 Task: Find connections with filter location Dholka with filter topic #likewith filter profile language Spanish with filter current company MAN Energy Solutions with filter school Mahendra Institutions with filter industry Agriculture, Construction, Mining Machinery Manufacturing with filter service category FIle Management with filter keywords title Accountant
Action: Mouse moved to (167, 235)
Screenshot: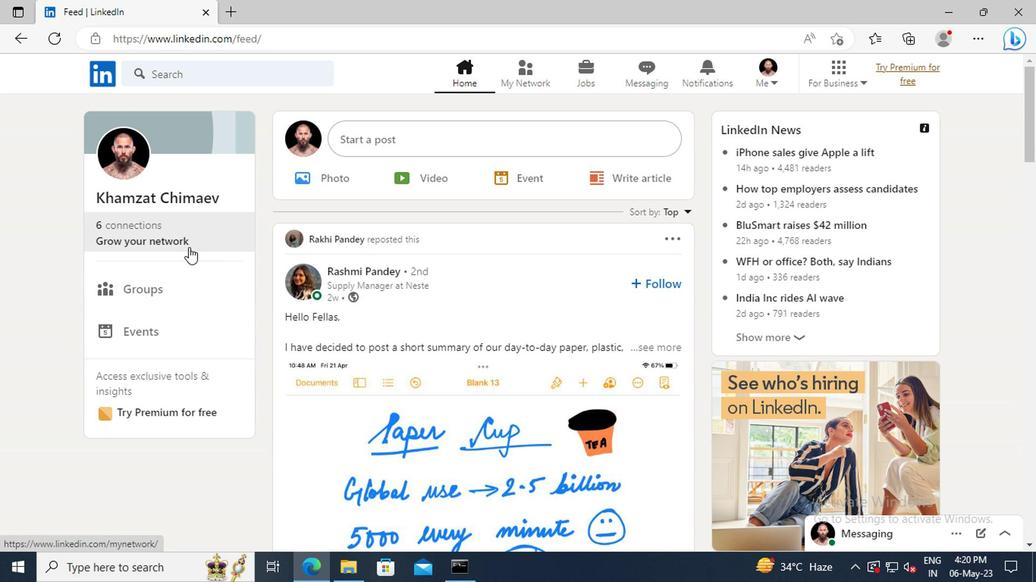 
Action: Mouse pressed left at (167, 235)
Screenshot: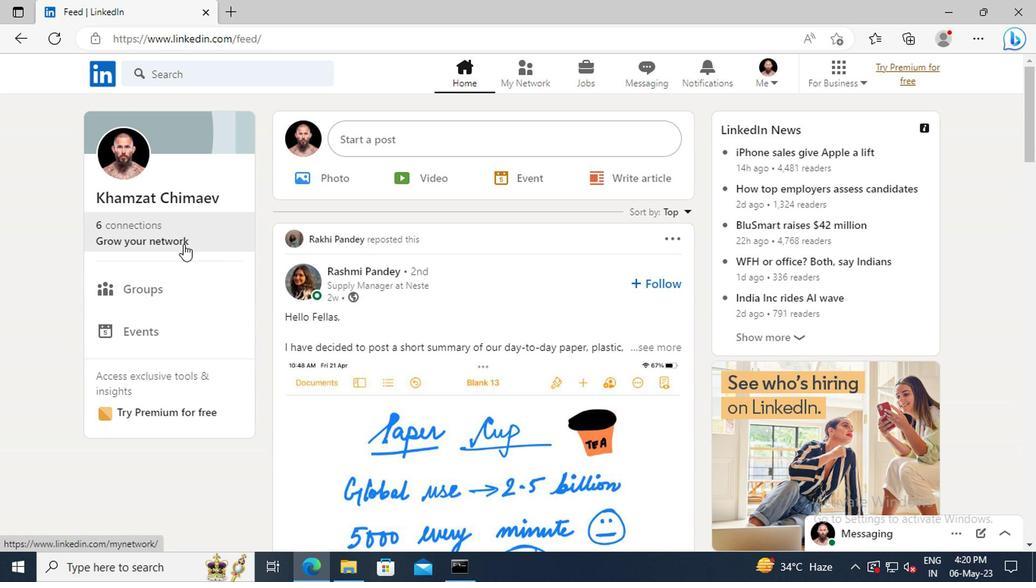 
Action: Mouse moved to (171, 162)
Screenshot: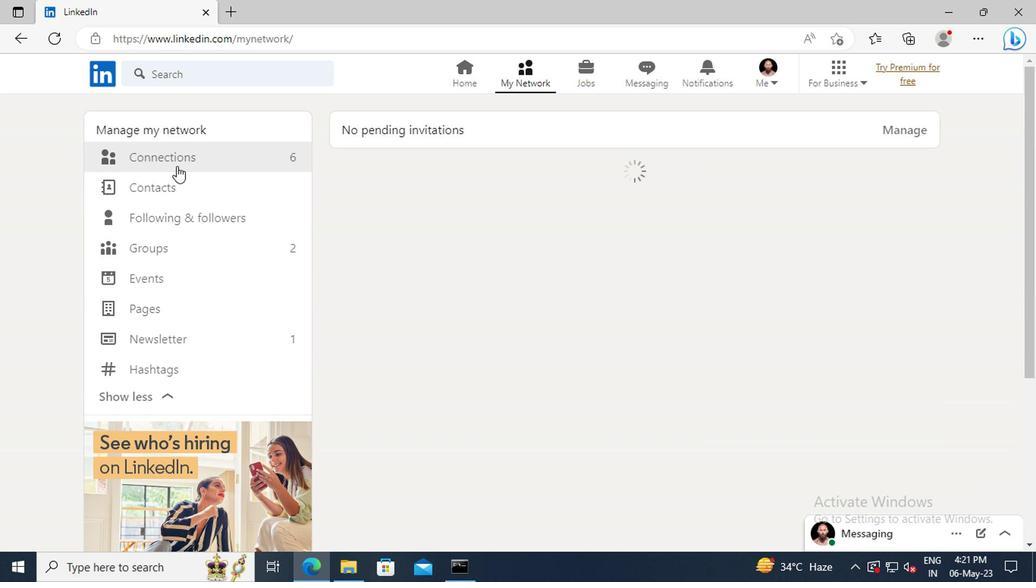 
Action: Mouse pressed left at (171, 162)
Screenshot: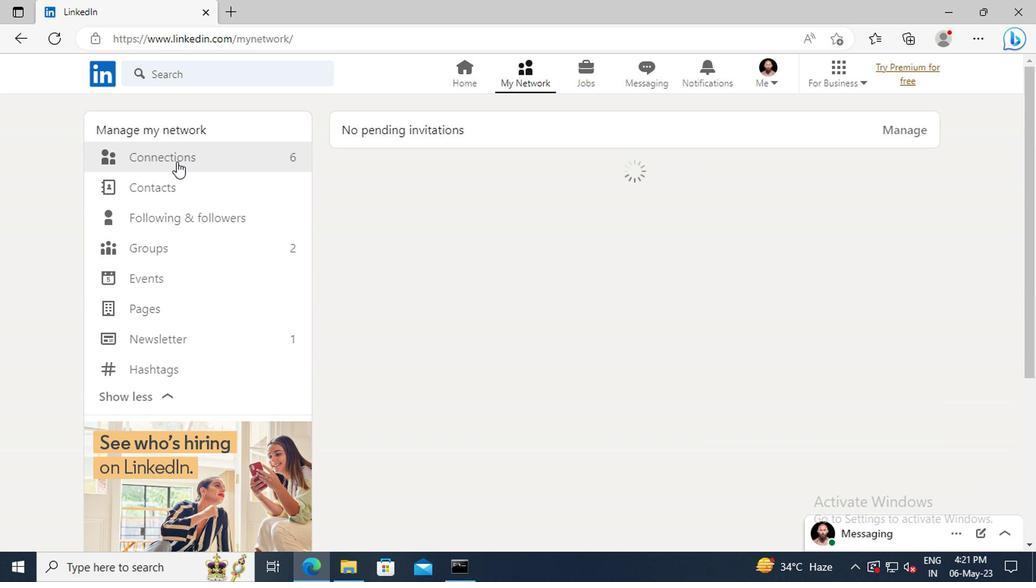 
Action: Mouse moved to (623, 160)
Screenshot: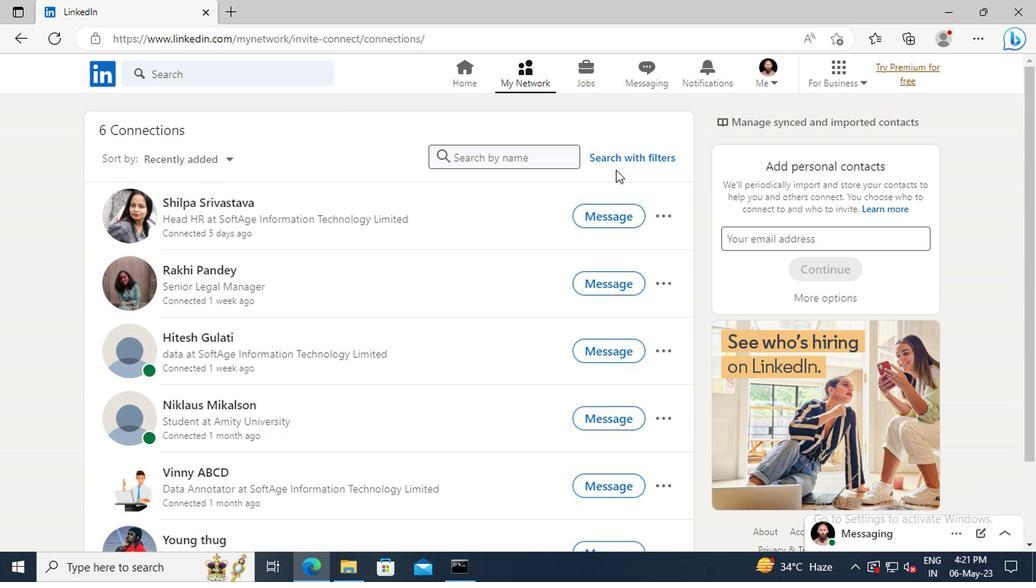 
Action: Mouse pressed left at (623, 160)
Screenshot: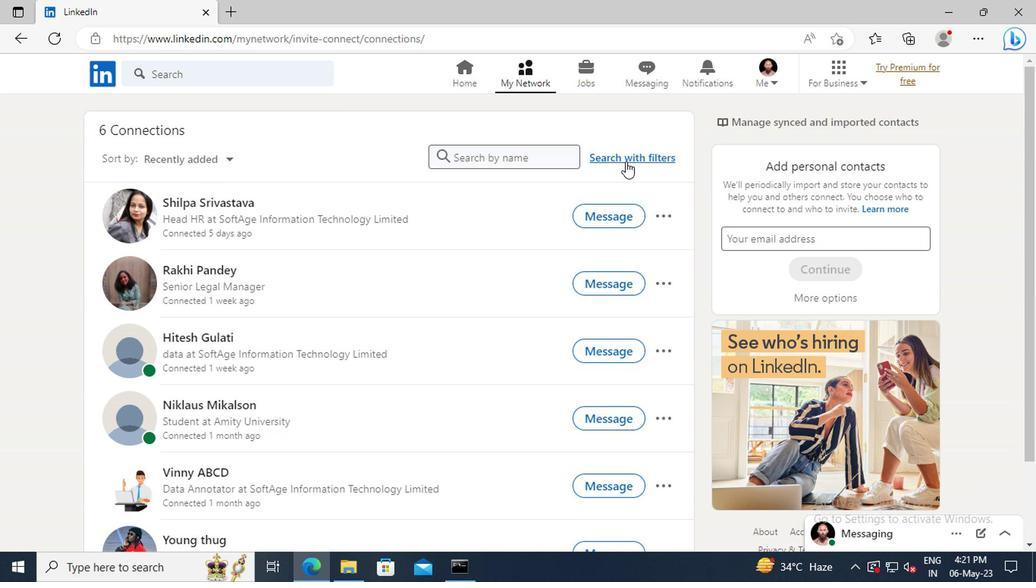 
Action: Mouse moved to (573, 114)
Screenshot: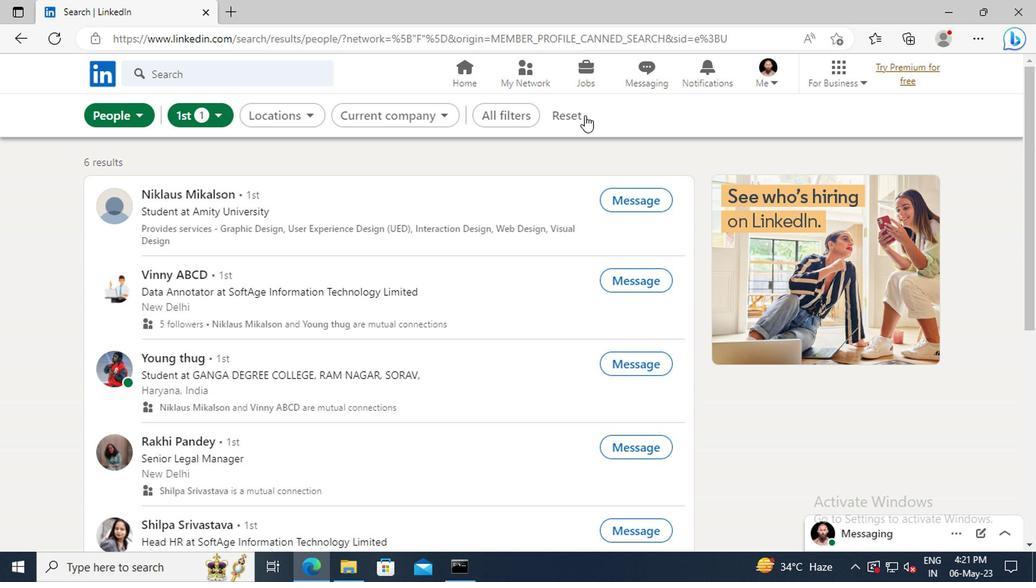 
Action: Mouse pressed left at (573, 114)
Screenshot: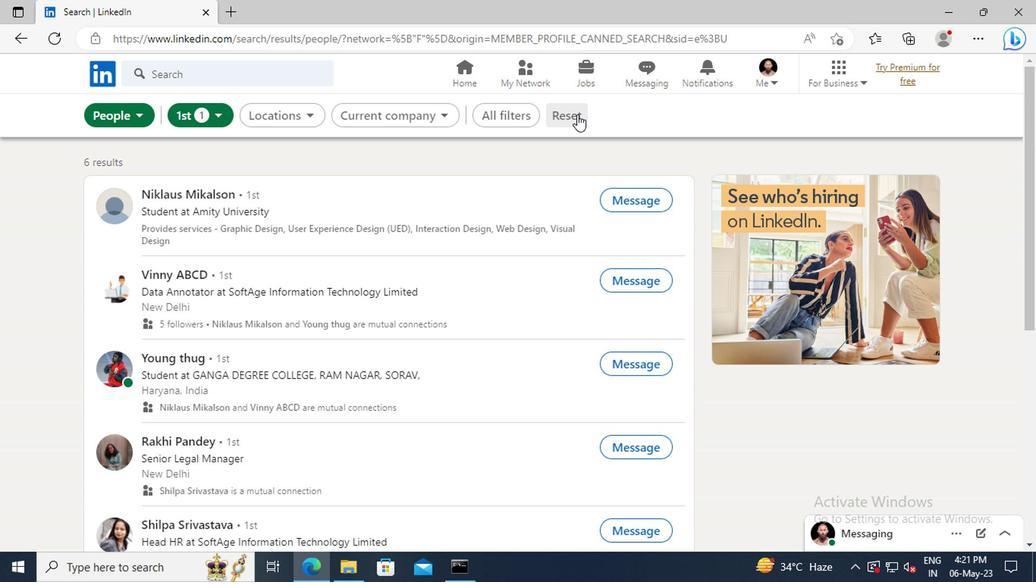 
Action: Mouse moved to (550, 116)
Screenshot: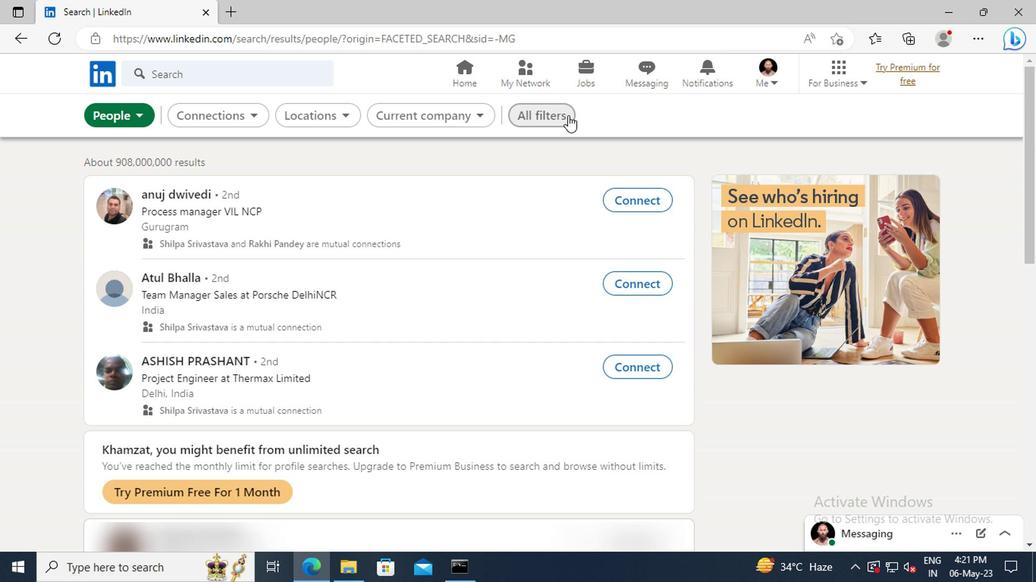 
Action: Mouse pressed left at (550, 116)
Screenshot: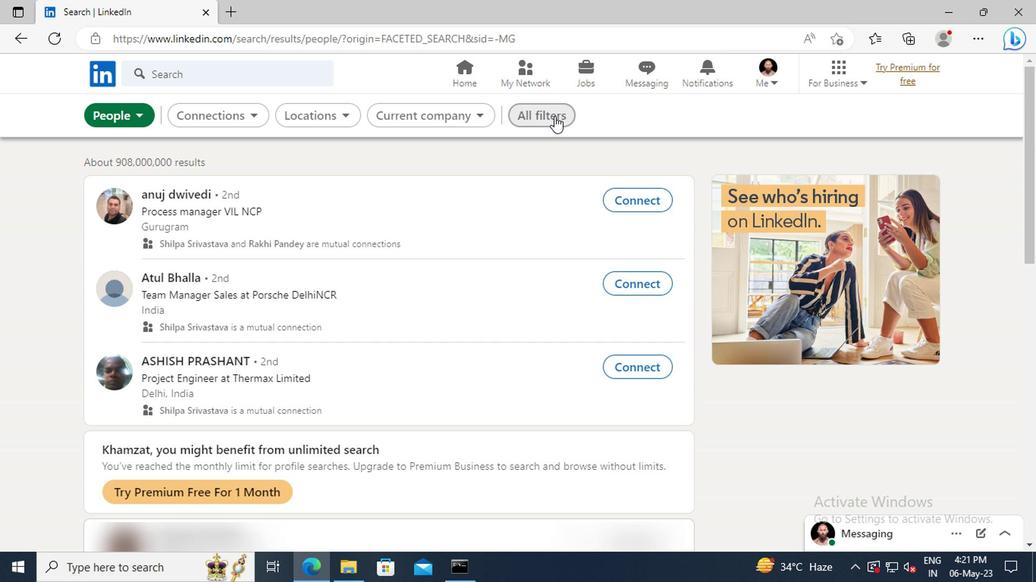 
Action: Mouse moved to (842, 312)
Screenshot: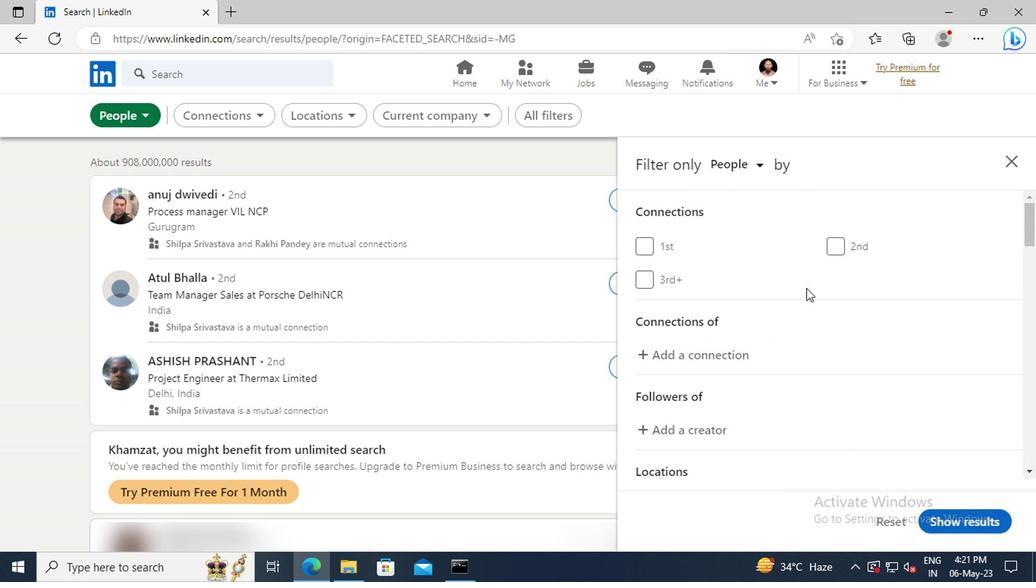 
Action: Mouse scrolled (842, 311) with delta (0, 0)
Screenshot: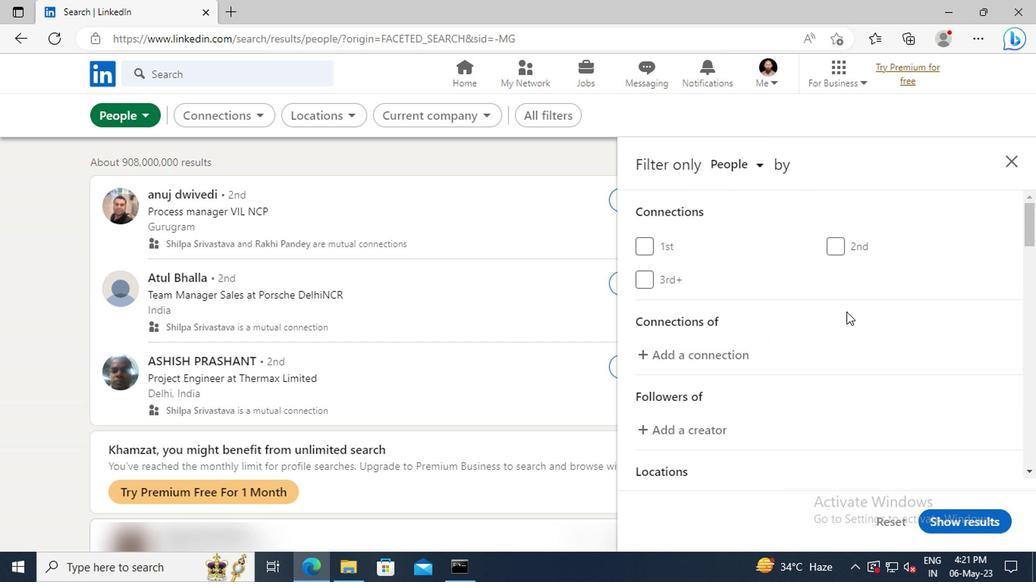 
Action: Mouse scrolled (842, 311) with delta (0, 0)
Screenshot: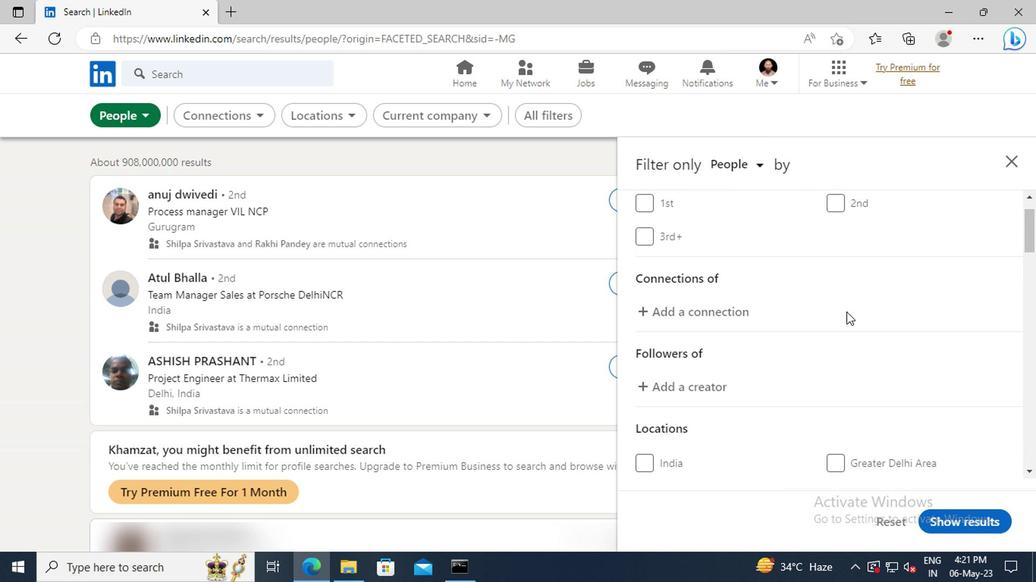 
Action: Mouse scrolled (842, 311) with delta (0, 0)
Screenshot: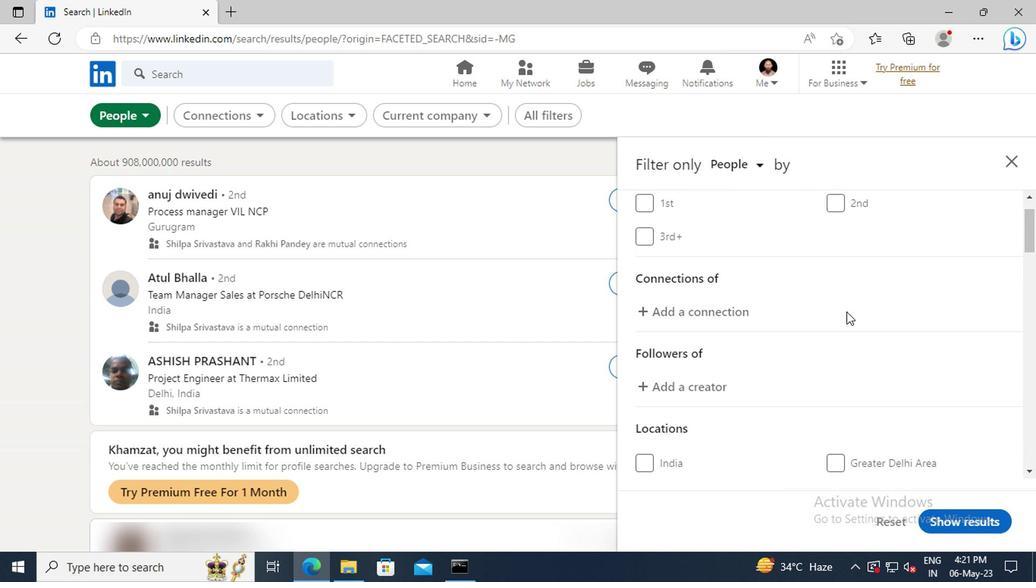 
Action: Mouse scrolled (842, 311) with delta (0, 0)
Screenshot: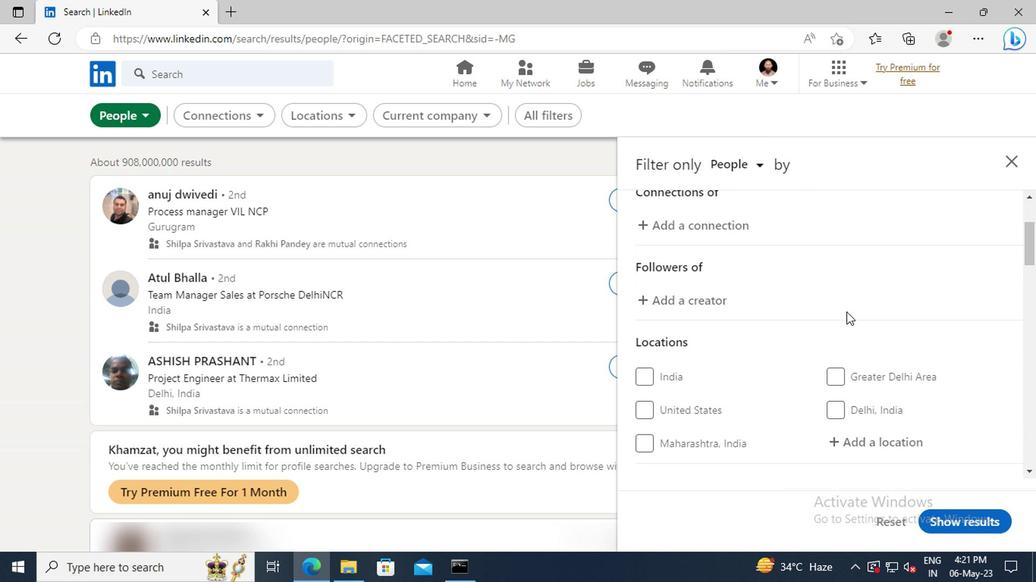 
Action: Mouse scrolled (842, 311) with delta (0, 0)
Screenshot: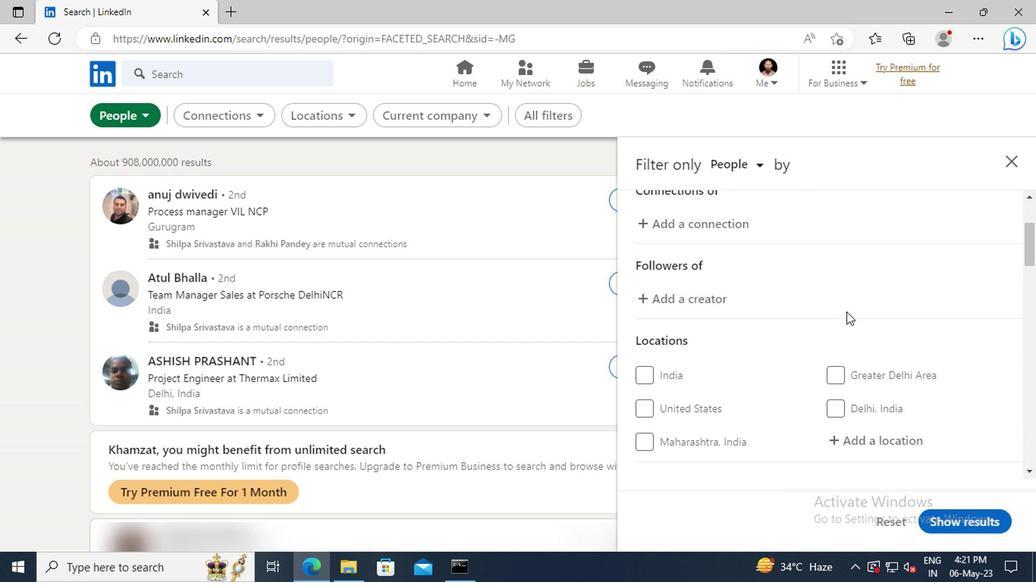 
Action: Mouse moved to (842, 357)
Screenshot: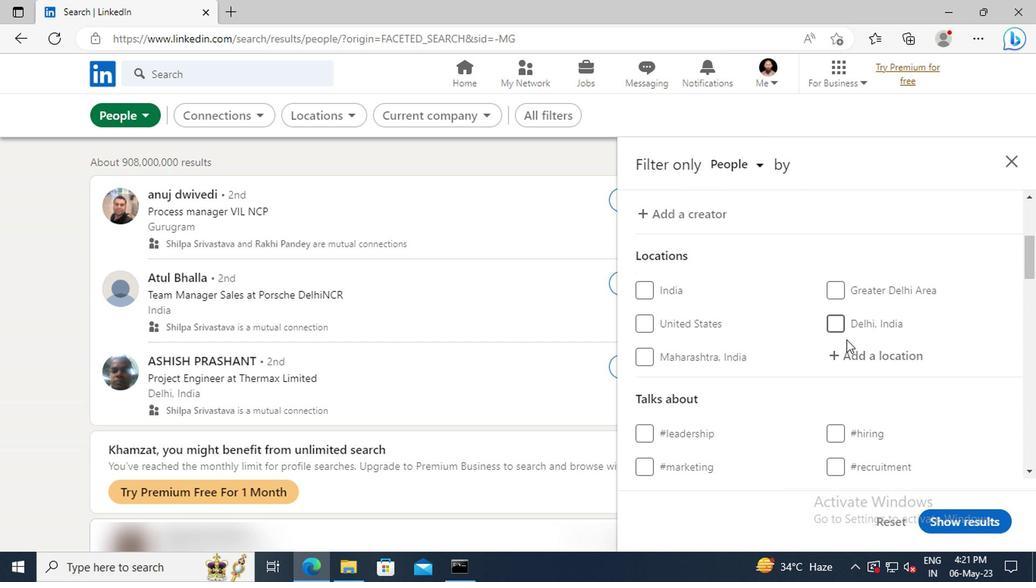 
Action: Mouse pressed left at (842, 357)
Screenshot: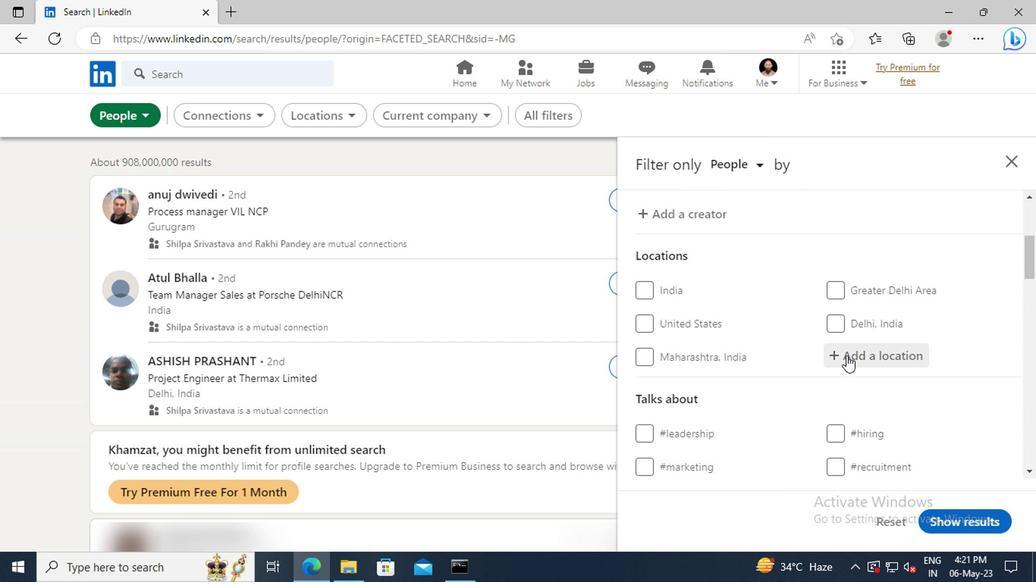 
Action: Key pressed <Key.shift>DHOLKA
Screenshot: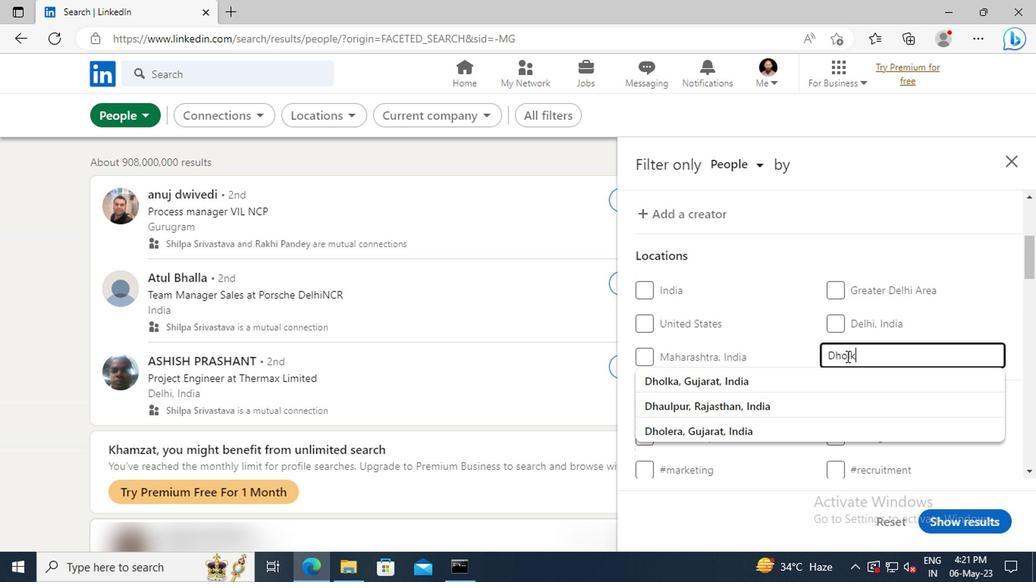 
Action: Mouse moved to (842, 377)
Screenshot: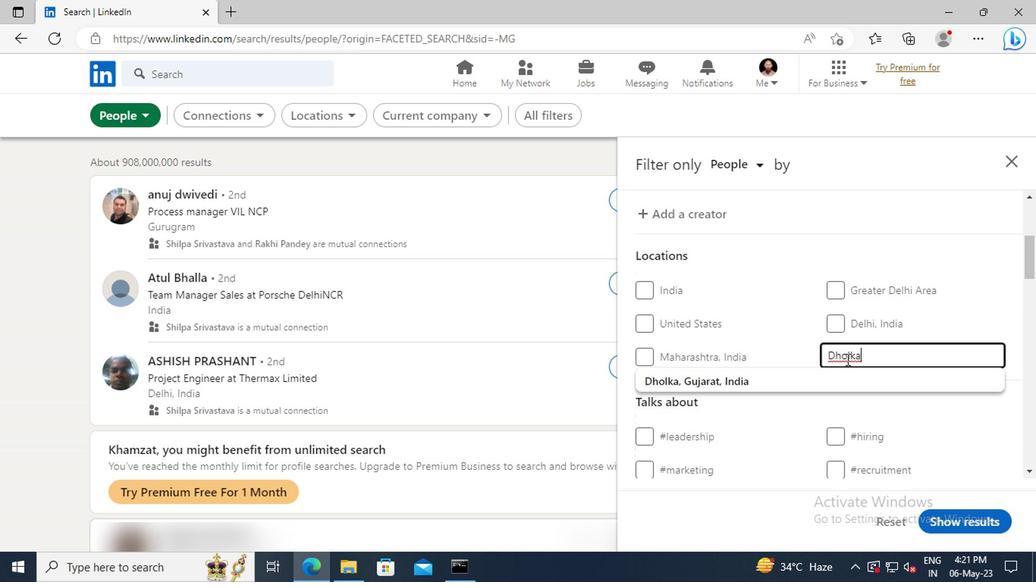 
Action: Mouse pressed left at (842, 377)
Screenshot: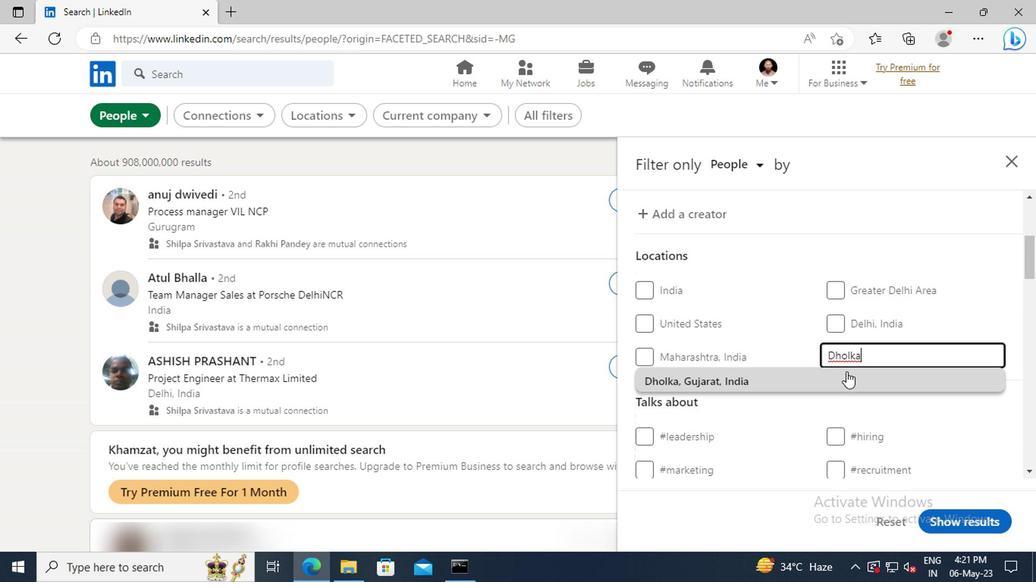 
Action: Mouse scrolled (842, 376) with delta (0, -1)
Screenshot: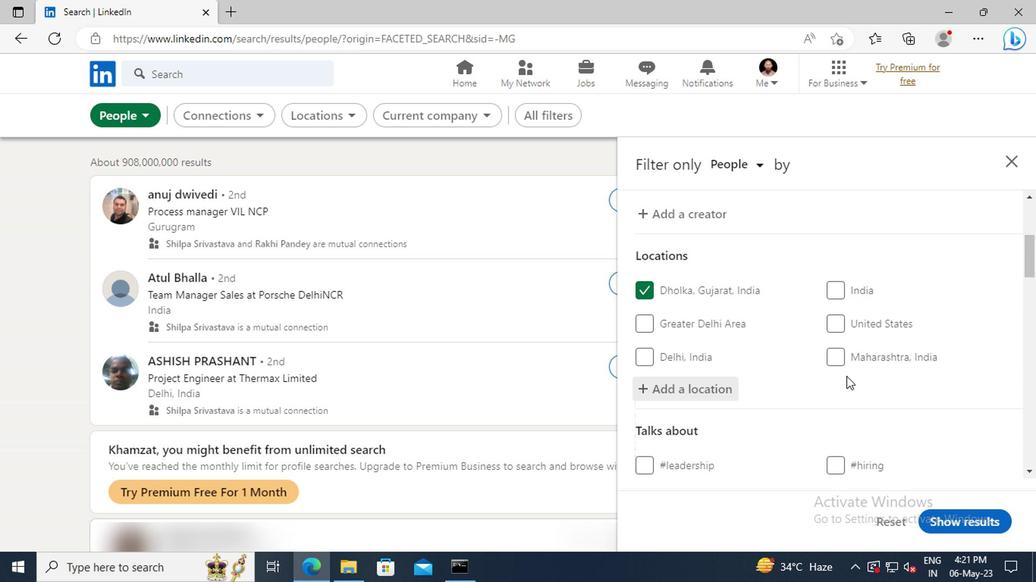 
Action: Mouse scrolled (842, 376) with delta (0, -1)
Screenshot: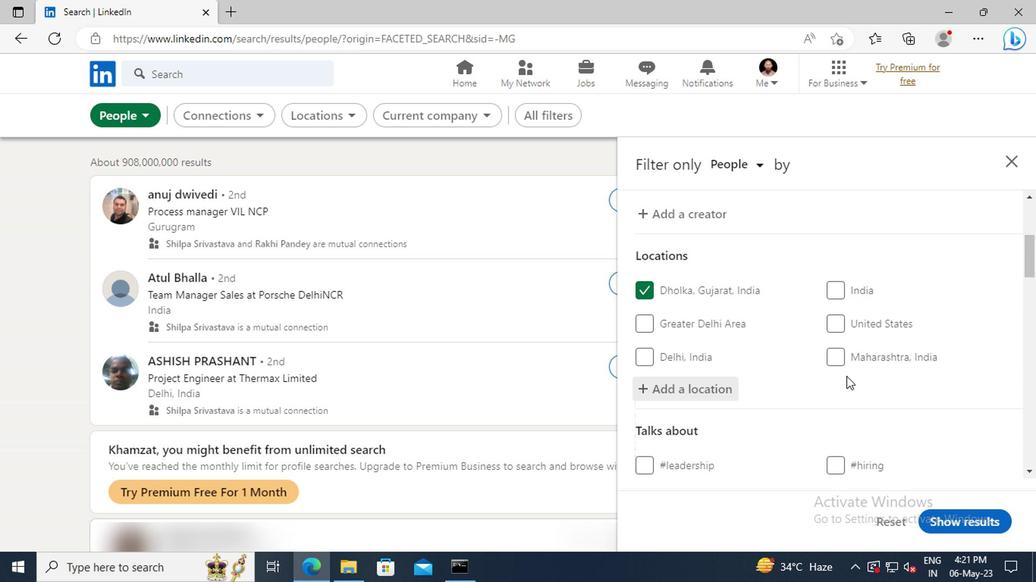 
Action: Mouse scrolled (842, 376) with delta (0, -1)
Screenshot: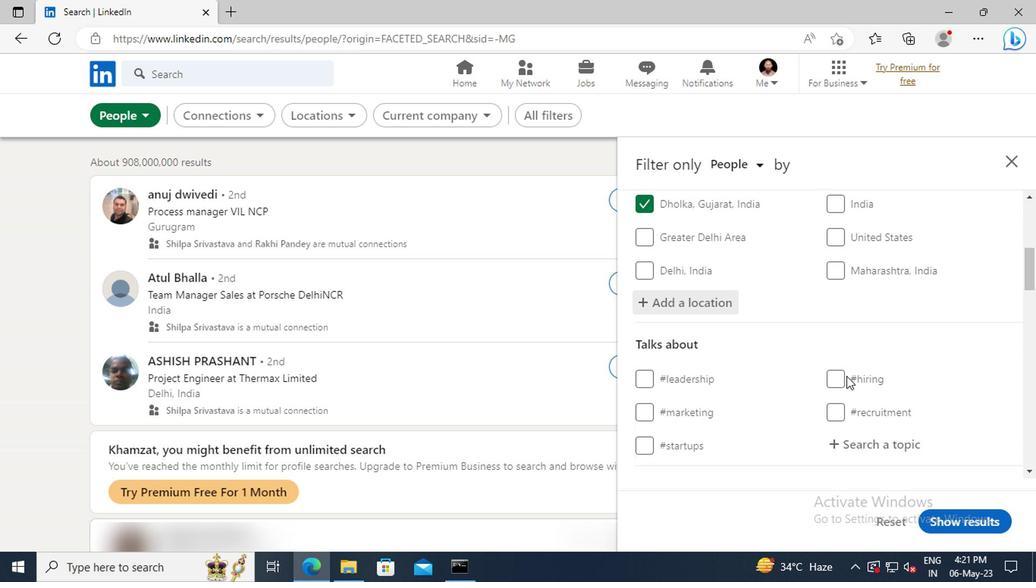 
Action: Mouse moved to (845, 400)
Screenshot: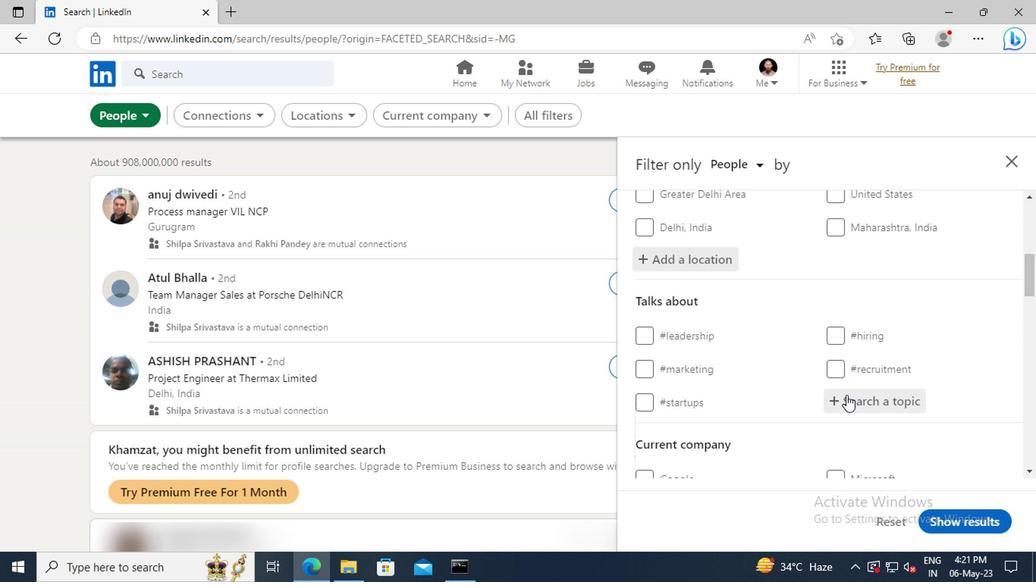 
Action: Mouse pressed left at (845, 400)
Screenshot: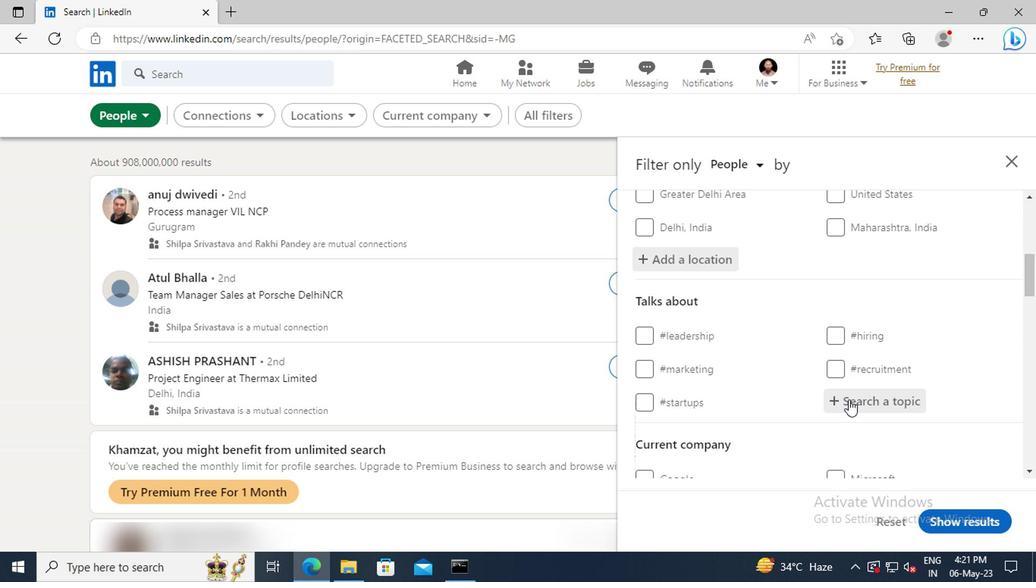 
Action: Key pressed LIKE
Screenshot: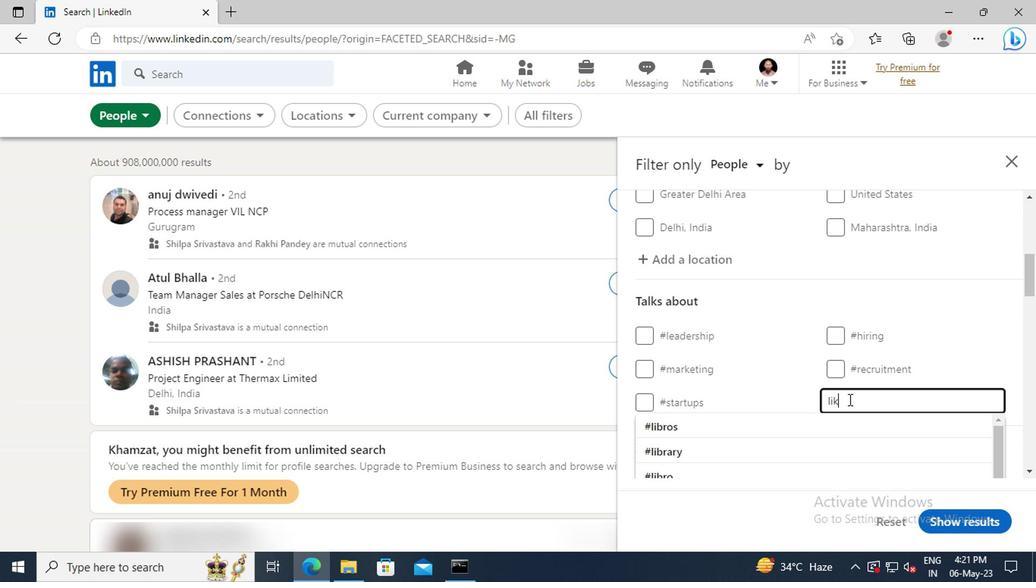 
Action: Mouse moved to (844, 419)
Screenshot: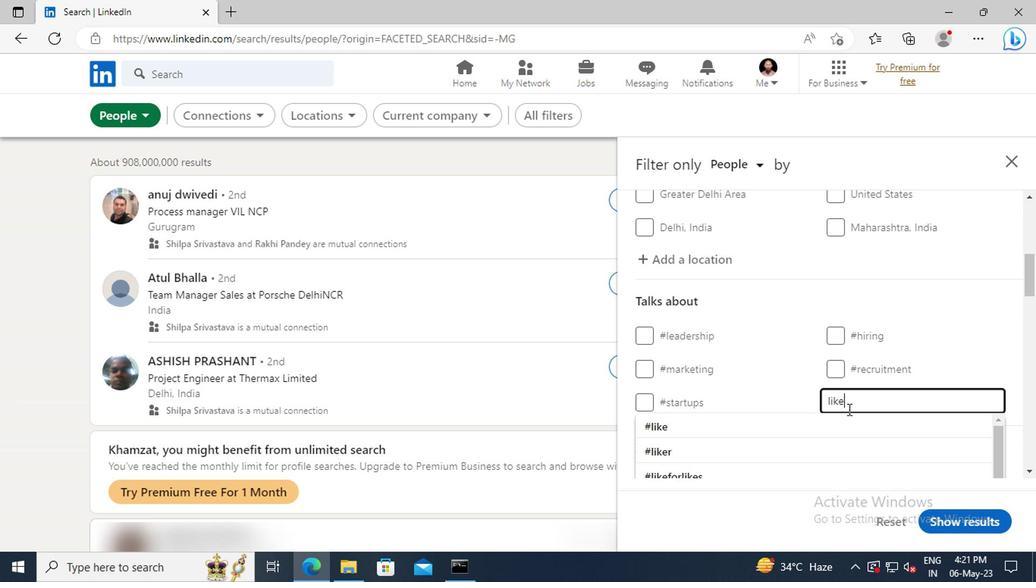 
Action: Mouse pressed left at (844, 419)
Screenshot: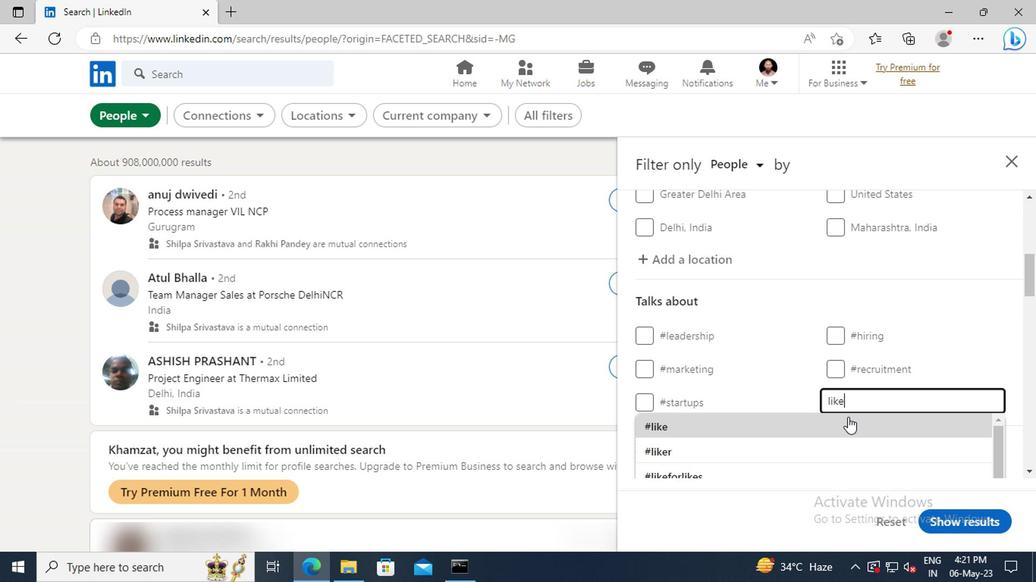 
Action: Mouse scrolled (844, 418) with delta (0, 0)
Screenshot: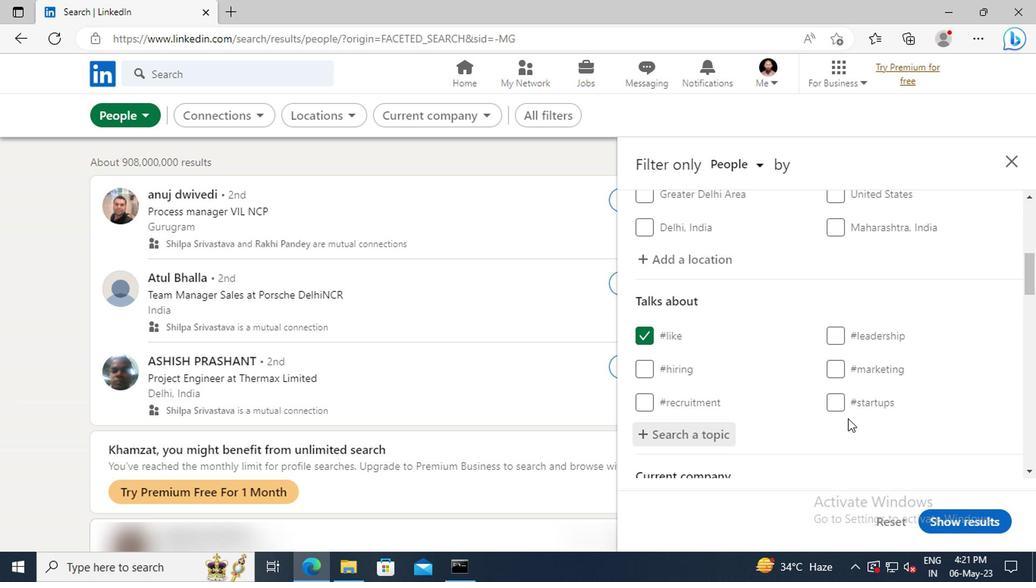 
Action: Mouse scrolled (844, 418) with delta (0, 0)
Screenshot: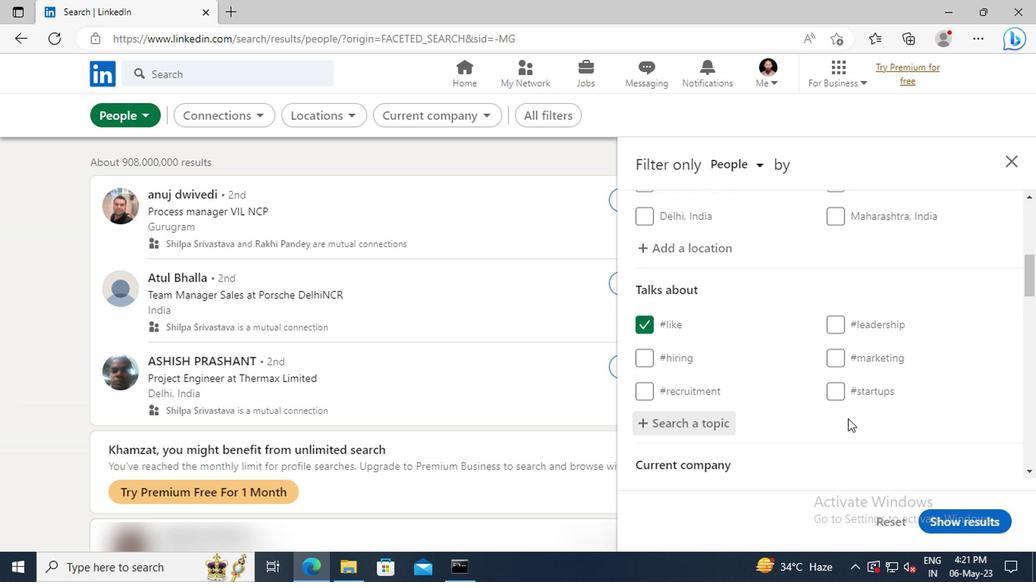 
Action: Mouse scrolled (844, 418) with delta (0, 0)
Screenshot: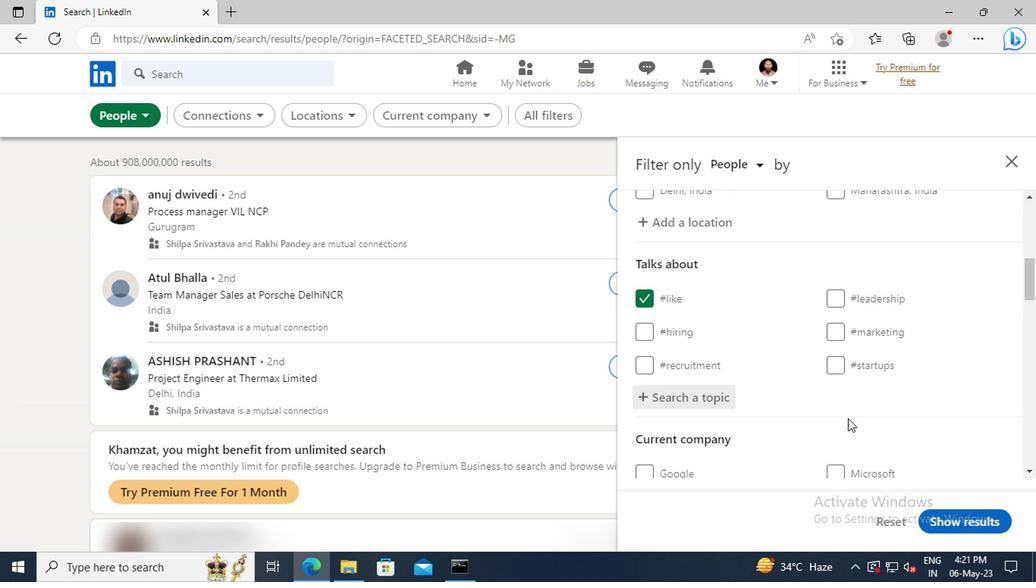 
Action: Mouse scrolled (844, 418) with delta (0, 0)
Screenshot: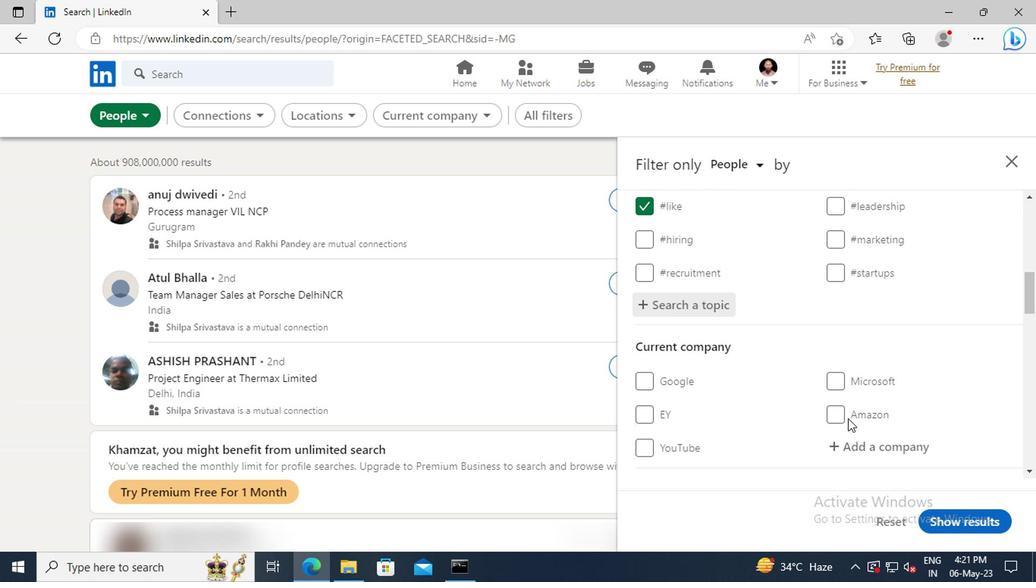 
Action: Mouse scrolled (844, 418) with delta (0, 0)
Screenshot: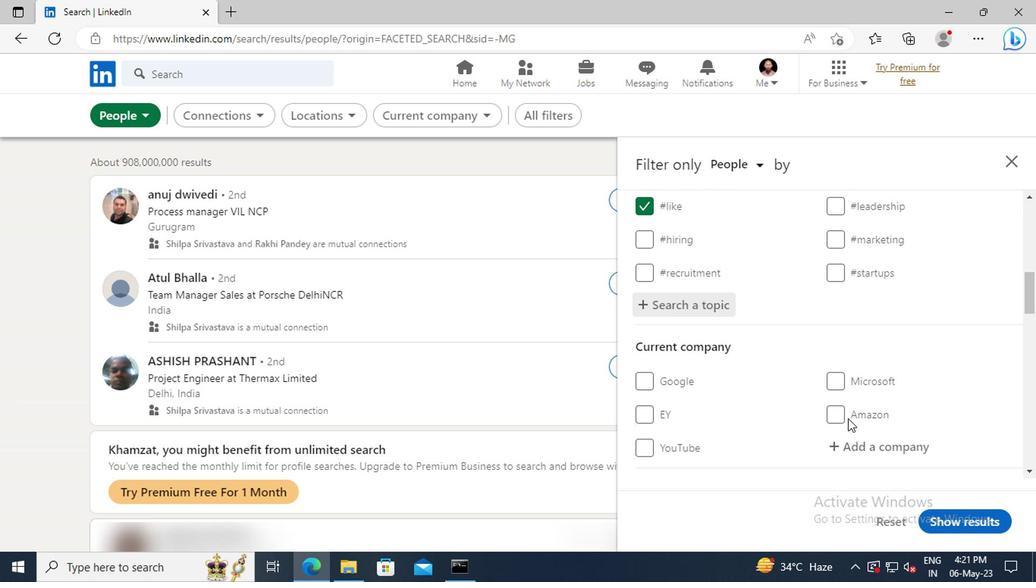 
Action: Mouse scrolled (844, 418) with delta (0, 0)
Screenshot: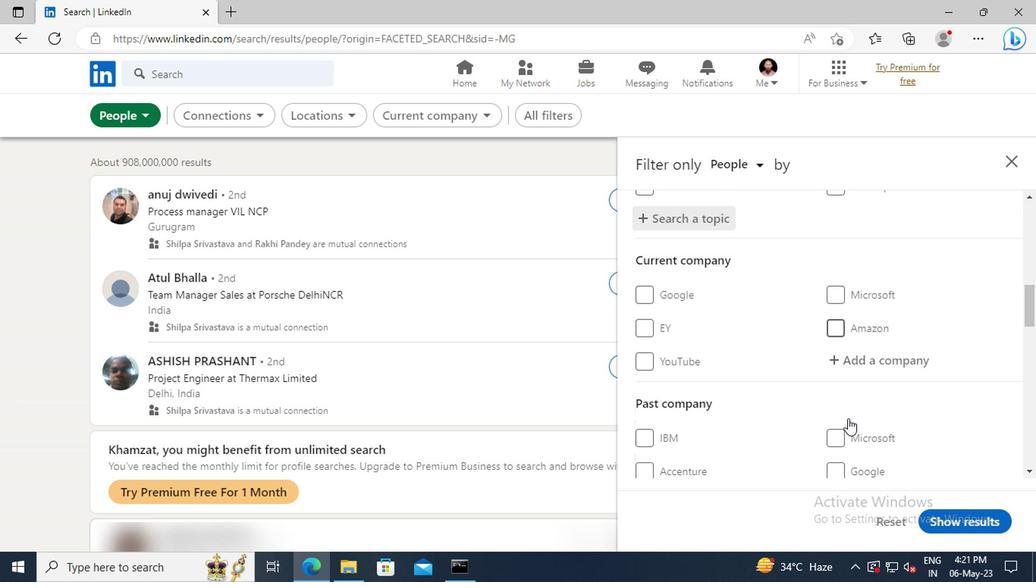 
Action: Mouse scrolled (844, 418) with delta (0, 0)
Screenshot: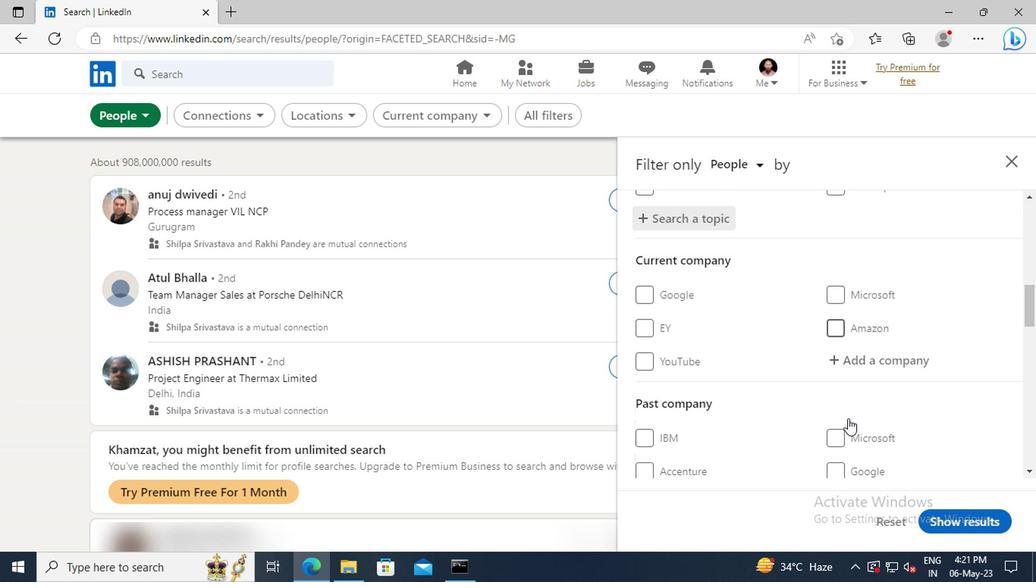 
Action: Mouse moved to (844, 407)
Screenshot: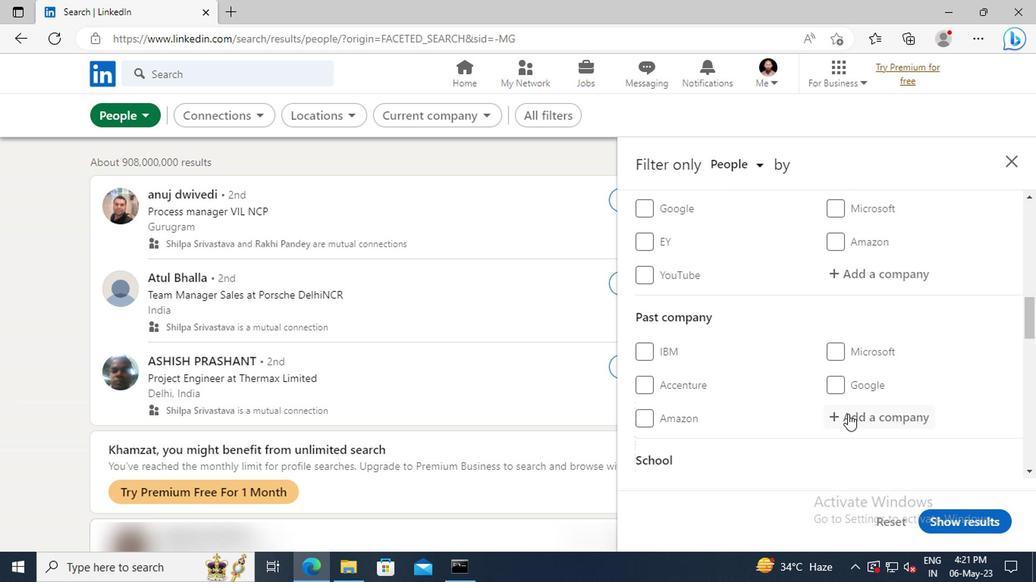 
Action: Mouse scrolled (844, 406) with delta (0, -1)
Screenshot: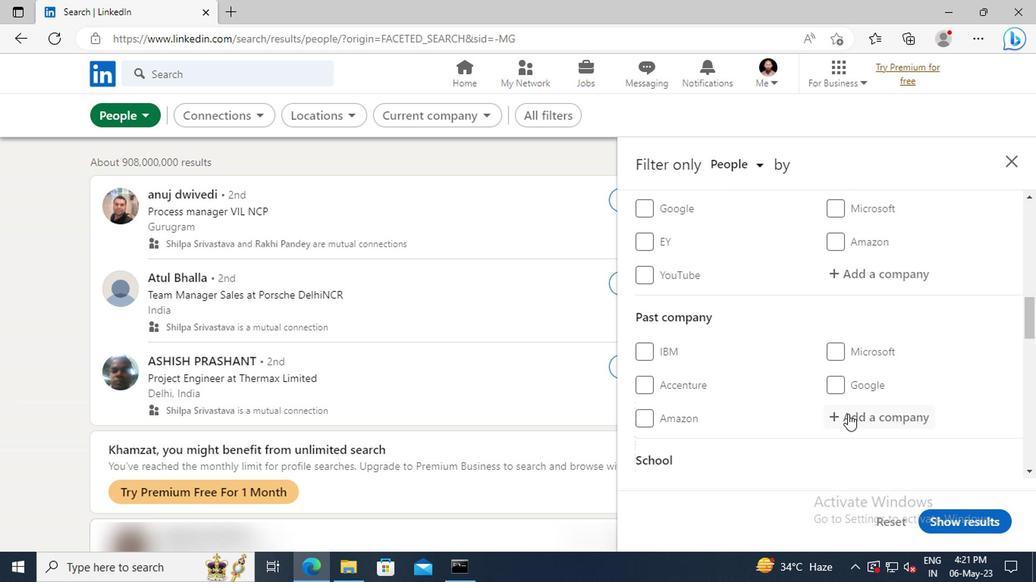 
Action: Mouse moved to (846, 396)
Screenshot: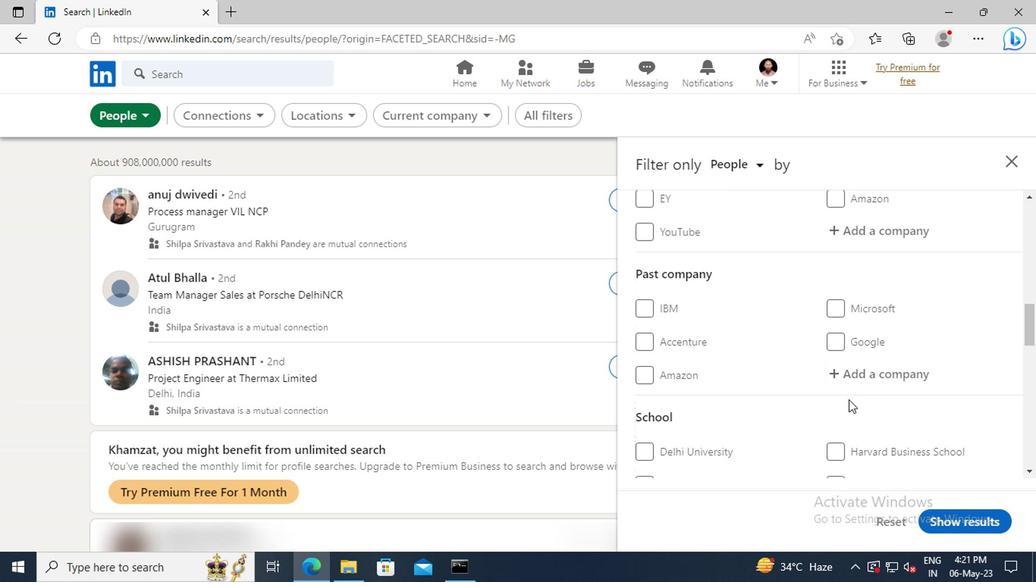 
Action: Mouse scrolled (846, 395) with delta (0, -1)
Screenshot: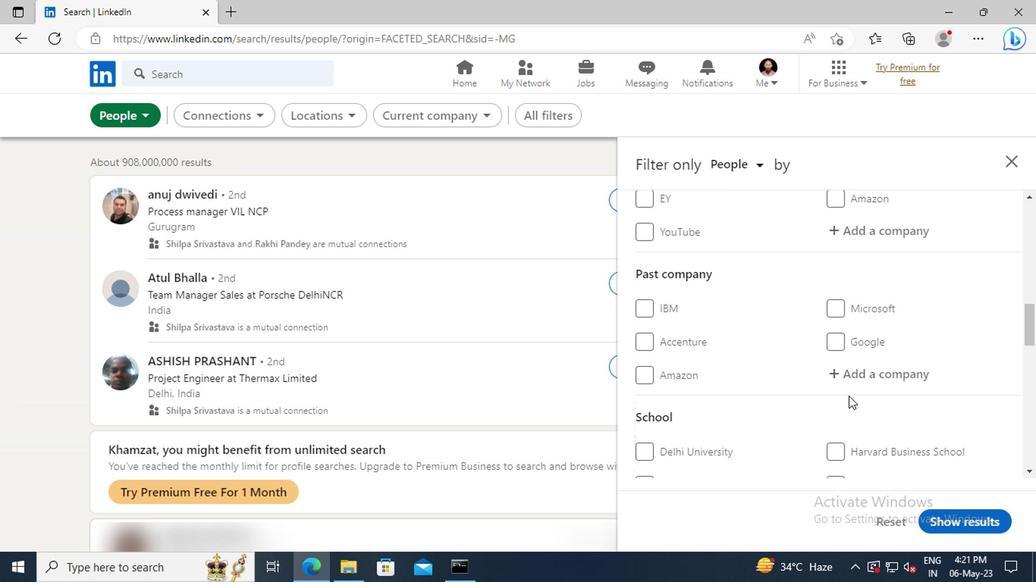 
Action: Mouse scrolled (846, 395) with delta (0, -1)
Screenshot: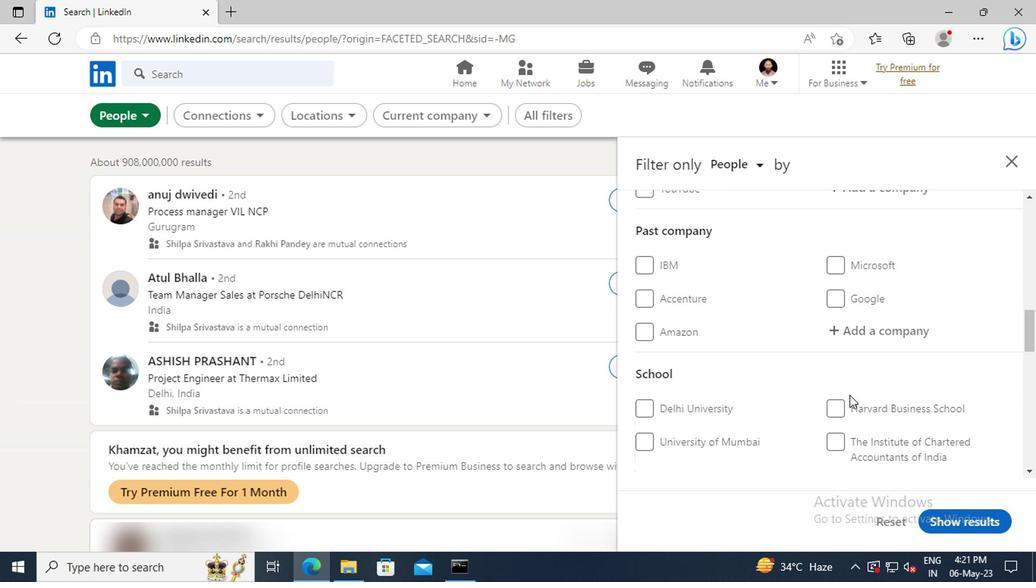 
Action: Mouse scrolled (846, 395) with delta (0, -1)
Screenshot: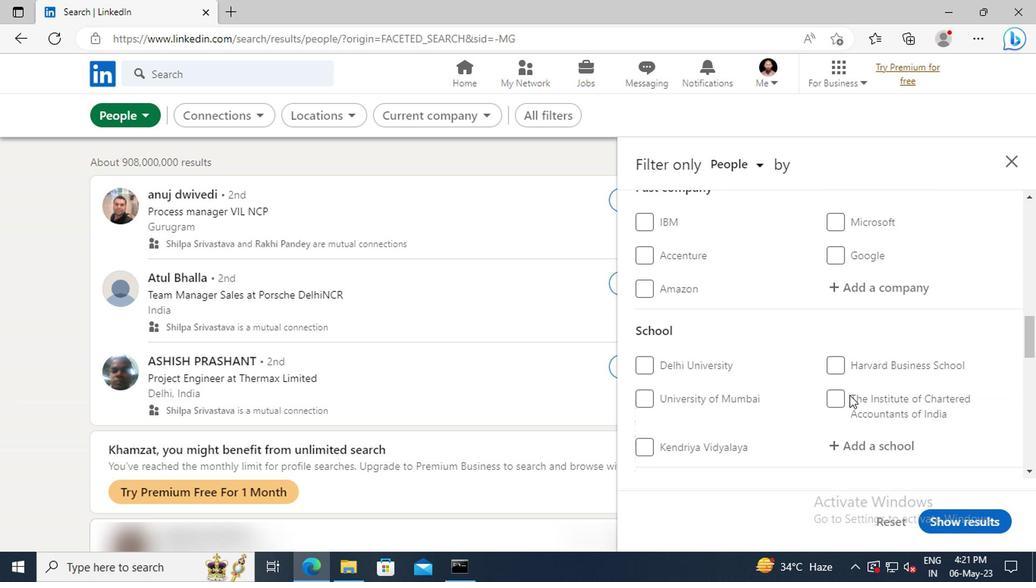 
Action: Mouse scrolled (846, 395) with delta (0, -1)
Screenshot: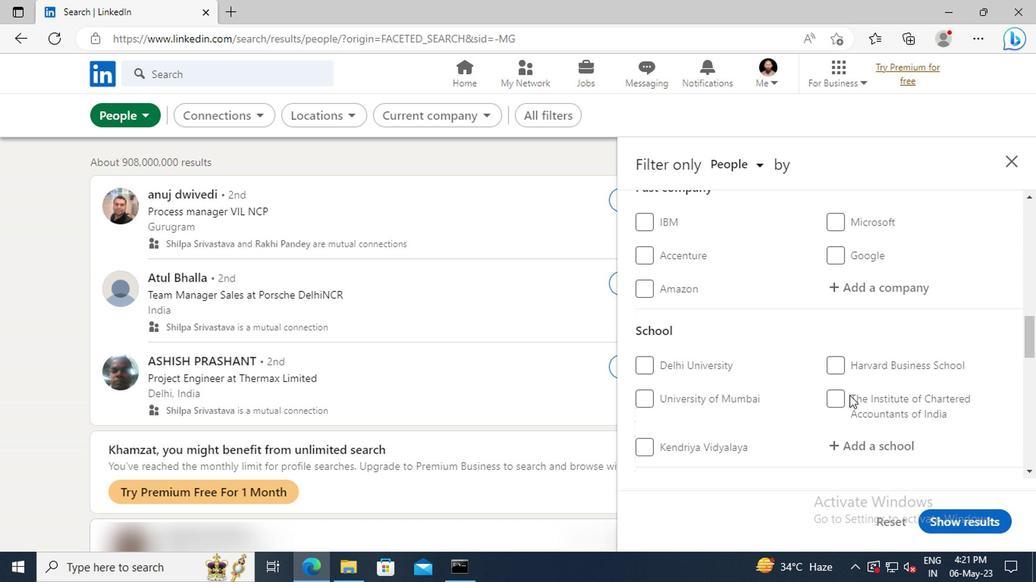 
Action: Mouse scrolled (846, 395) with delta (0, -1)
Screenshot: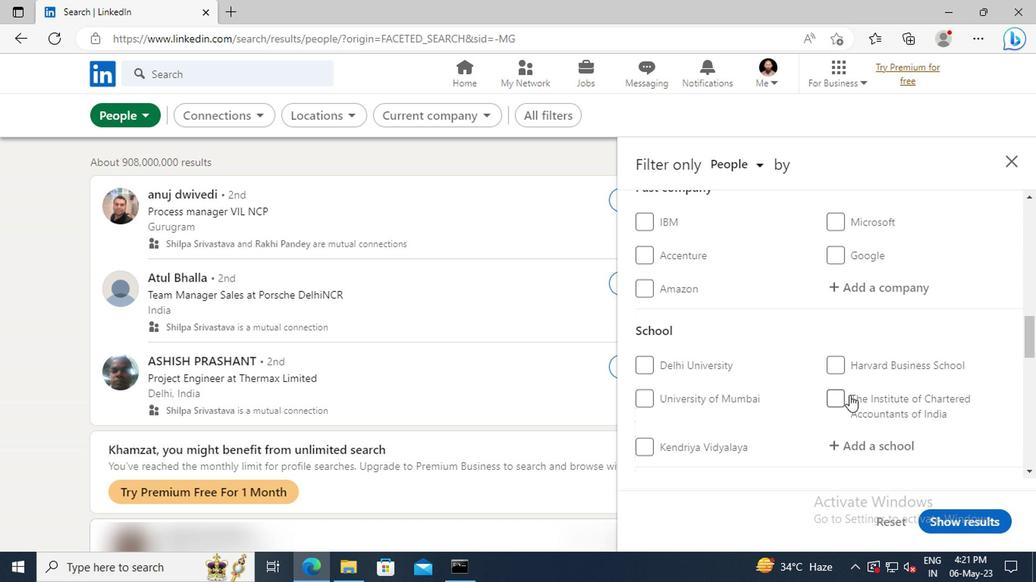 
Action: Mouse scrolled (846, 395) with delta (0, -1)
Screenshot: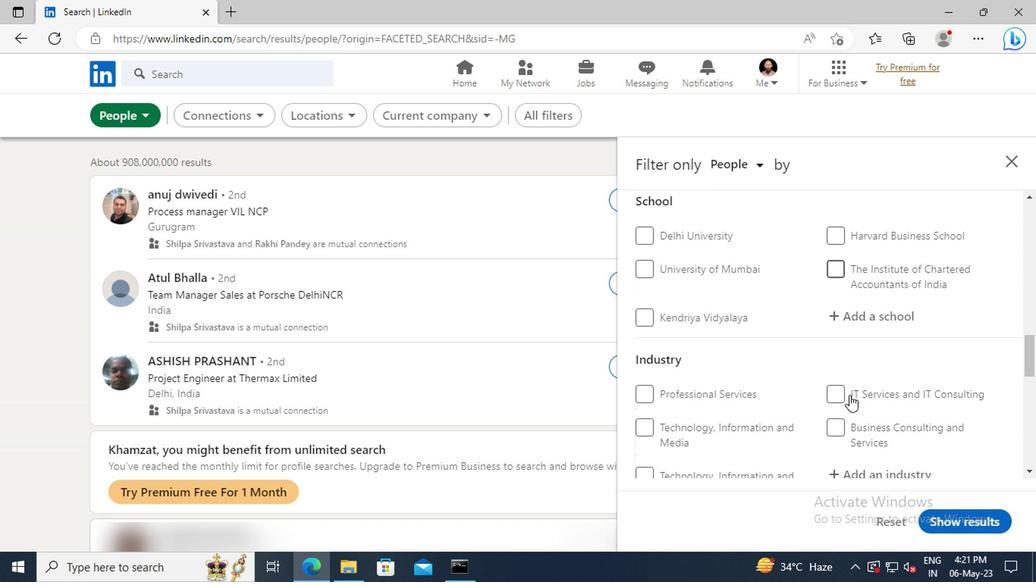 
Action: Mouse scrolled (846, 395) with delta (0, -1)
Screenshot: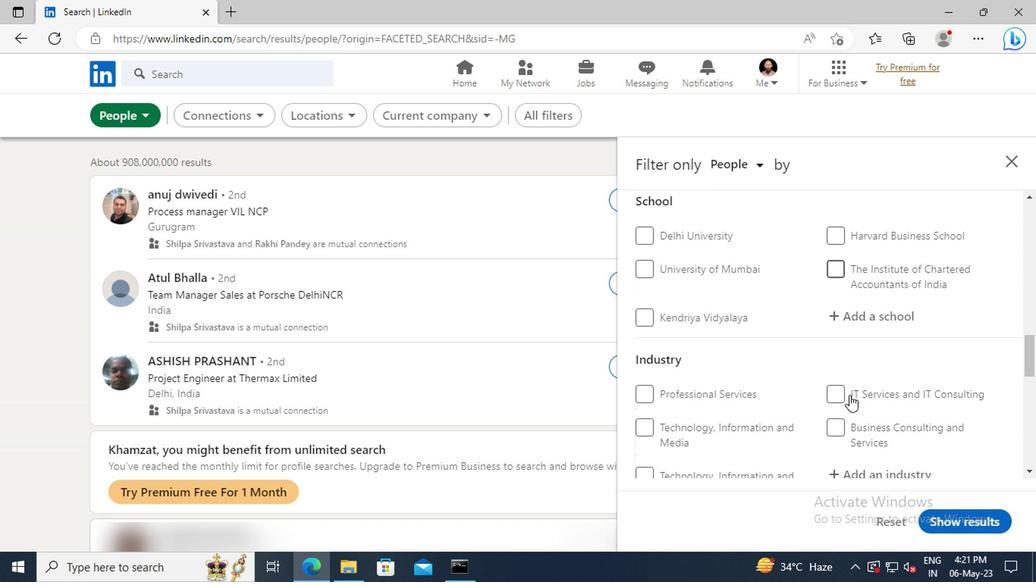 
Action: Mouse scrolled (846, 395) with delta (0, -1)
Screenshot: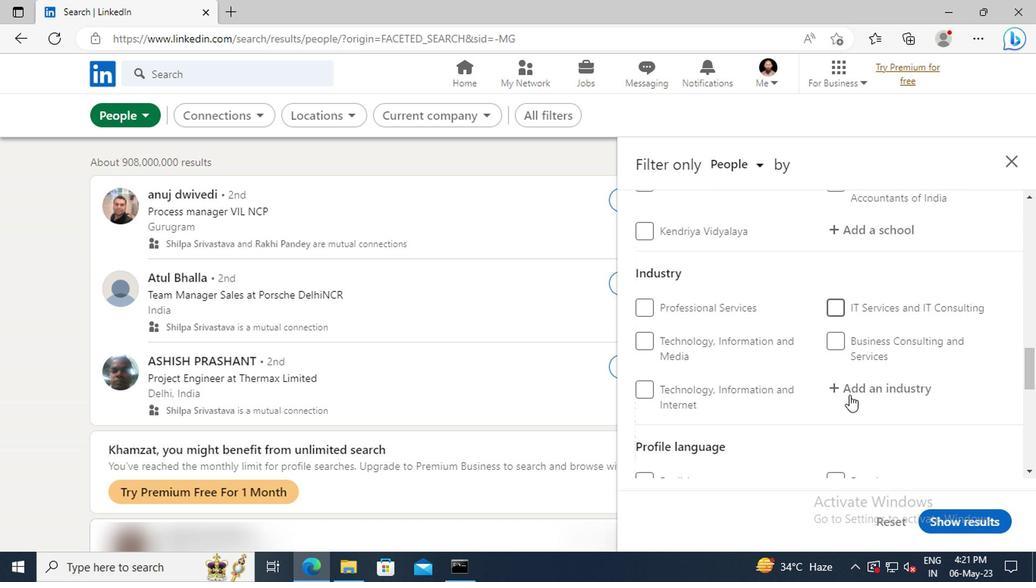 
Action: Mouse scrolled (846, 395) with delta (0, -1)
Screenshot: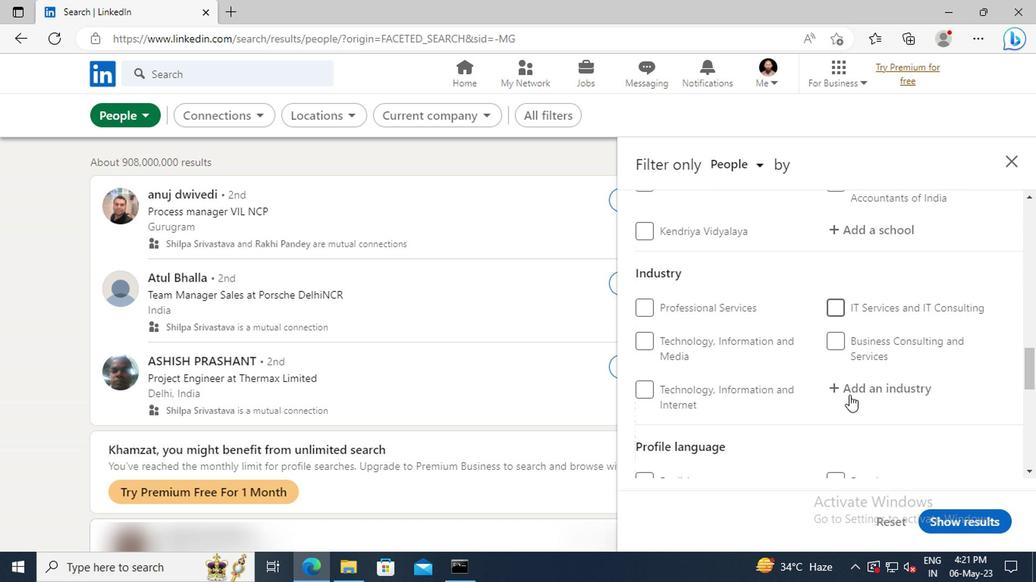 
Action: Mouse moved to (644, 430)
Screenshot: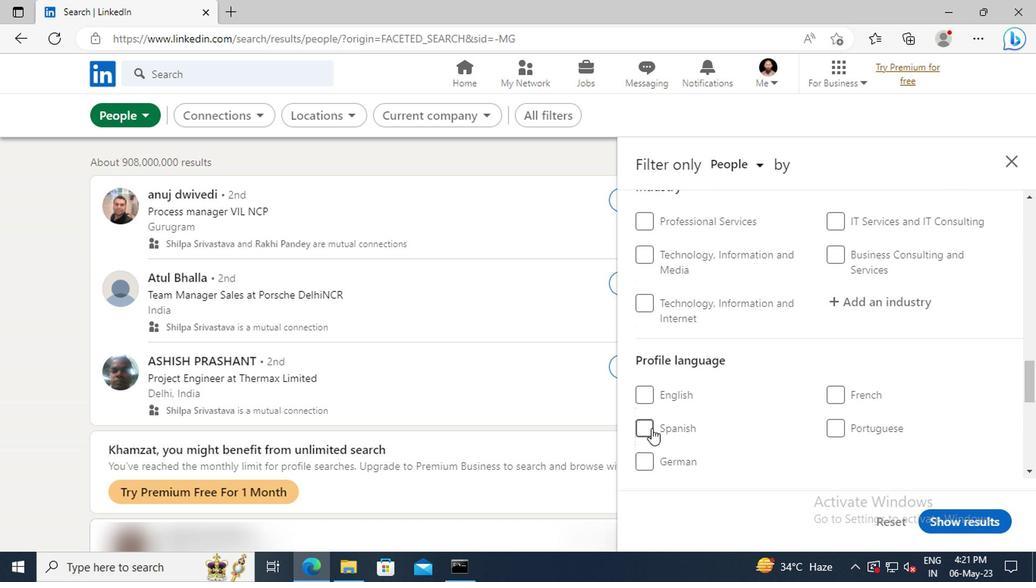 
Action: Mouse pressed left at (644, 430)
Screenshot: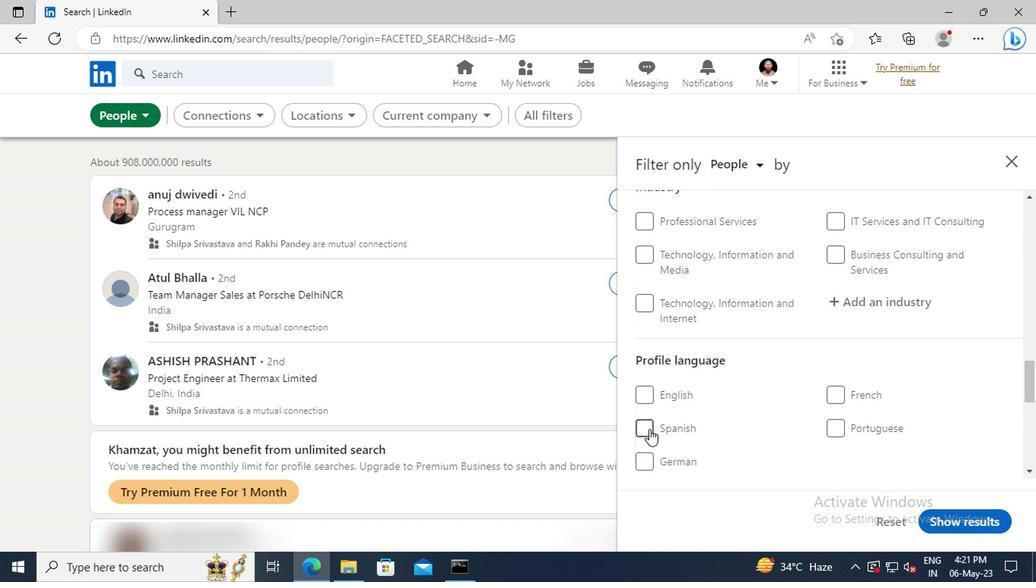 
Action: Mouse moved to (805, 383)
Screenshot: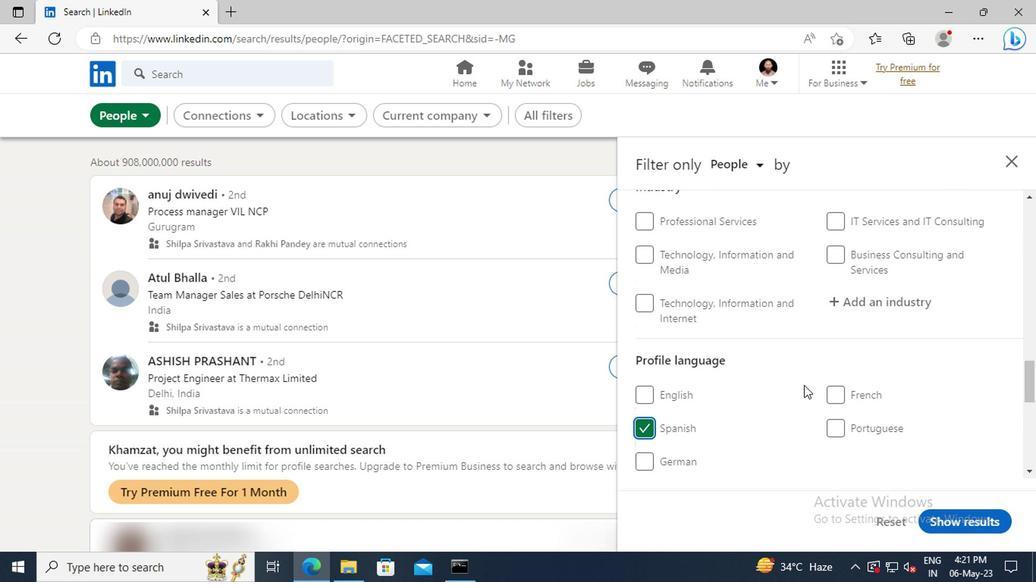 
Action: Mouse scrolled (805, 383) with delta (0, 0)
Screenshot: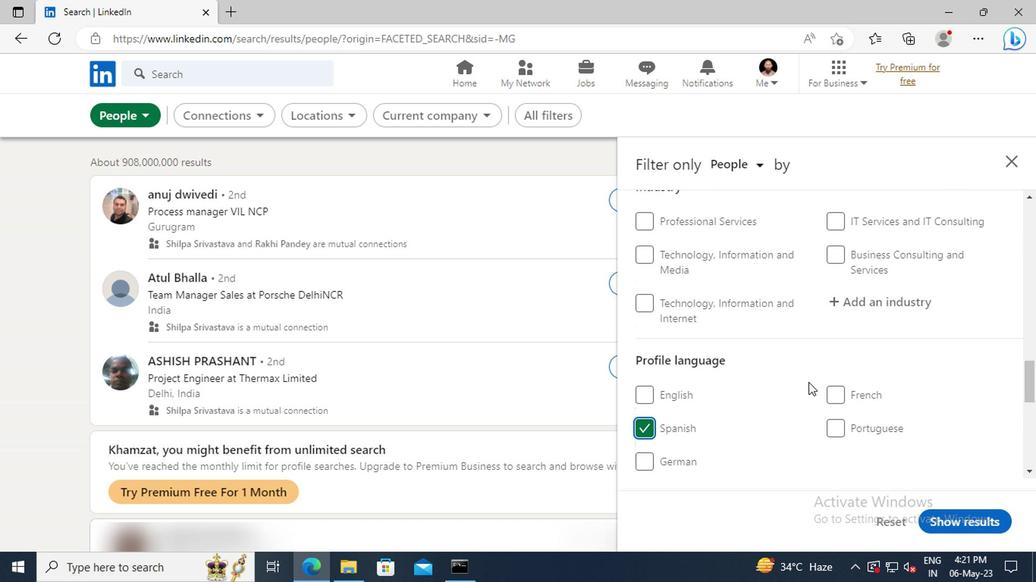 
Action: Mouse scrolled (805, 383) with delta (0, 0)
Screenshot: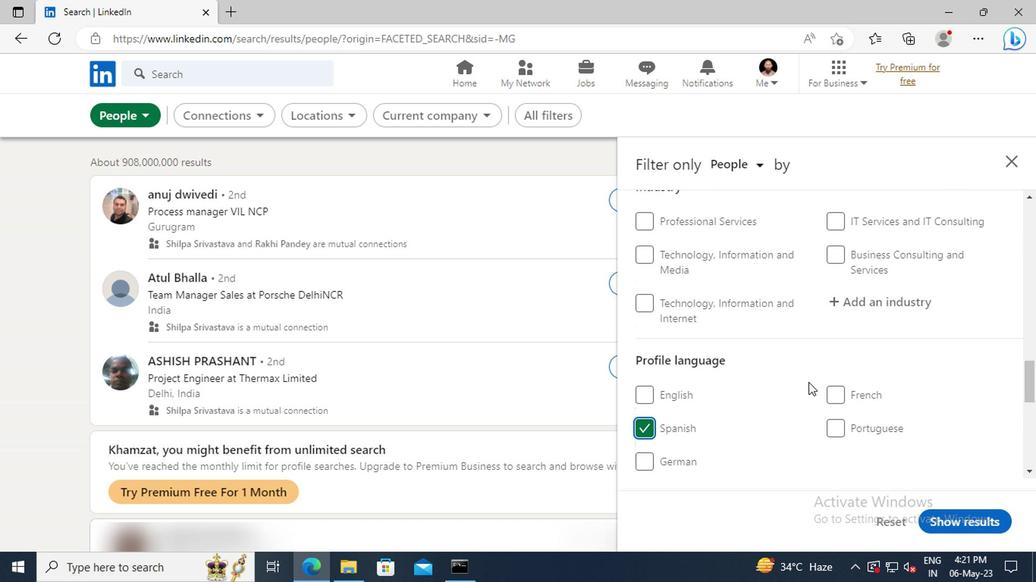 
Action: Mouse scrolled (805, 383) with delta (0, 0)
Screenshot: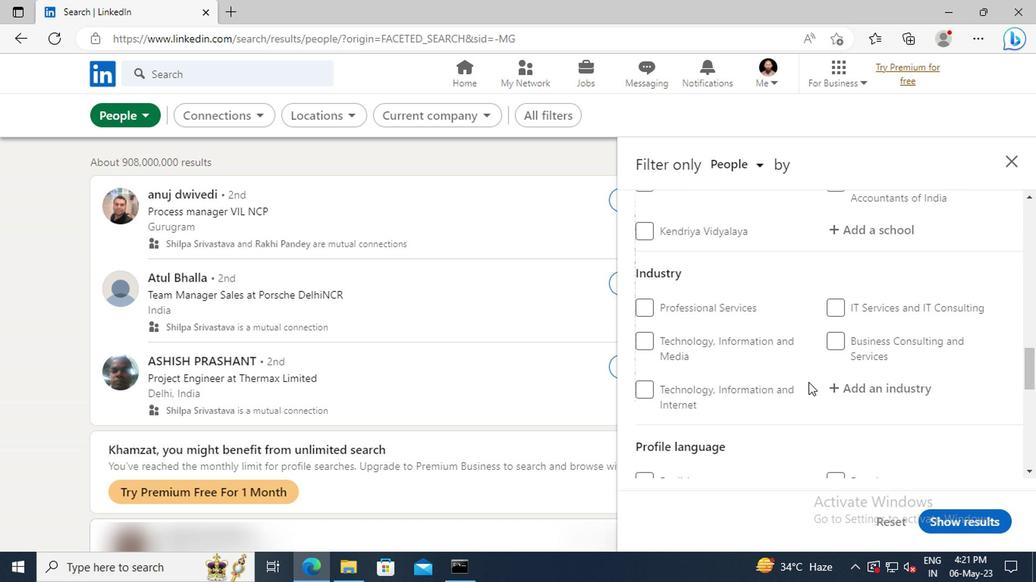 
Action: Mouse scrolled (805, 383) with delta (0, 0)
Screenshot: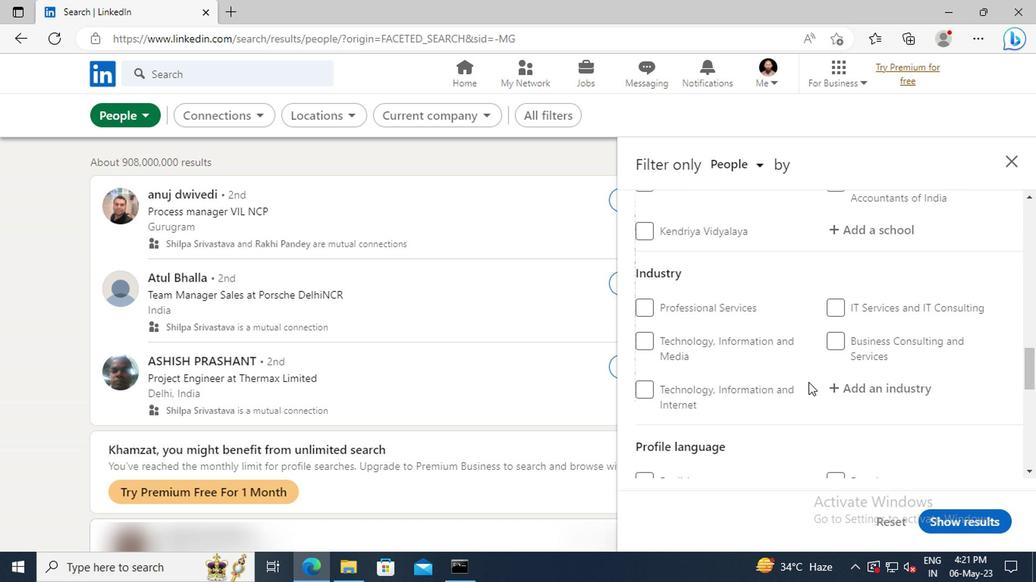 
Action: Mouse scrolled (805, 383) with delta (0, 0)
Screenshot: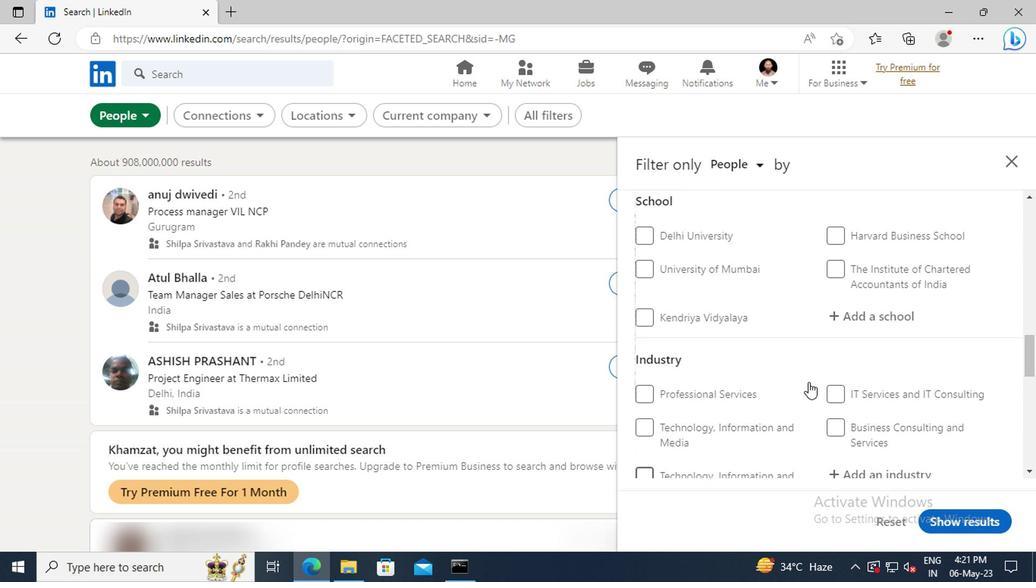 
Action: Mouse scrolled (805, 383) with delta (0, 0)
Screenshot: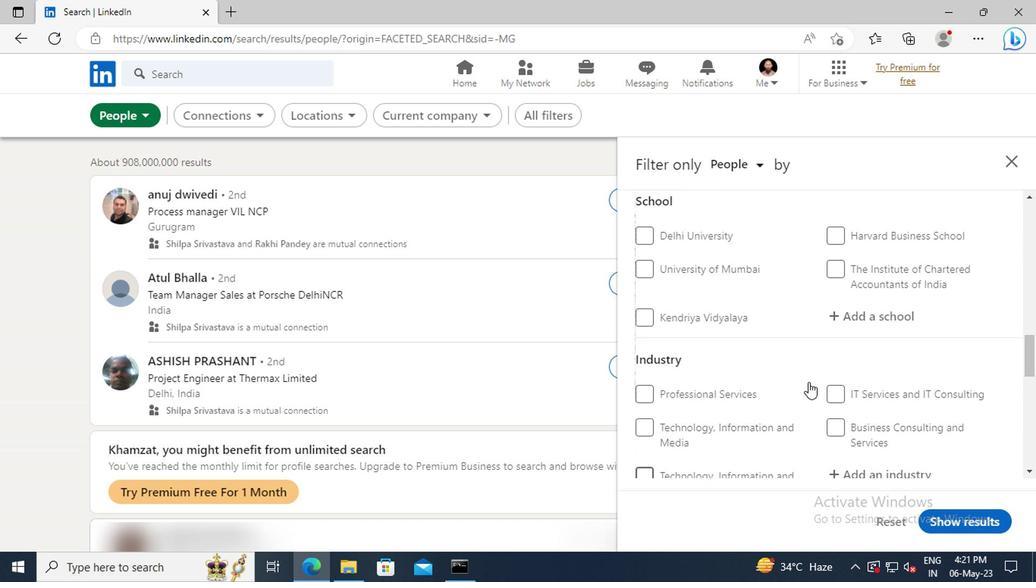 
Action: Mouse scrolled (805, 383) with delta (0, 0)
Screenshot: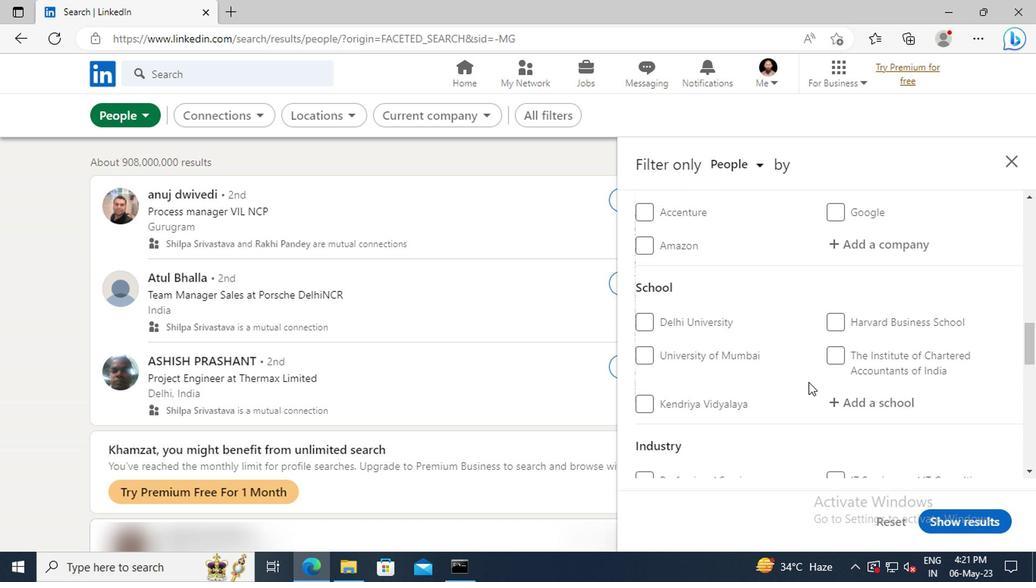 
Action: Mouse scrolled (805, 383) with delta (0, 0)
Screenshot: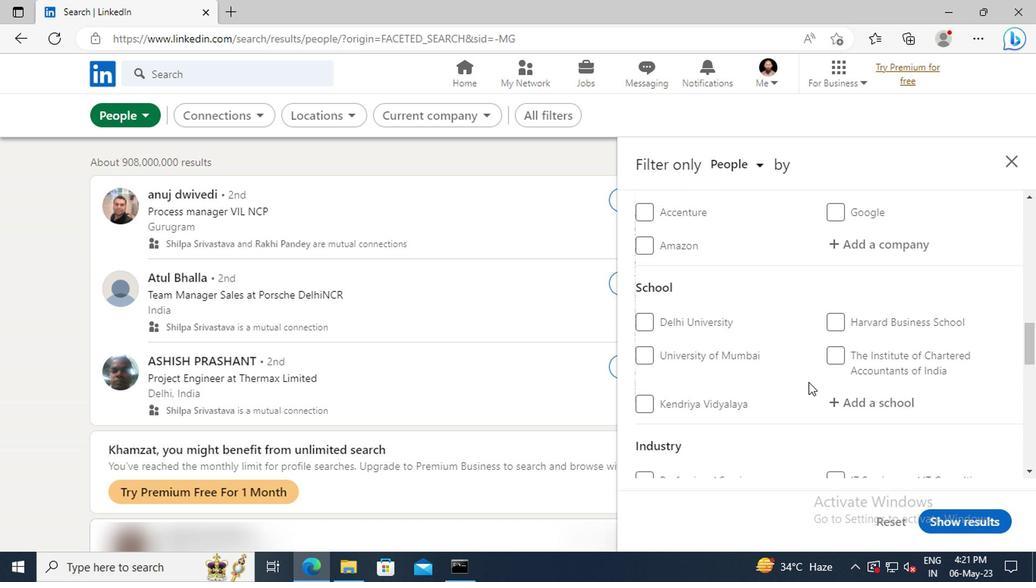 
Action: Mouse scrolled (805, 383) with delta (0, 0)
Screenshot: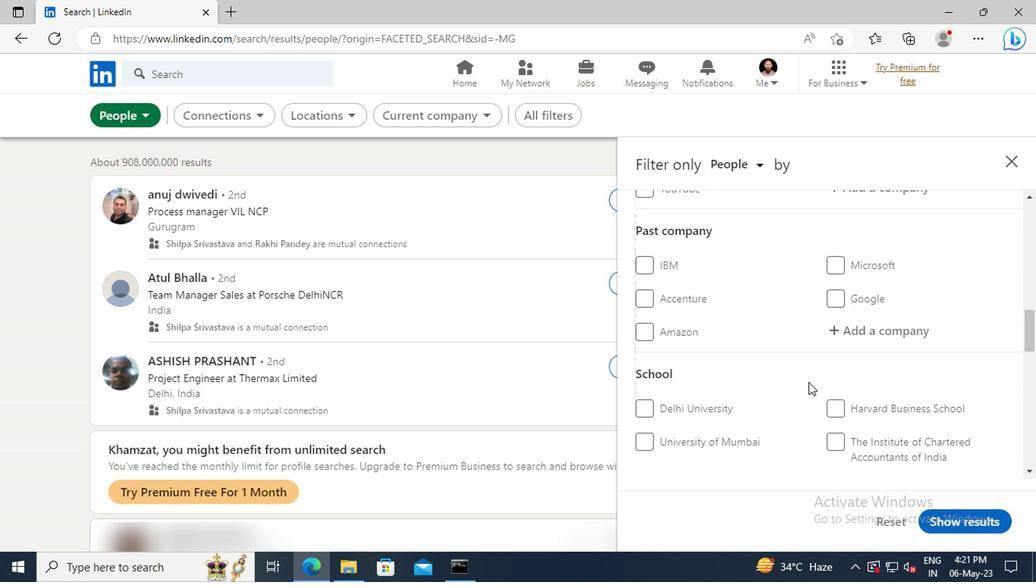 
Action: Mouse scrolled (805, 383) with delta (0, 0)
Screenshot: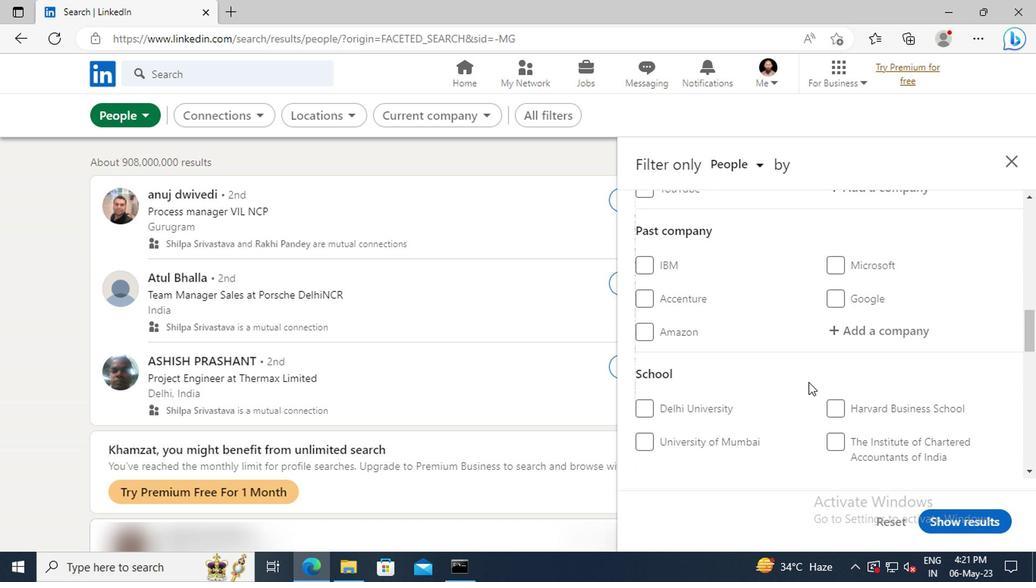 
Action: Mouse scrolled (805, 383) with delta (0, 0)
Screenshot: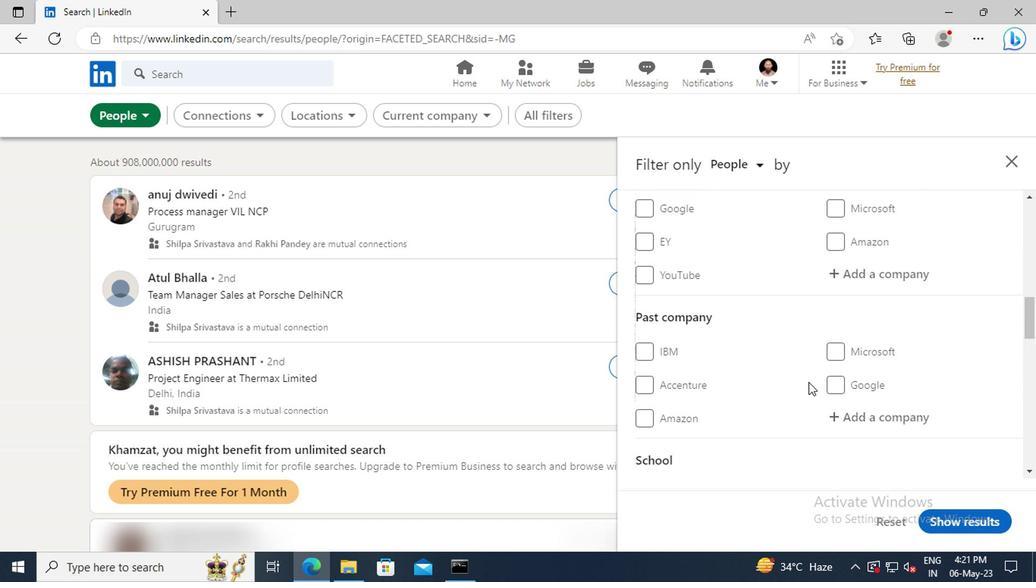 
Action: Mouse moved to (842, 320)
Screenshot: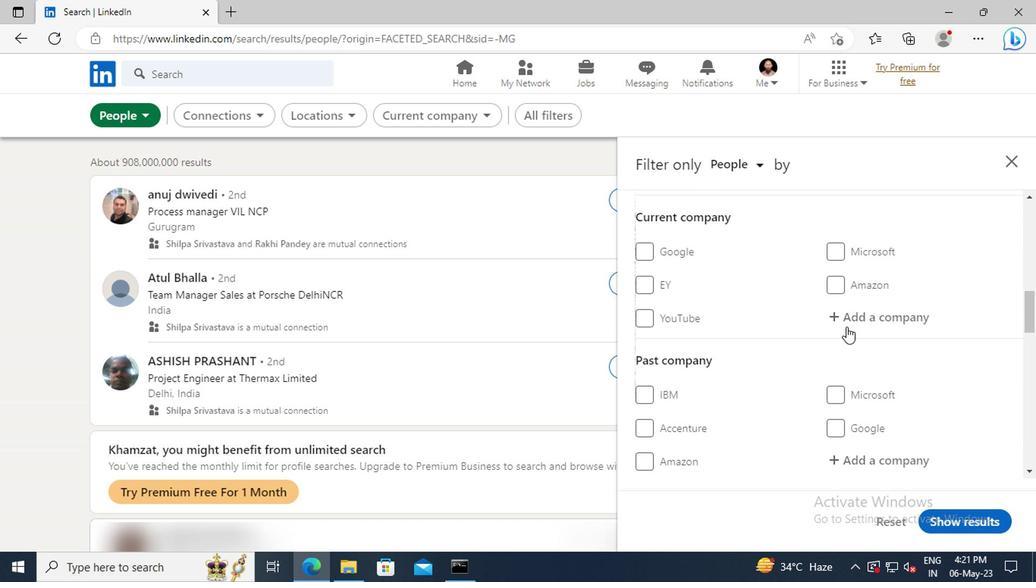 
Action: Mouse pressed left at (842, 320)
Screenshot: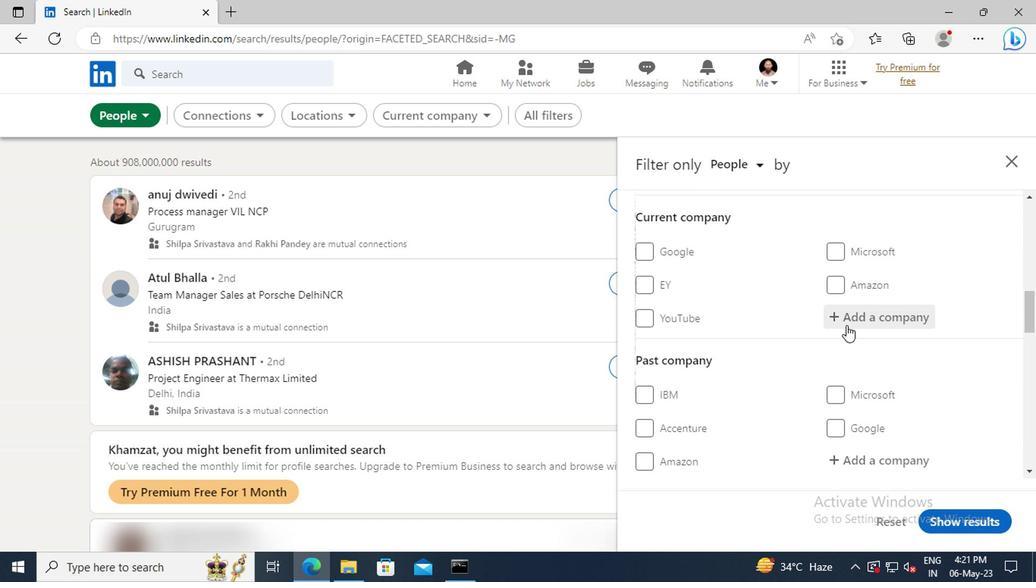
Action: Key pressed <Key.shift>MAN<Key.space><Key.shift>ENERGY<Key.space>
Screenshot: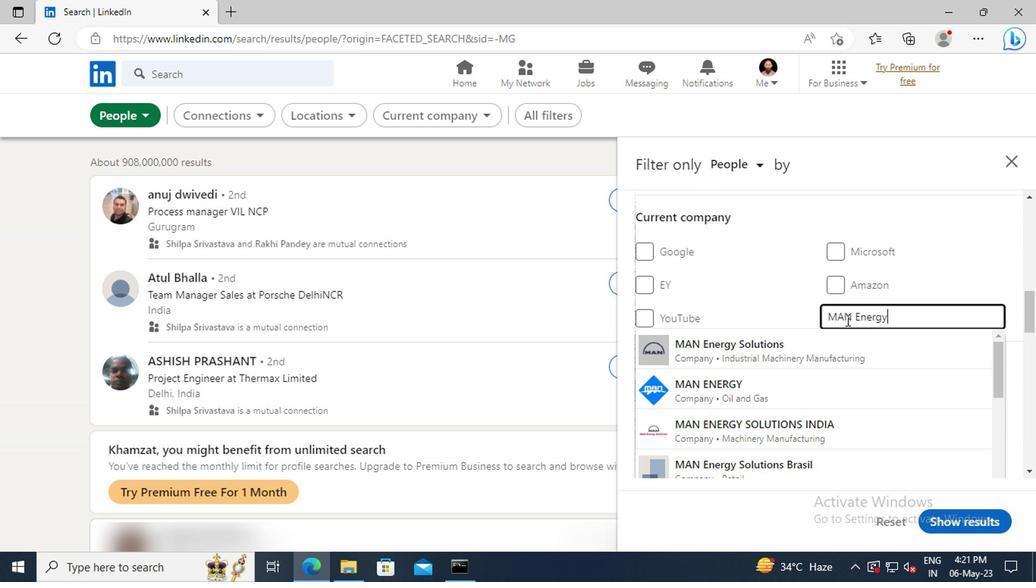 
Action: Mouse moved to (842, 344)
Screenshot: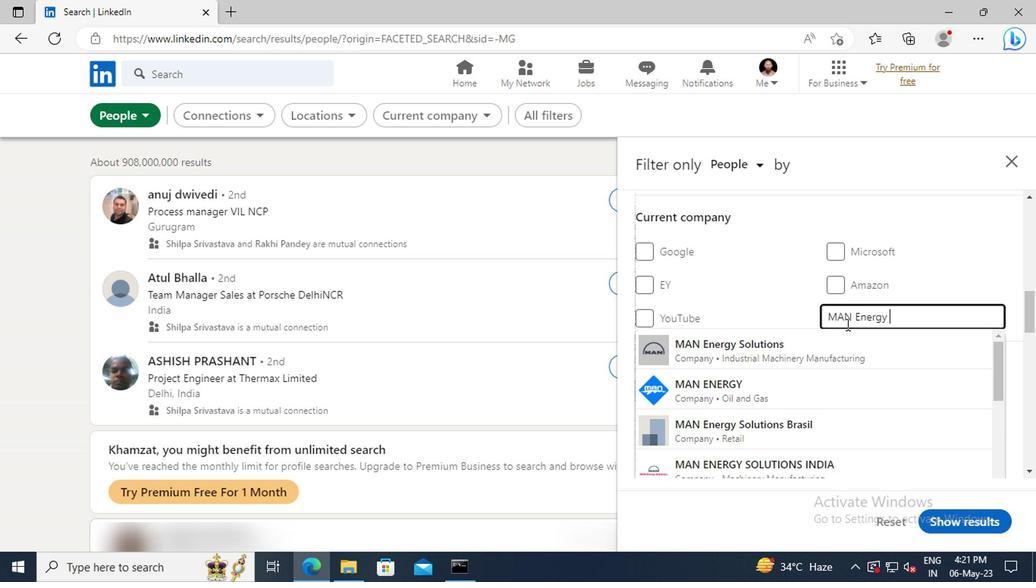 
Action: Mouse pressed left at (842, 344)
Screenshot: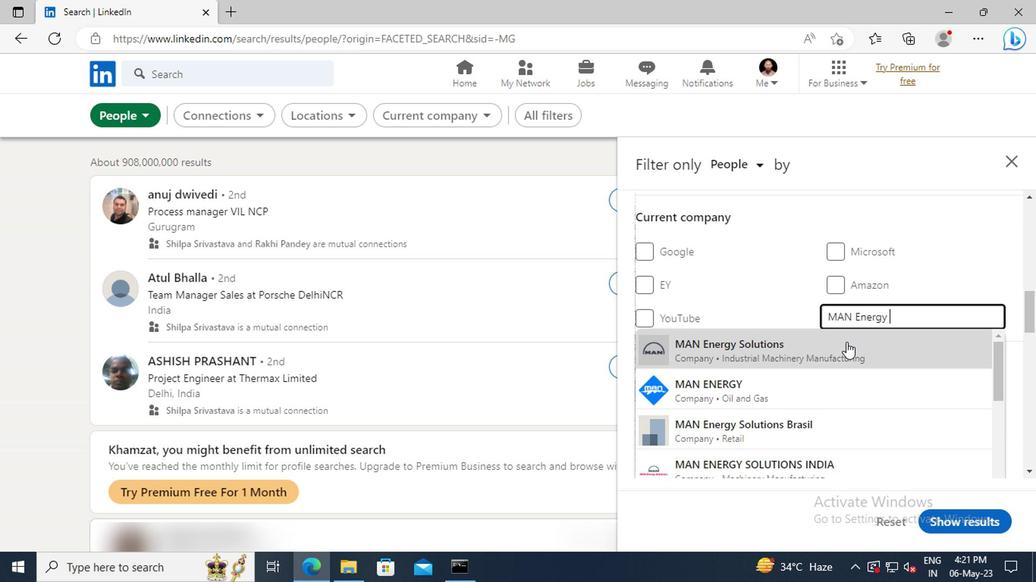 
Action: Mouse scrolled (842, 343) with delta (0, 0)
Screenshot: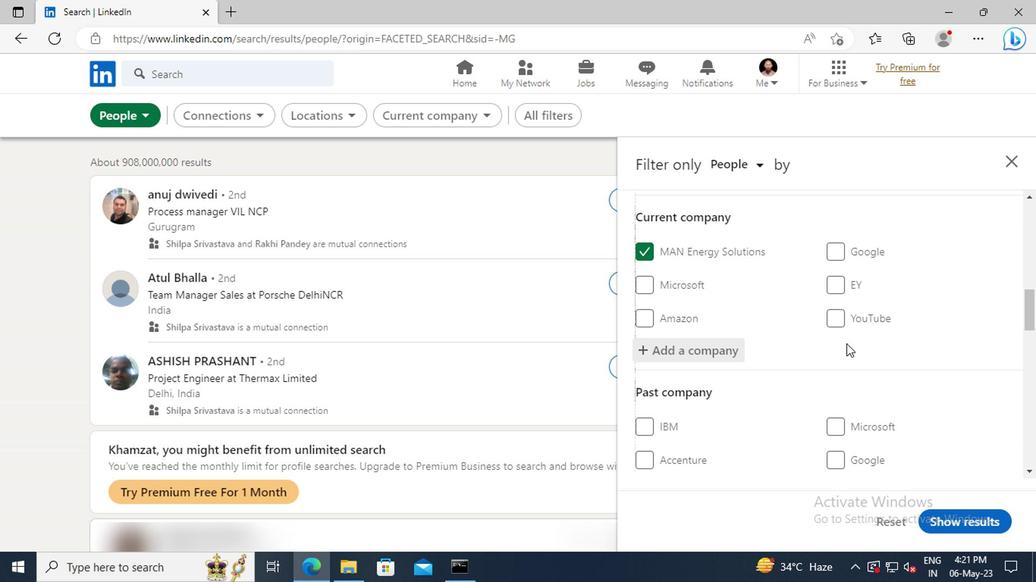
Action: Mouse moved to (844, 341)
Screenshot: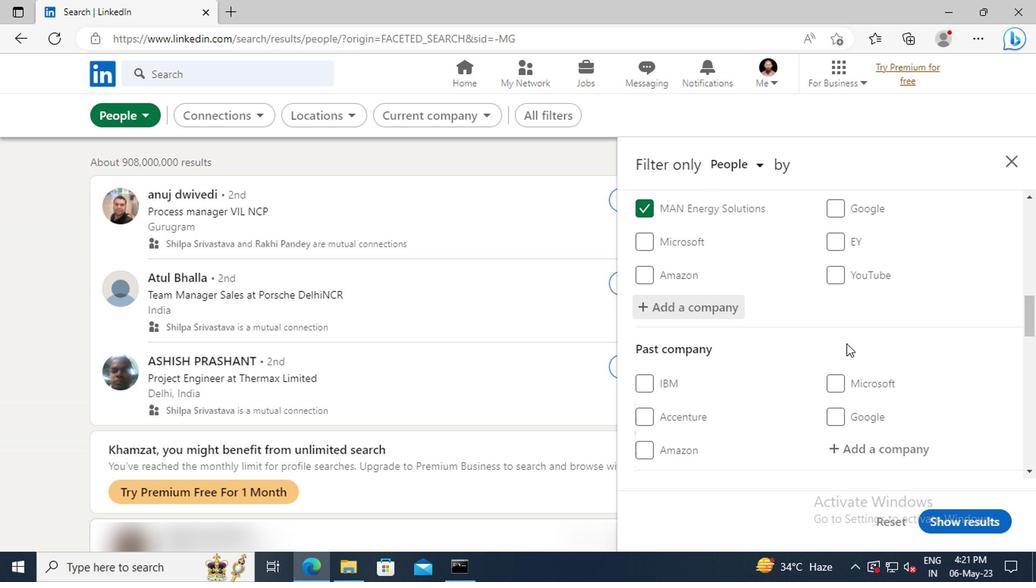 
Action: Mouse scrolled (844, 340) with delta (0, 0)
Screenshot: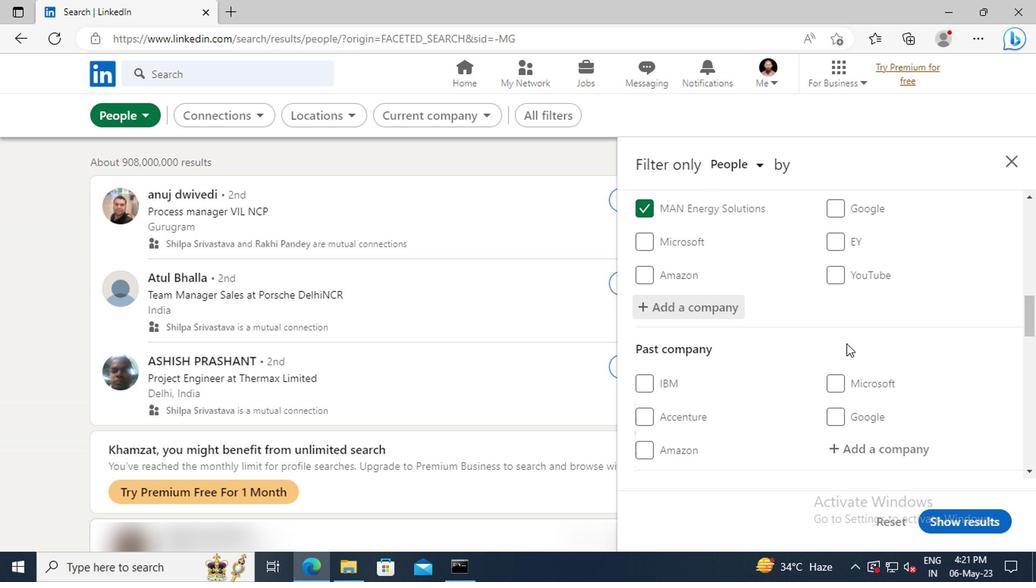 
Action: Mouse scrolled (844, 340) with delta (0, 0)
Screenshot: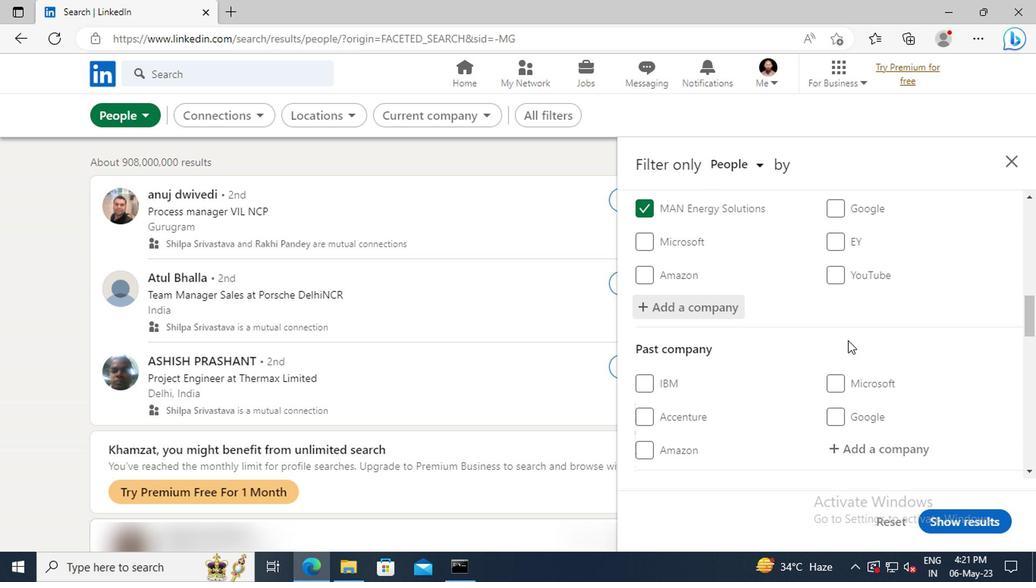 
Action: Mouse moved to (845, 334)
Screenshot: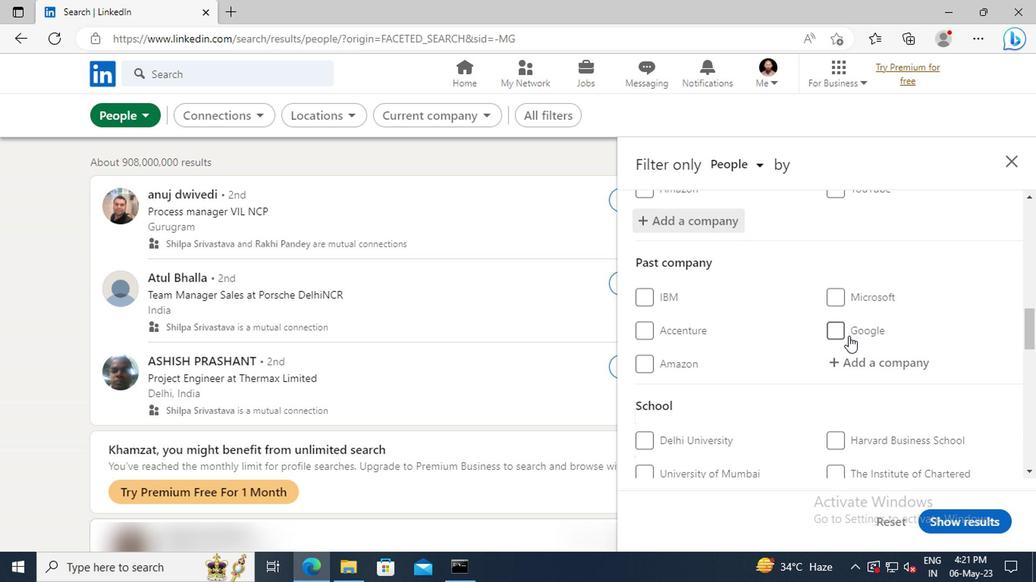 
Action: Mouse scrolled (845, 333) with delta (0, -1)
Screenshot: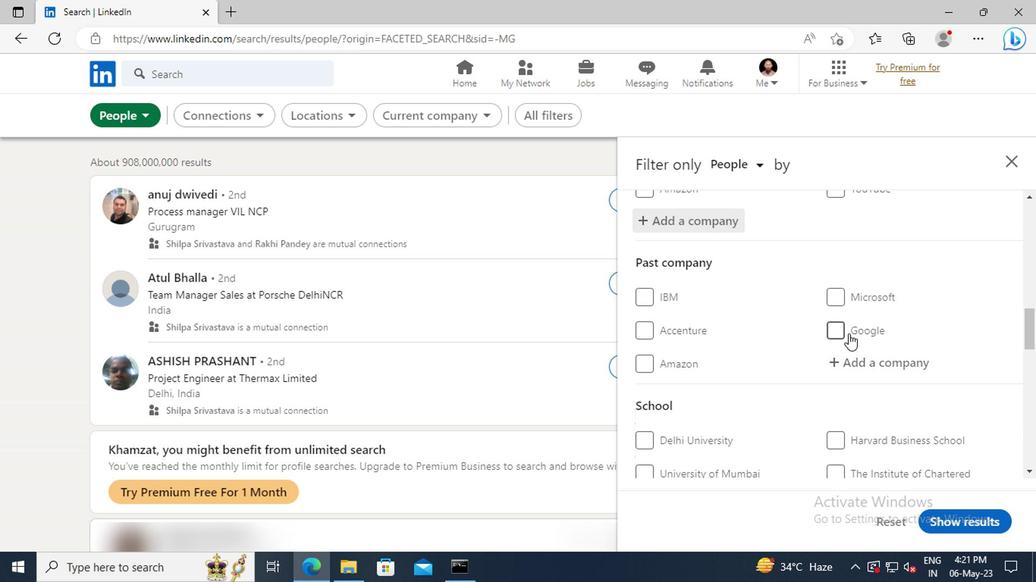 
Action: Mouse scrolled (845, 333) with delta (0, -1)
Screenshot: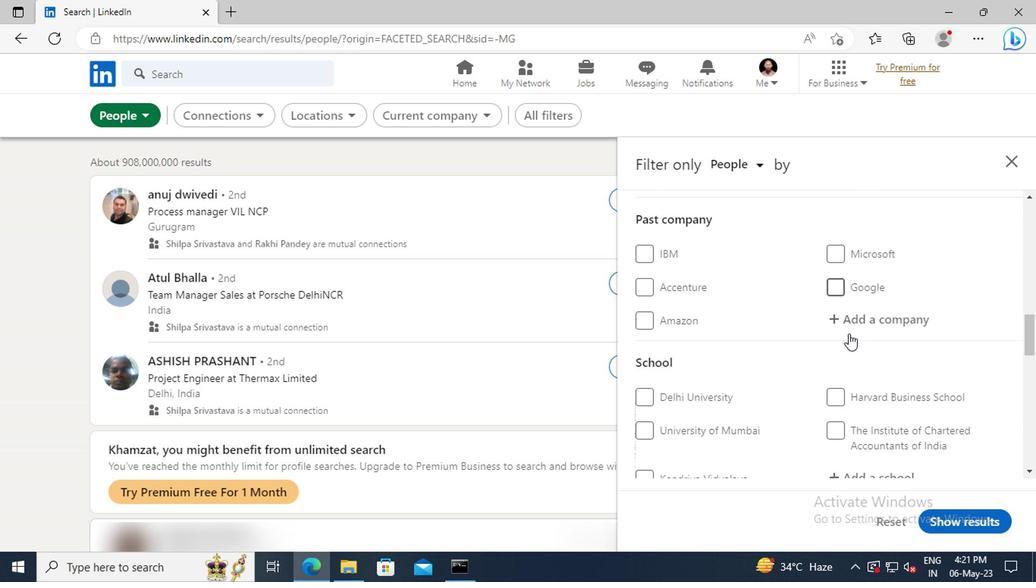 
Action: Mouse scrolled (845, 333) with delta (0, -1)
Screenshot: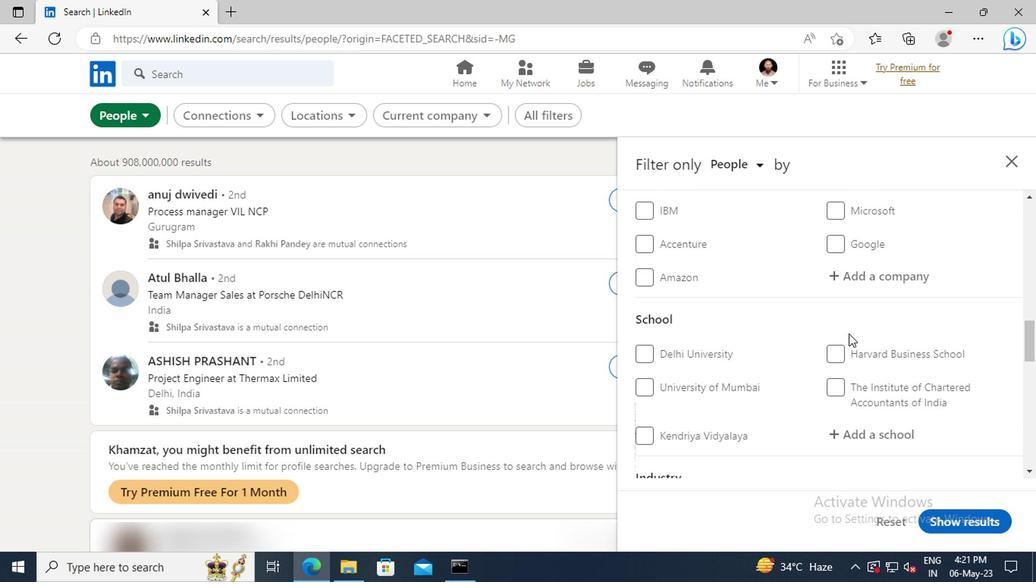 
Action: Mouse scrolled (845, 333) with delta (0, -1)
Screenshot: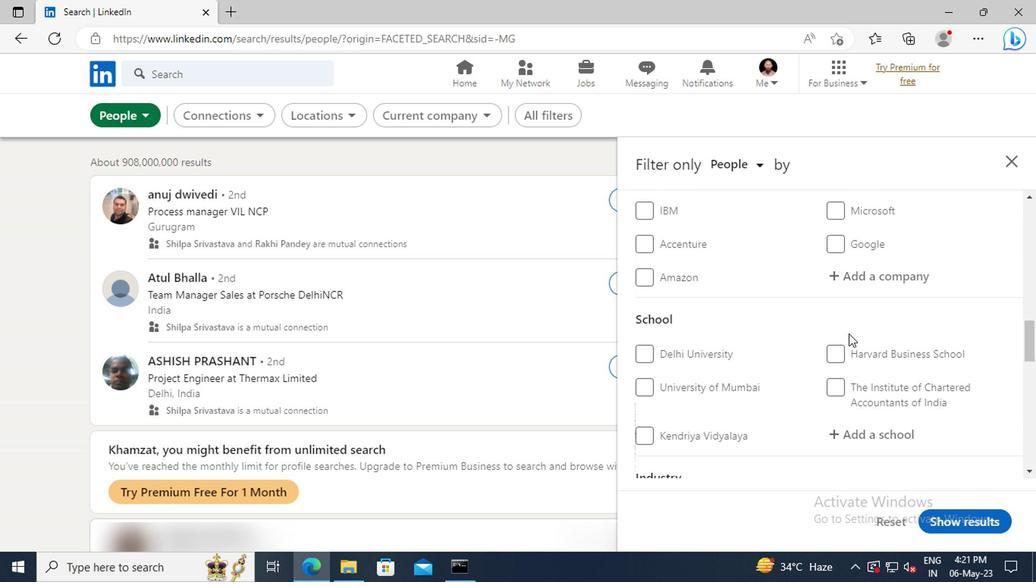 
Action: Mouse moved to (840, 343)
Screenshot: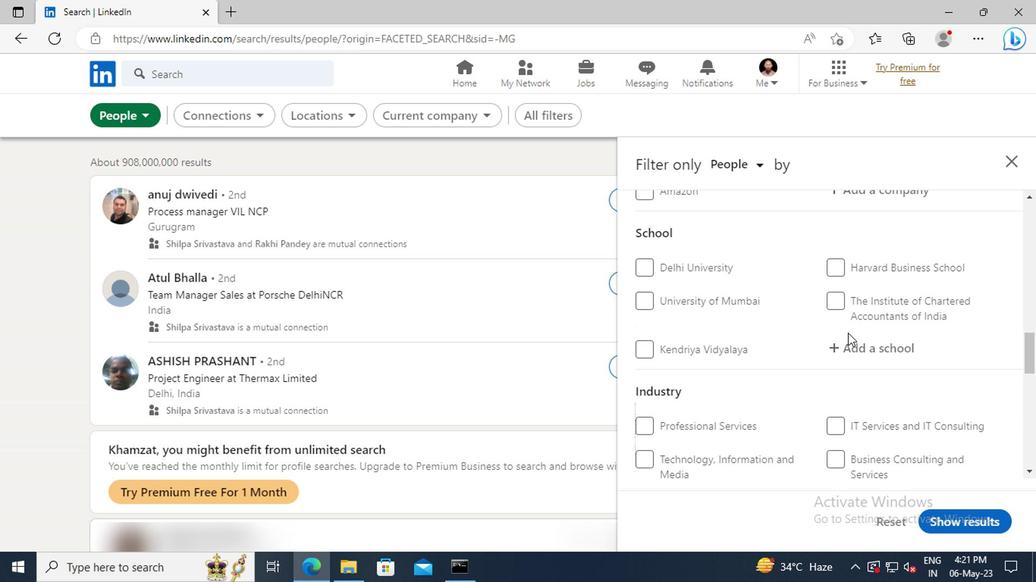 
Action: Mouse pressed left at (840, 343)
Screenshot: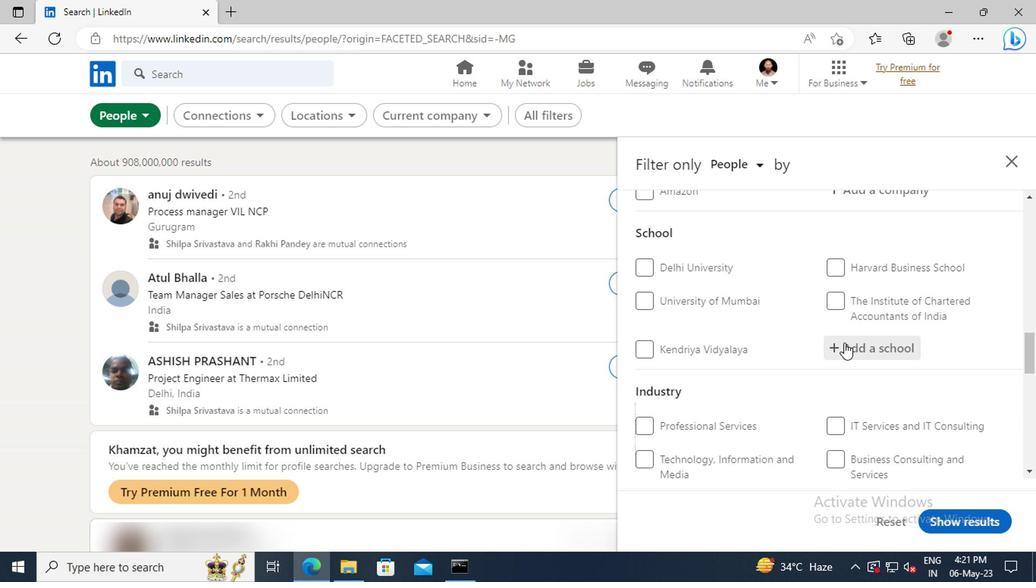 
Action: Key pressed <Key.shift>MAHENDRA<Key.space>
Screenshot: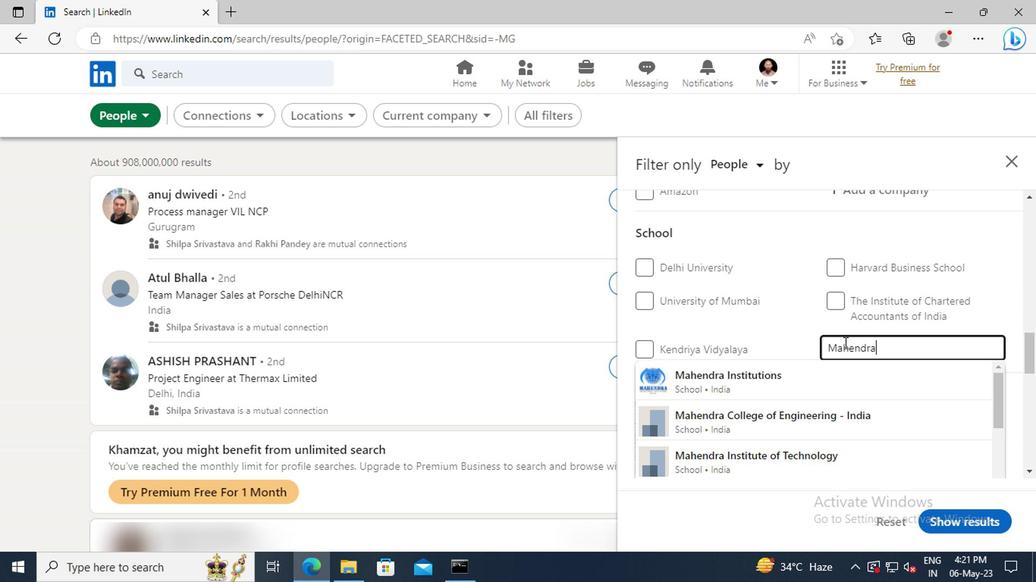 
Action: Mouse moved to (840, 370)
Screenshot: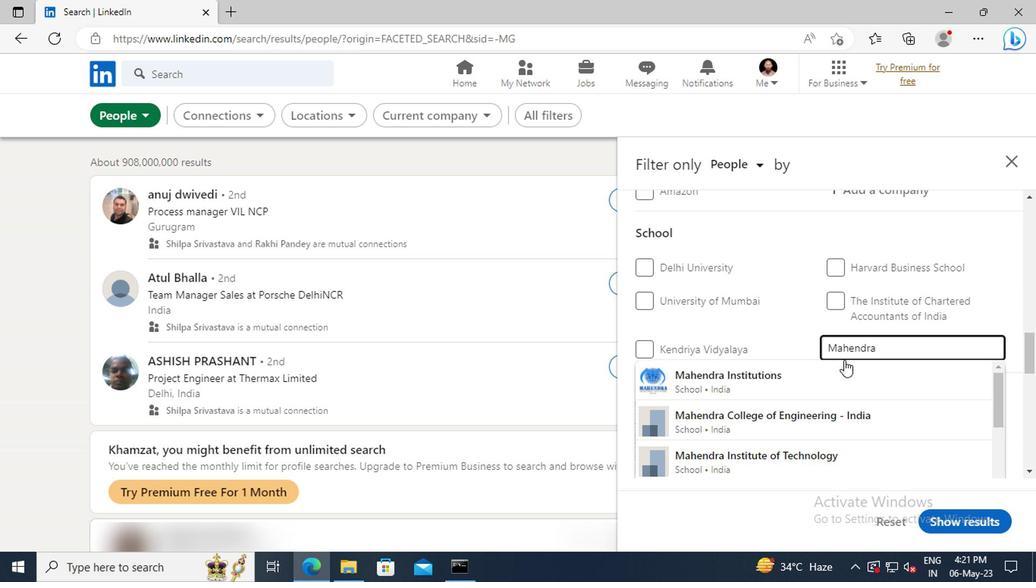 
Action: Mouse pressed left at (840, 370)
Screenshot: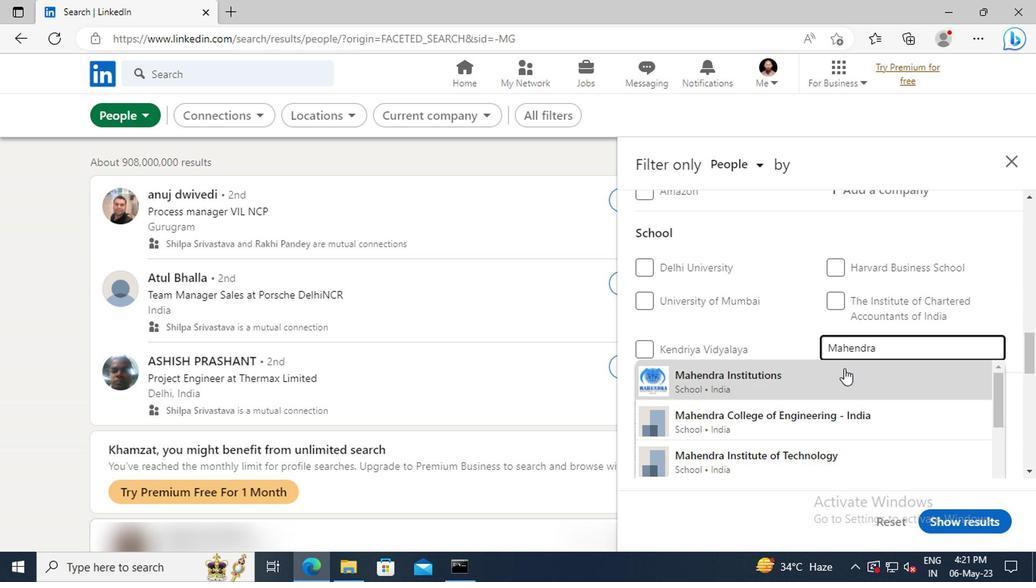 
Action: Mouse scrolled (840, 370) with delta (0, 0)
Screenshot: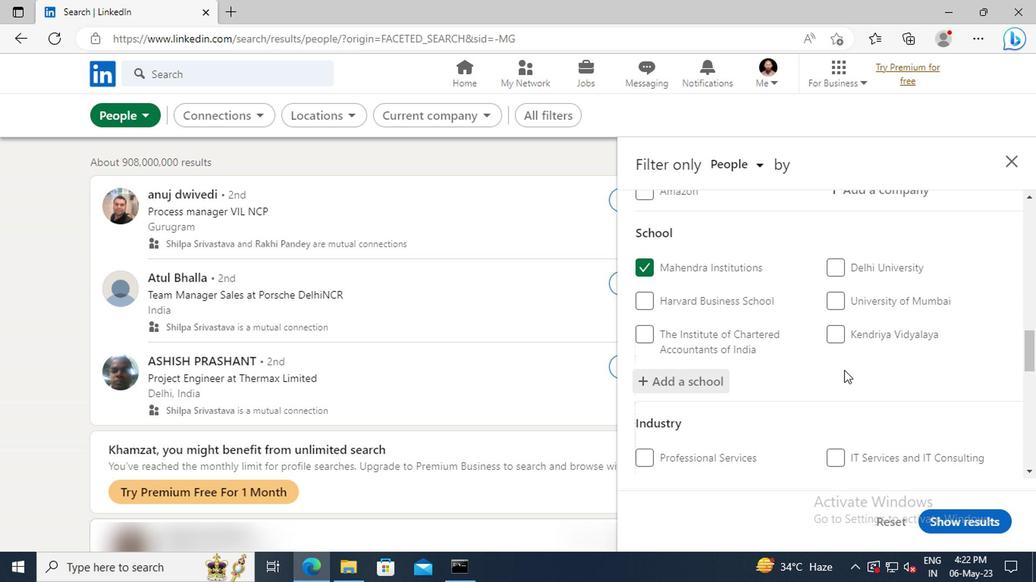 
Action: Mouse scrolled (840, 370) with delta (0, 0)
Screenshot: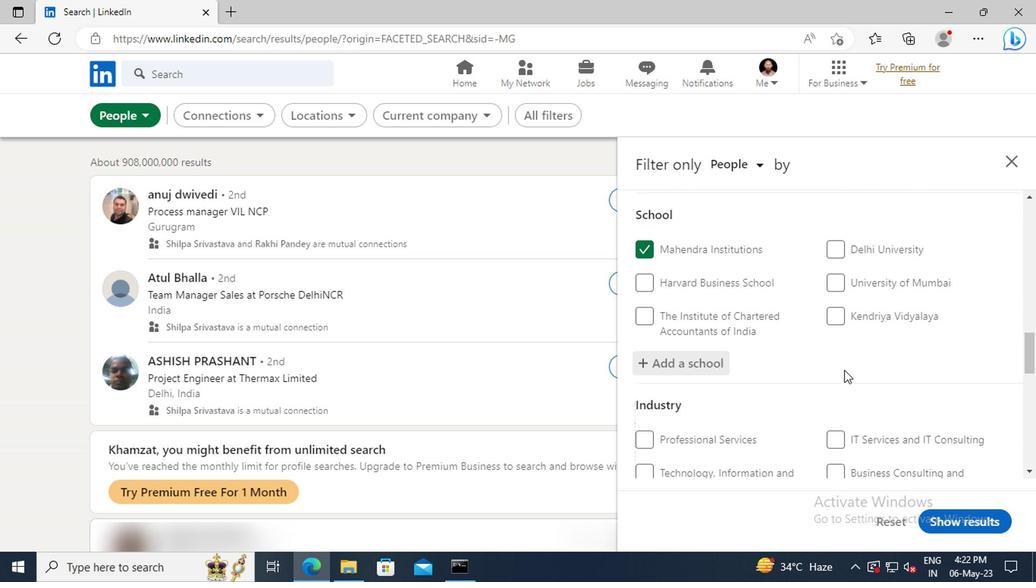 
Action: Mouse scrolled (840, 370) with delta (0, 0)
Screenshot: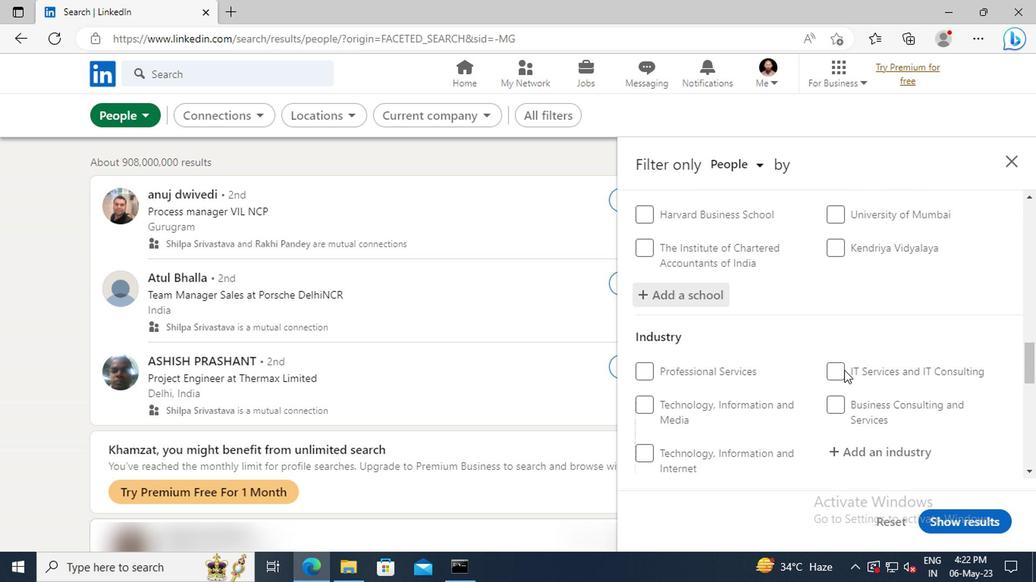 
Action: Mouse scrolled (840, 370) with delta (0, 0)
Screenshot: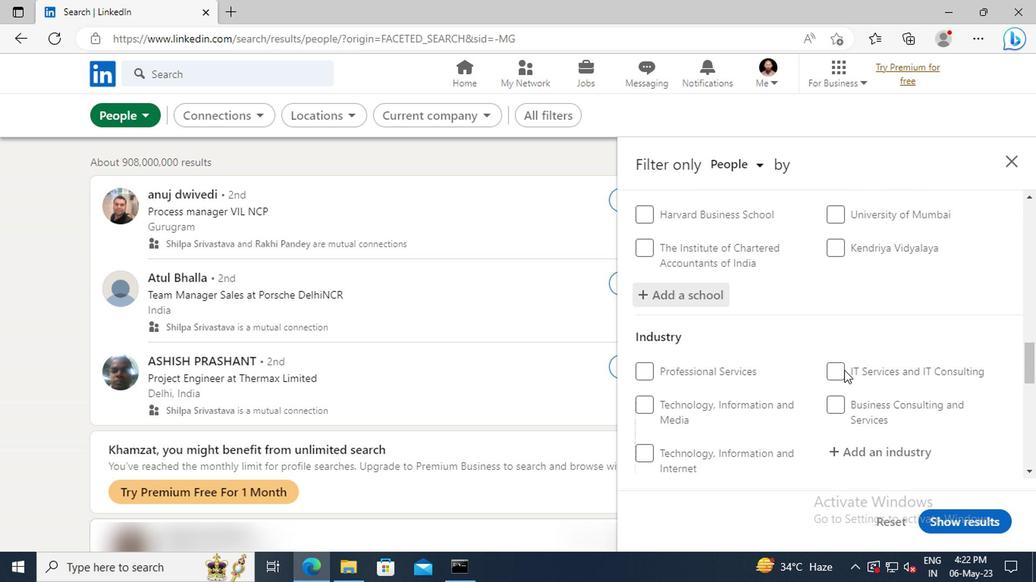 
Action: Mouse moved to (851, 371)
Screenshot: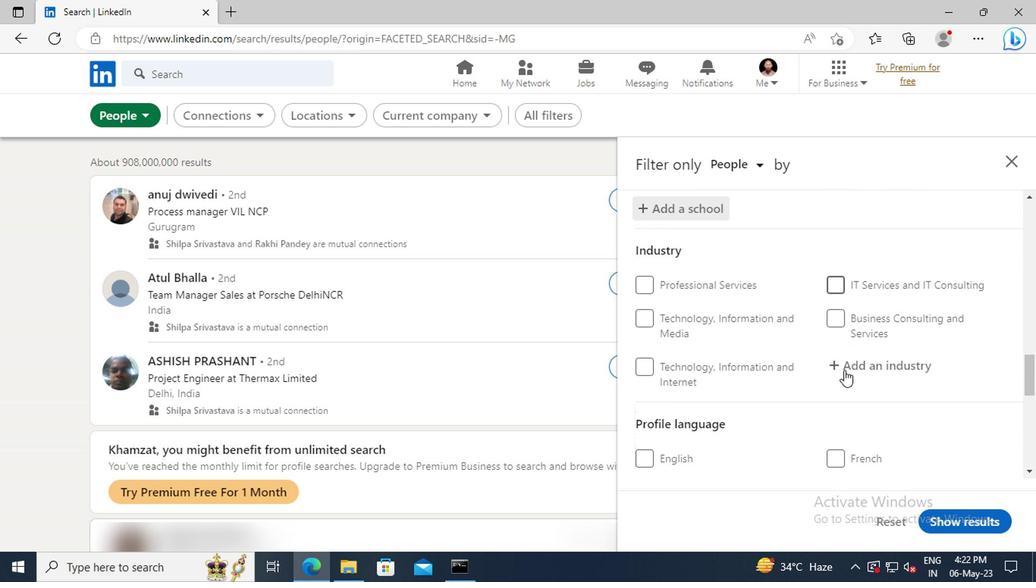 
Action: Mouse pressed left at (851, 371)
Screenshot: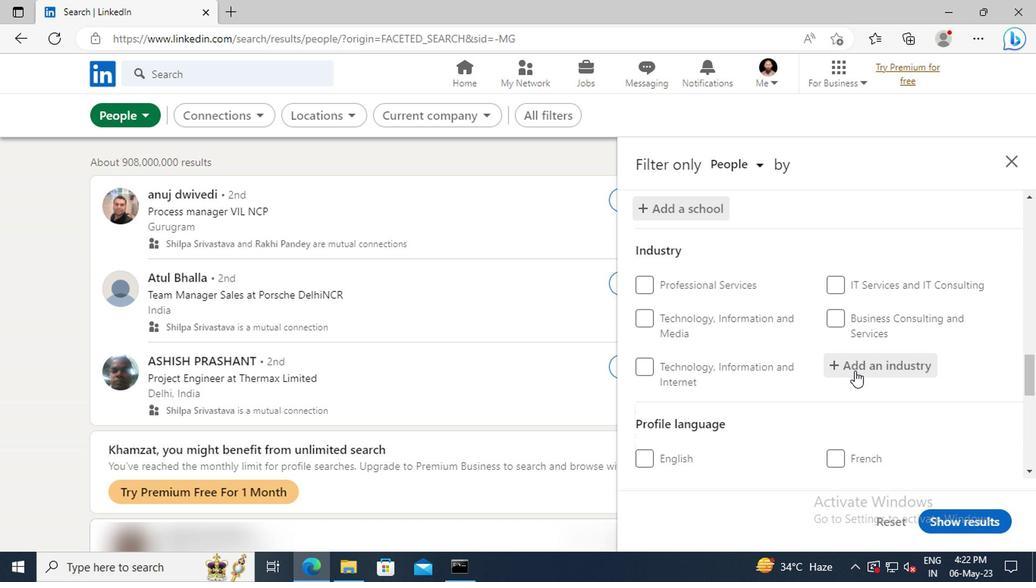 
Action: Key pressed <Key.shift>
Screenshot: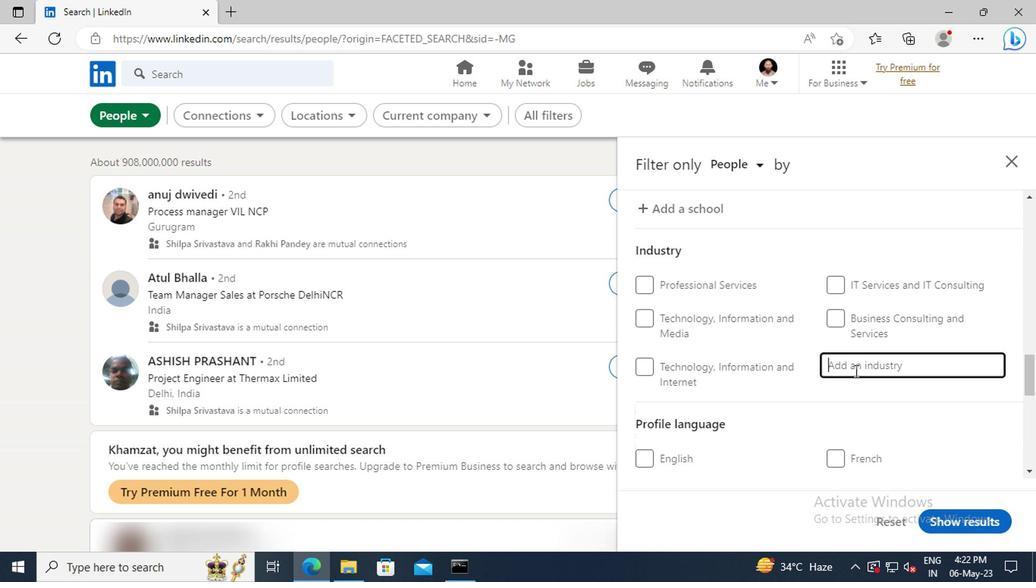 
Action: Mouse moved to (851, 371)
Screenshot: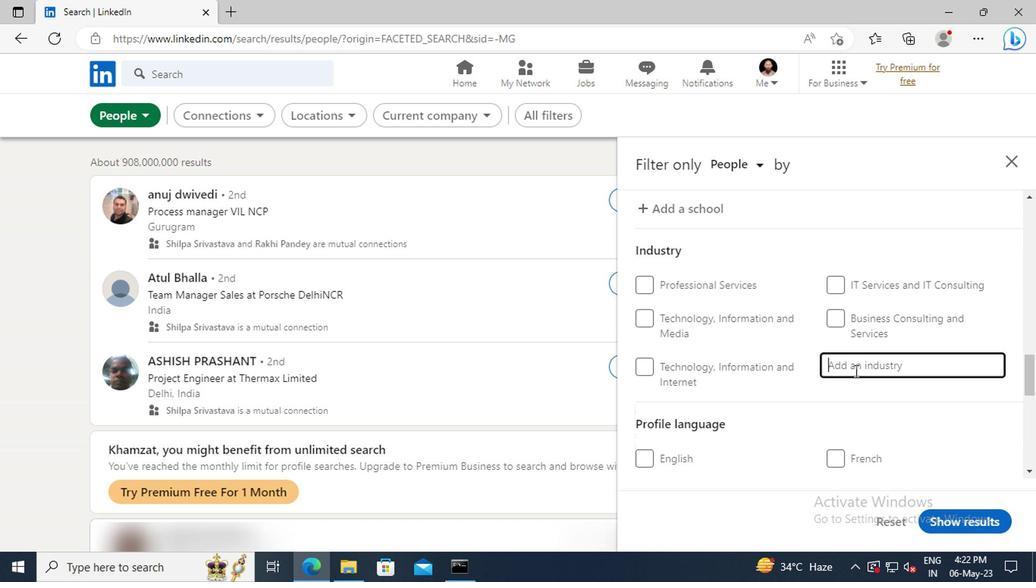 
Action: Key pressed A
Screenshot: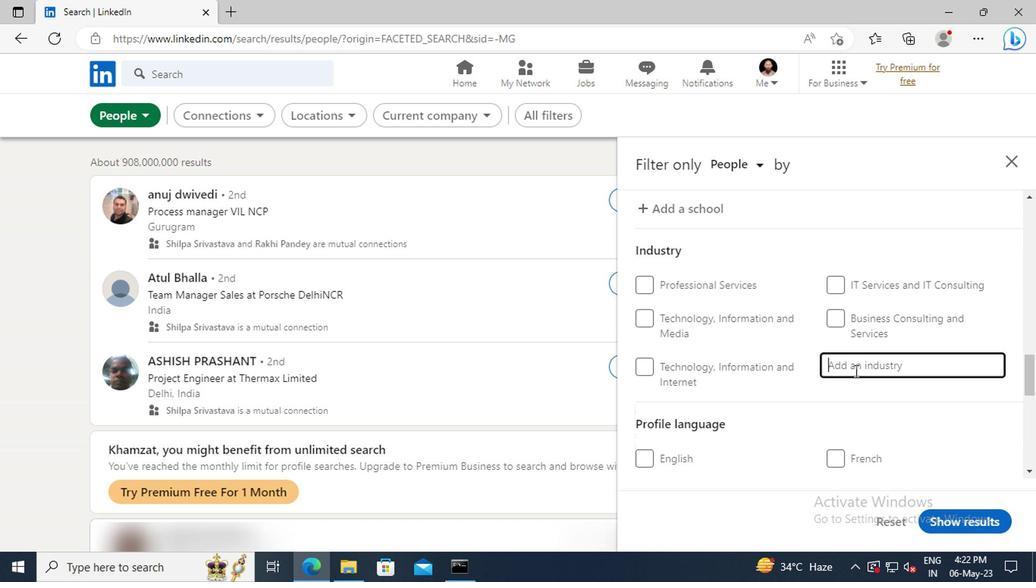 
Action: Mouse moved to (852, 370)
Screenshot: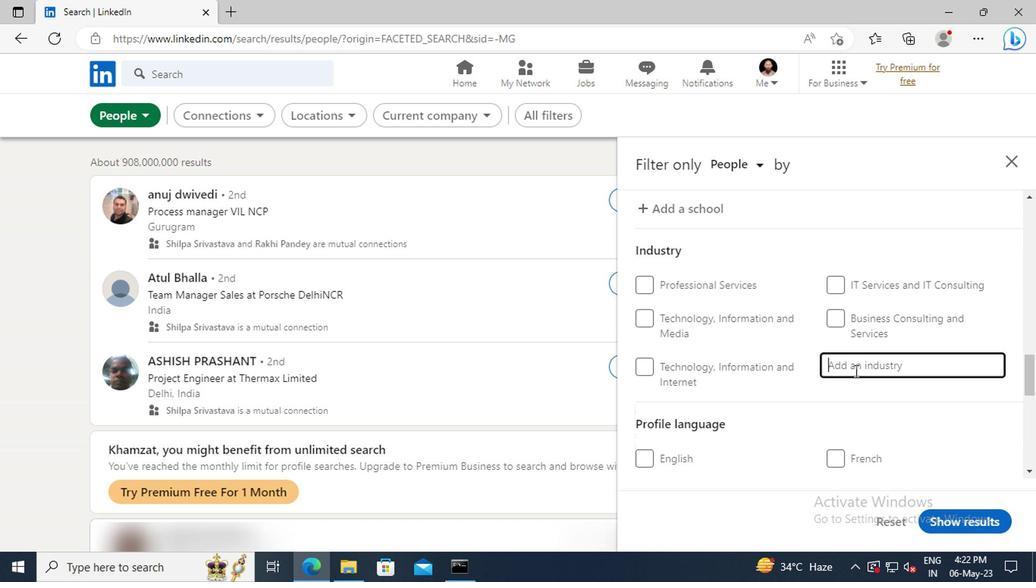 
Action: Key pressed GRI
Screenshot: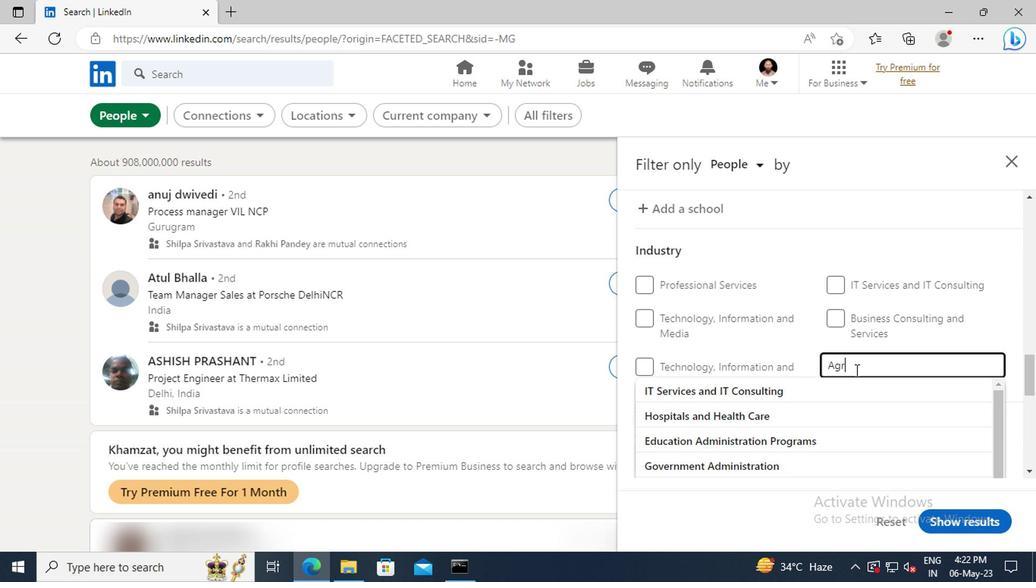 
Action: Mouse moved to (854, 383)
Screenshot: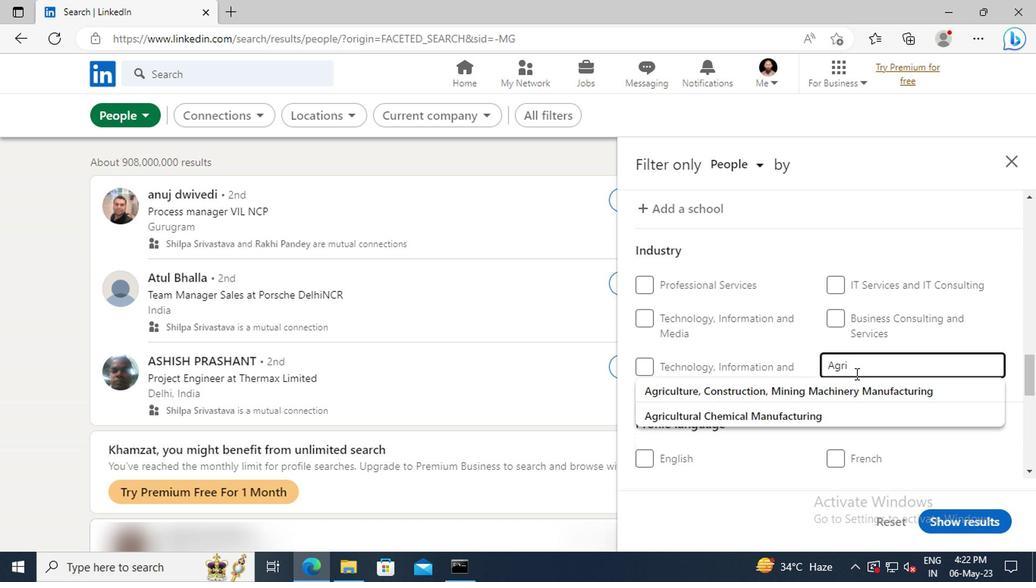
Action: Mouse pressed left at (854, 383)
Screenshot: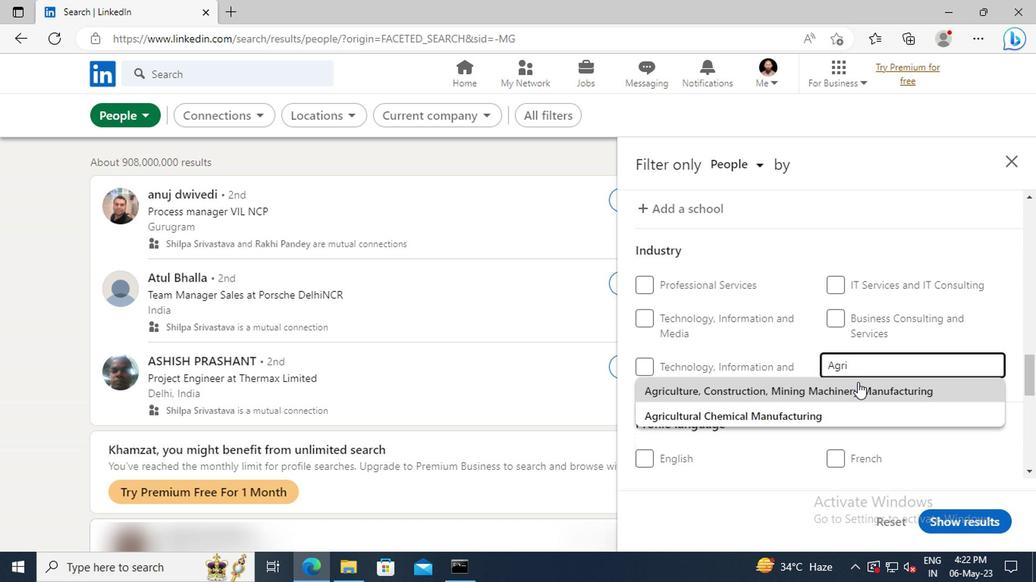 
Action: Mouse scrolled (854, 383) with delta (0, 0)
Screenshot: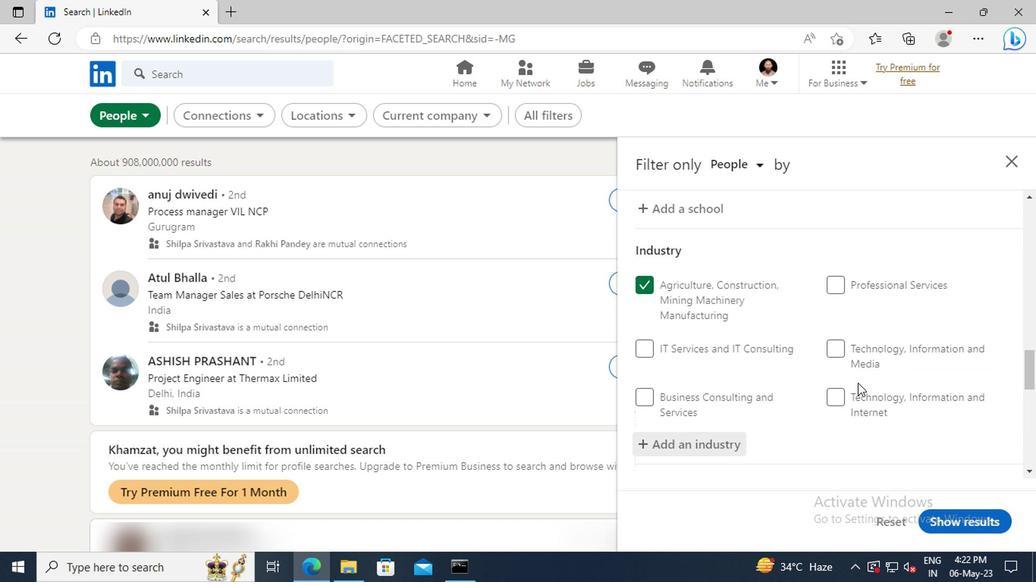 
Action: Mouse scrolled (854, 383) with delta (0, 0)
Screenshot: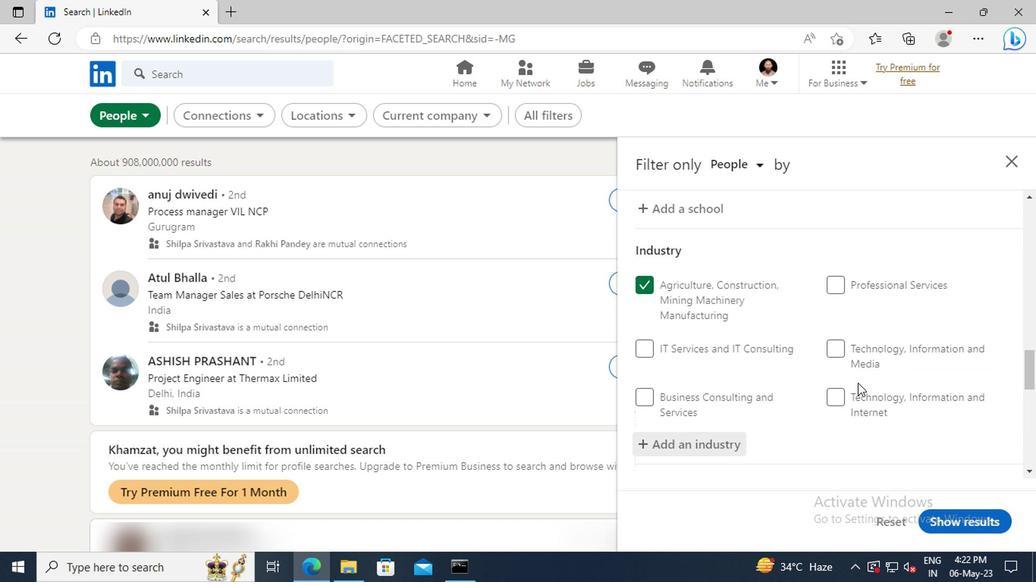 
Action: Mouse scrolled (854, 383) with delta (0, 0)
Screenshot: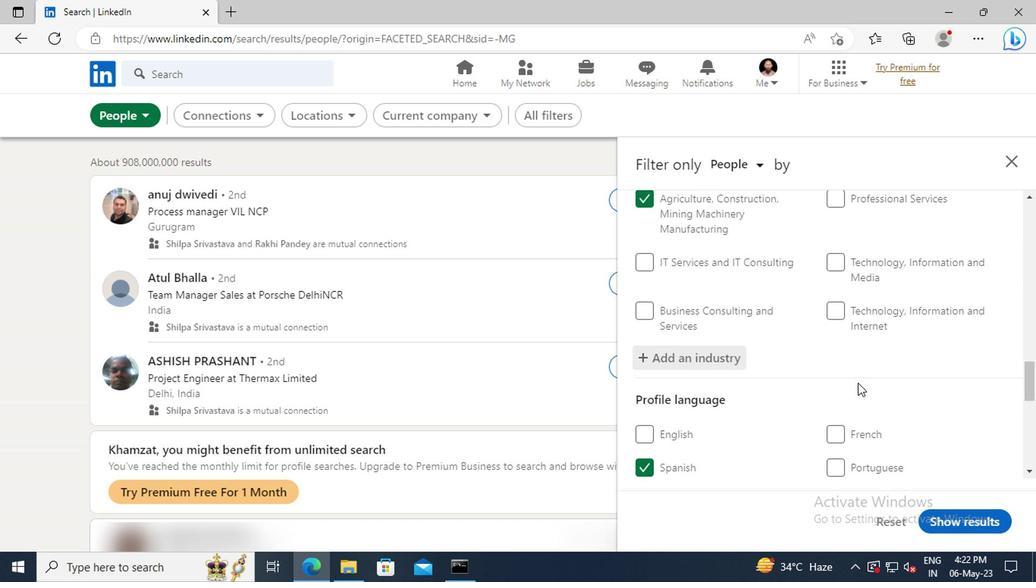 
Action: Mouse scrolled (854, 383) with delta (0, 0)
Screenshot: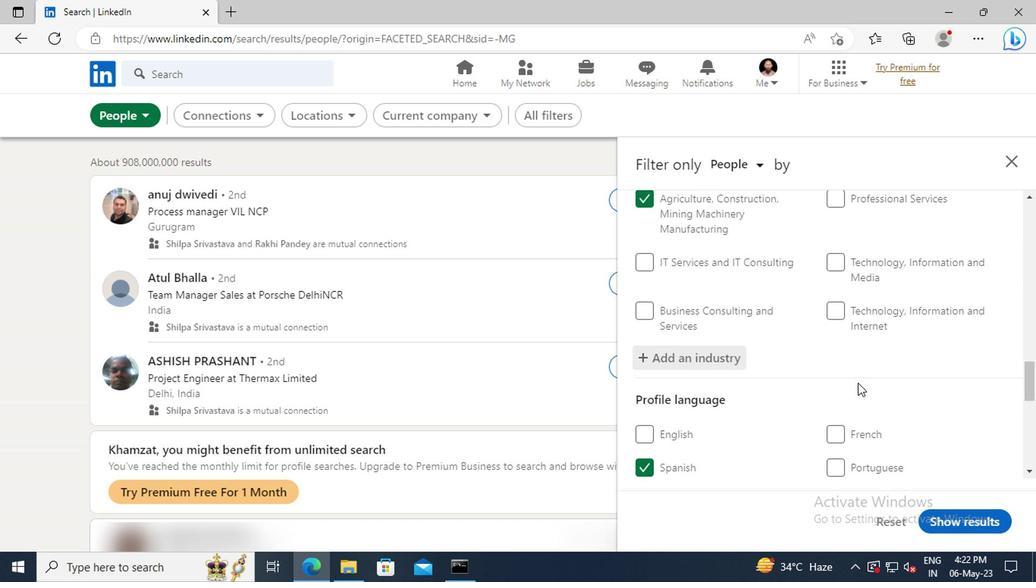 
Action: Mouse scrolled (854, 383) with delta (0, 0)
Screenshot: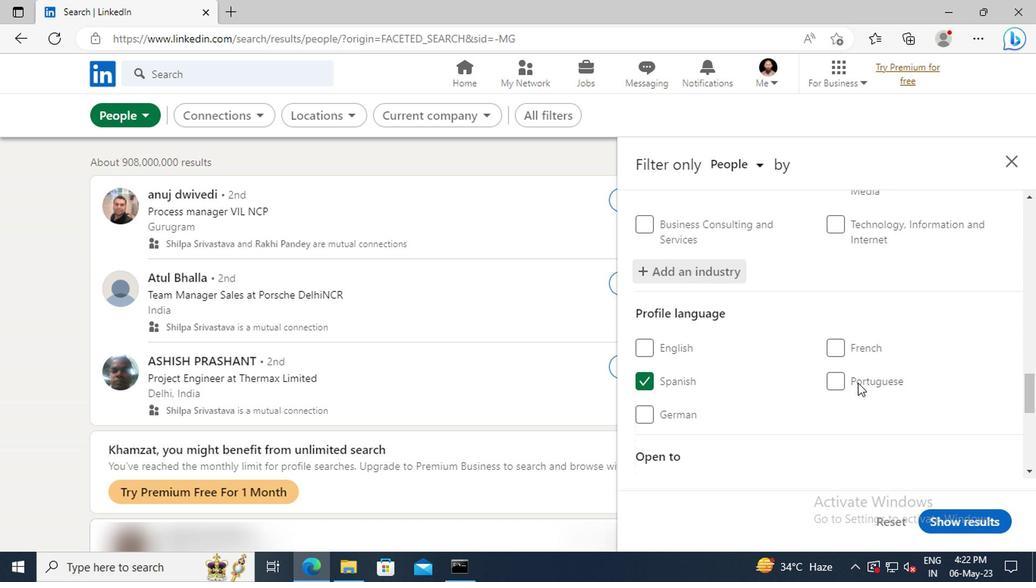 
Action: Mouse scrolled (854, 383) with delta (0, 0)
Screenshot: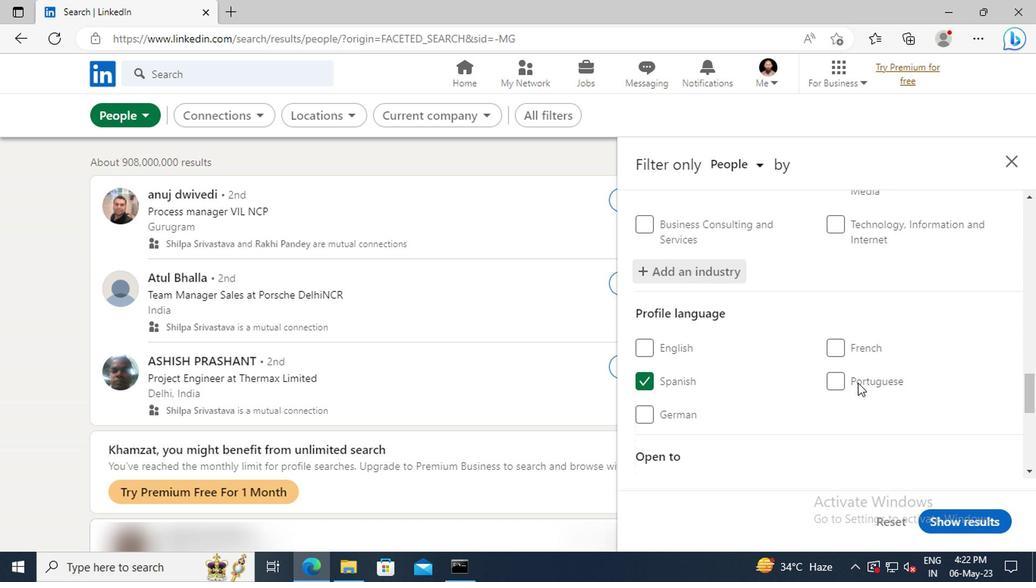 
Action: Mouse moved to (852, 377)
Screenshot: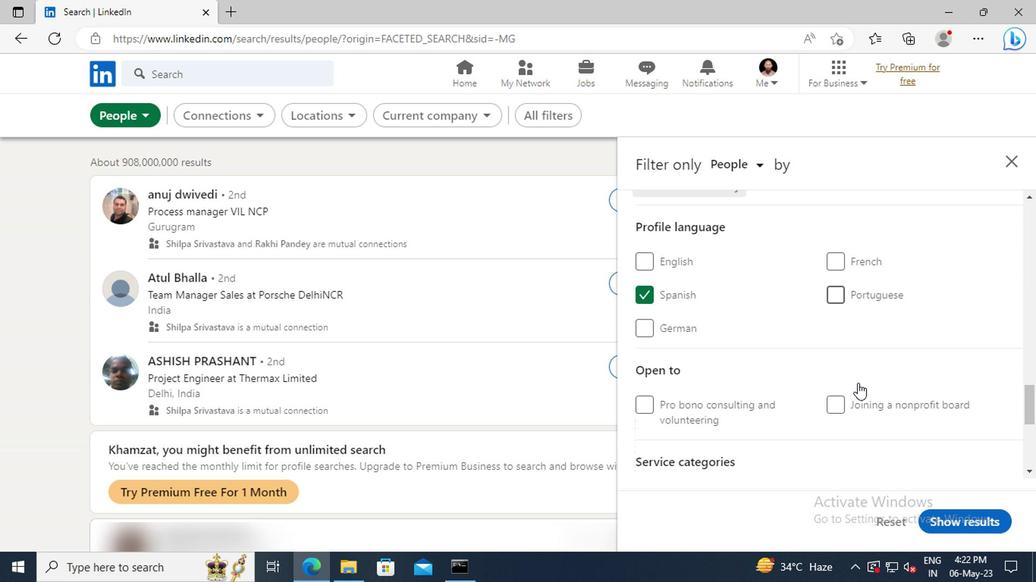 
Action: Mouse scrolled (852, 376) with delta (0, -1)
Screenshot: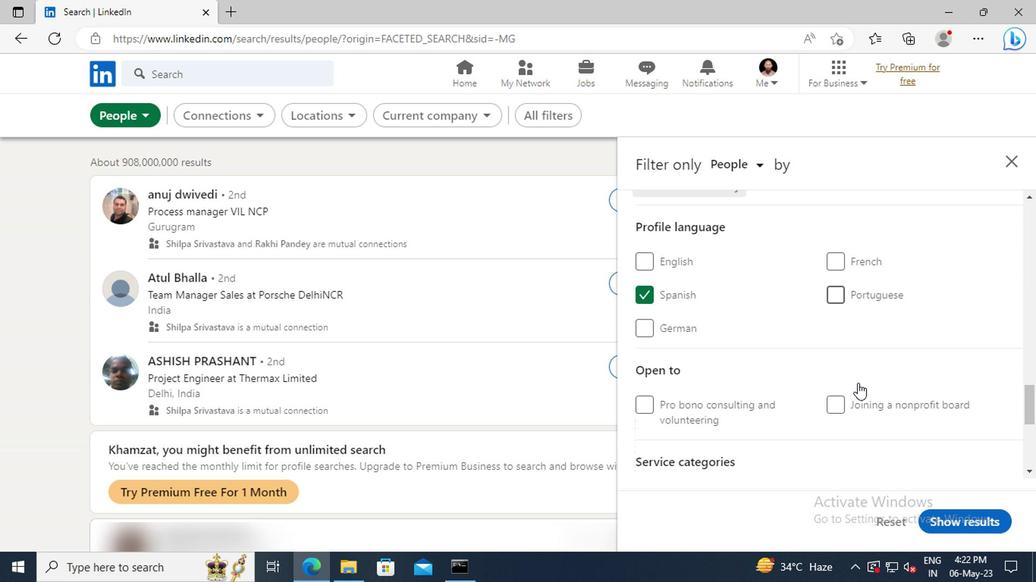 
Action: Mouse moved to (852, 373)
Screenshot: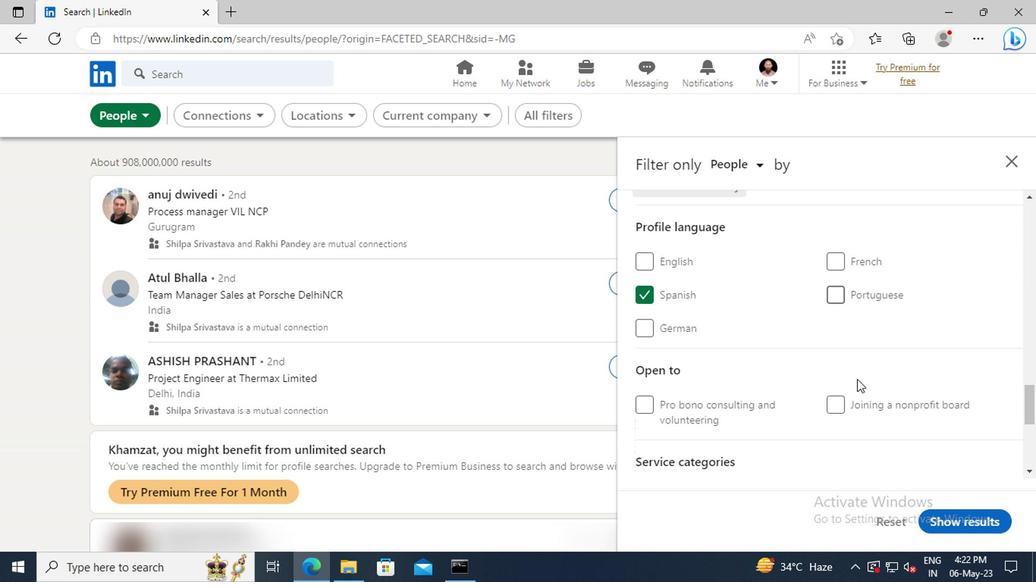 
Action: Mouse scrolled (852, 372) with delta (0, -1)
Screenshot: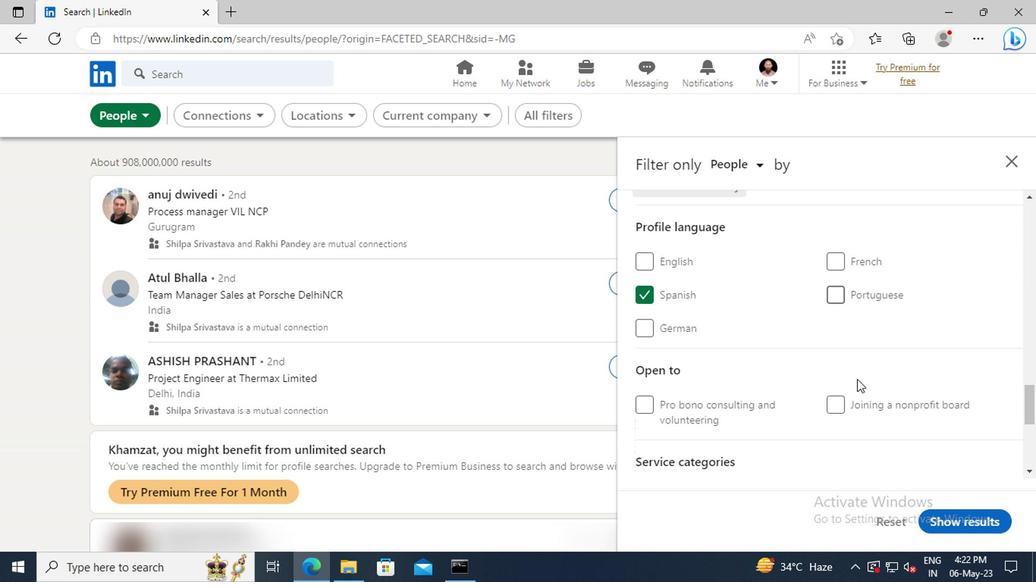 
Action: Mouse moved to (851, 364)
Screenshot: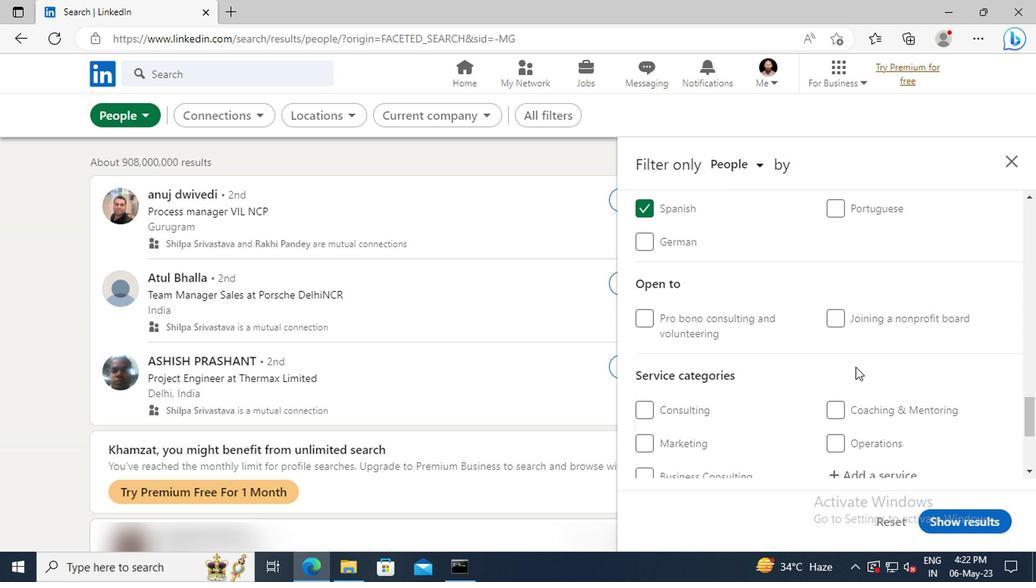 
Action: Mouse scrolled (851, 364) with delta (0, 0)
Screenshot: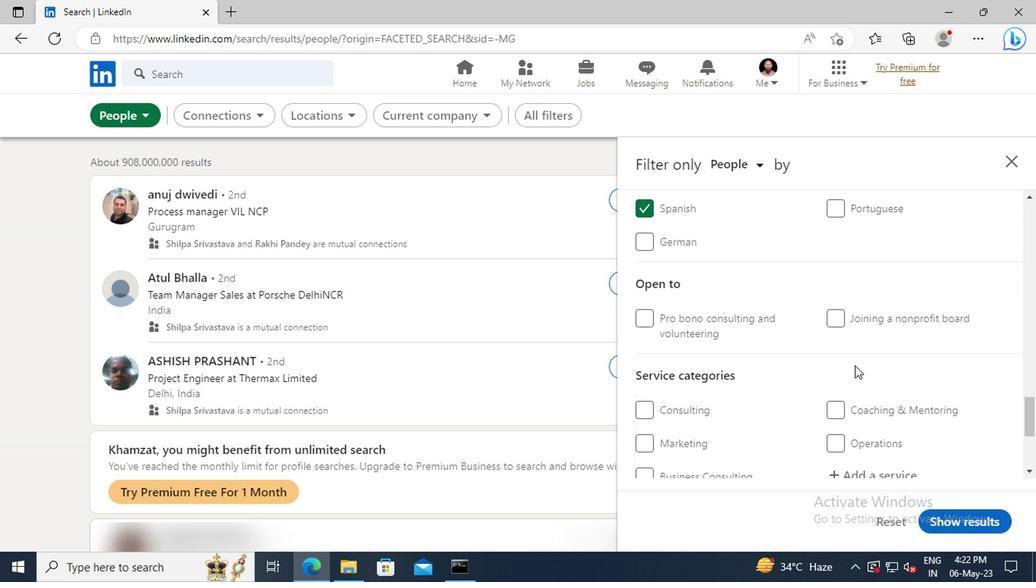 
Action: Mouse scrolled (851, 364) with delta (0, 0)
Screenshot: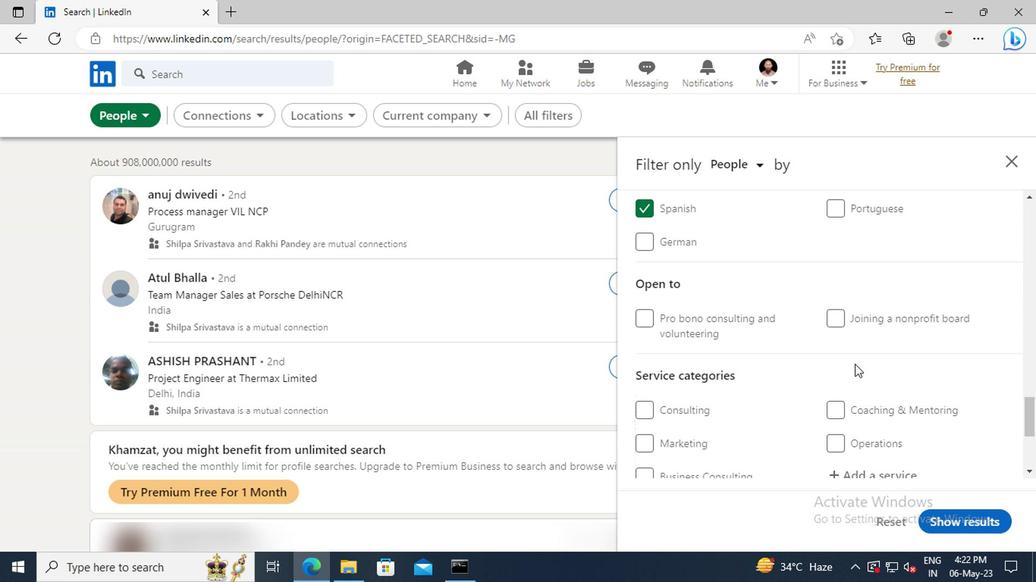 
Action: Mouse moved to (848, 388)
Screenshot: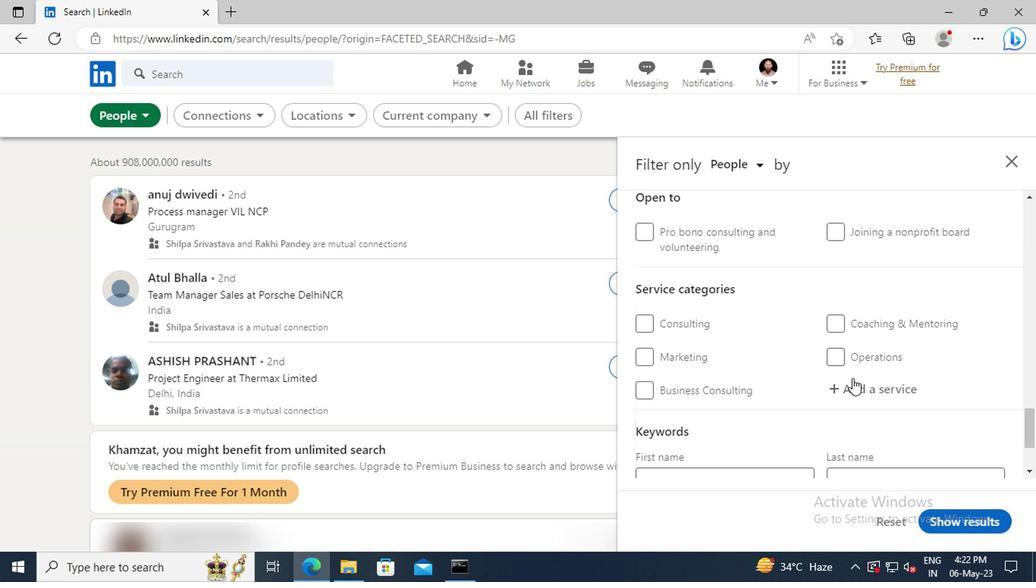 
Action: Mouse pressed left at (848, 388)
Screenshot: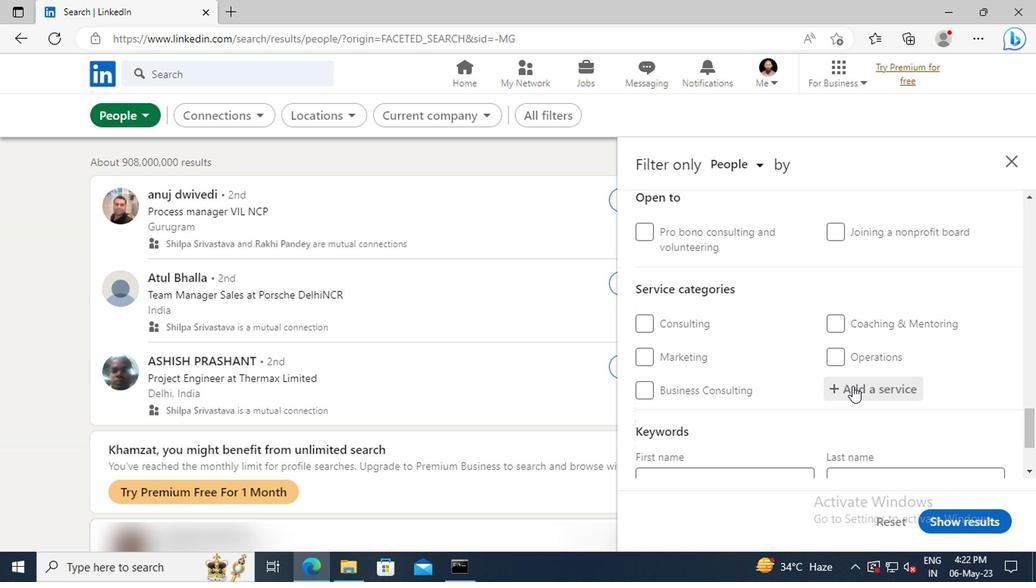 
Action: Key pressed <Key.shift>FILE<Key.space><Key.shift>MA
Screenshot: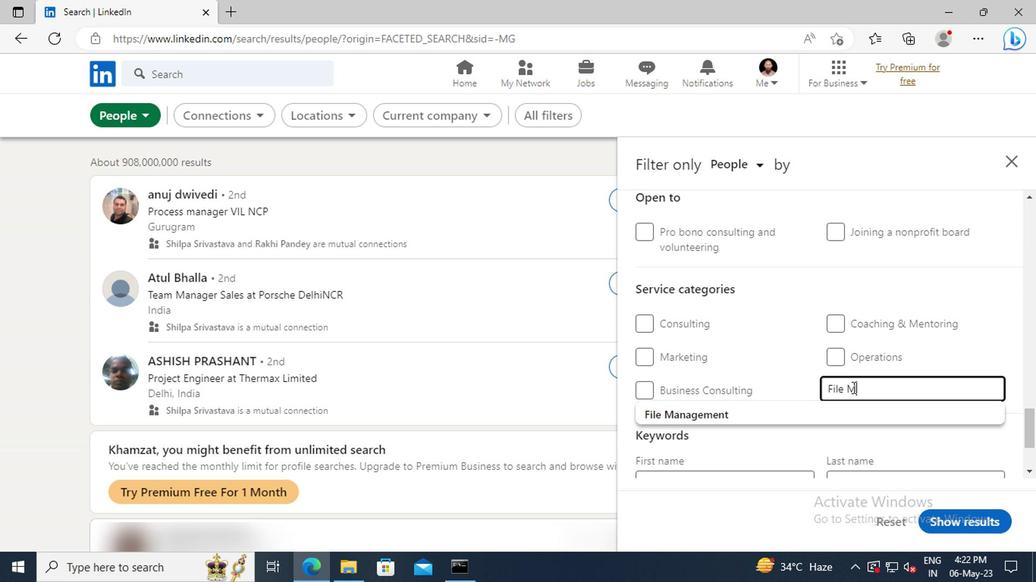 
Action: Mouse moved to (848, 416)
Screenshot: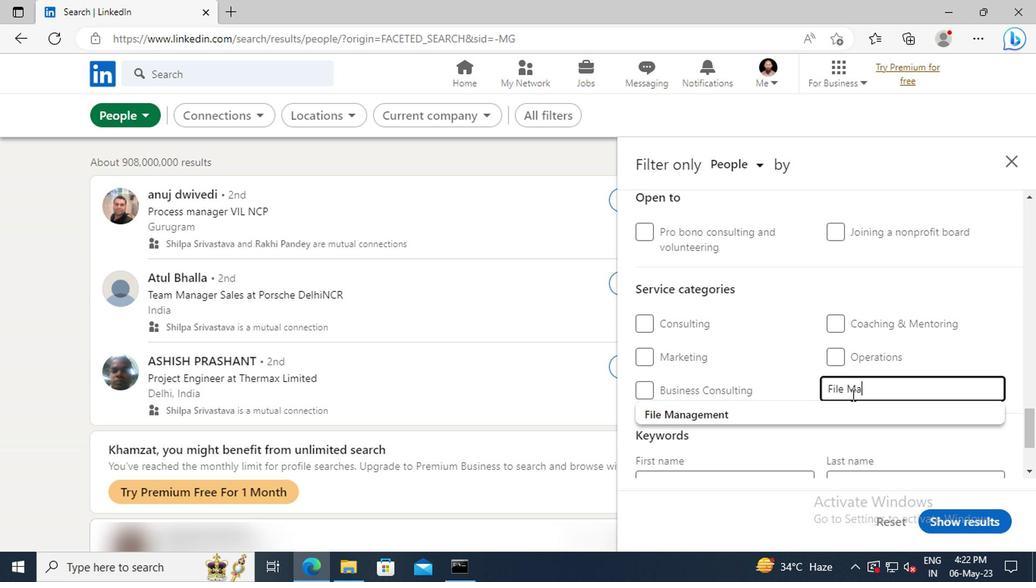 
Action: Mouse pressed left at (848, 416)
Screenshot: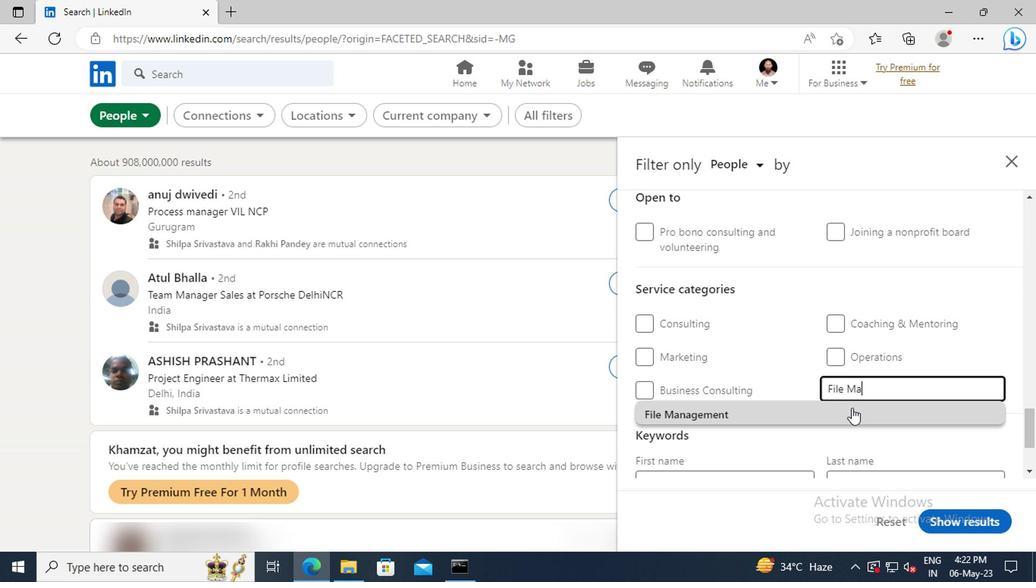 
Action: Mouse scrolled (848, 415) with delta (0, -1)
Screenshot: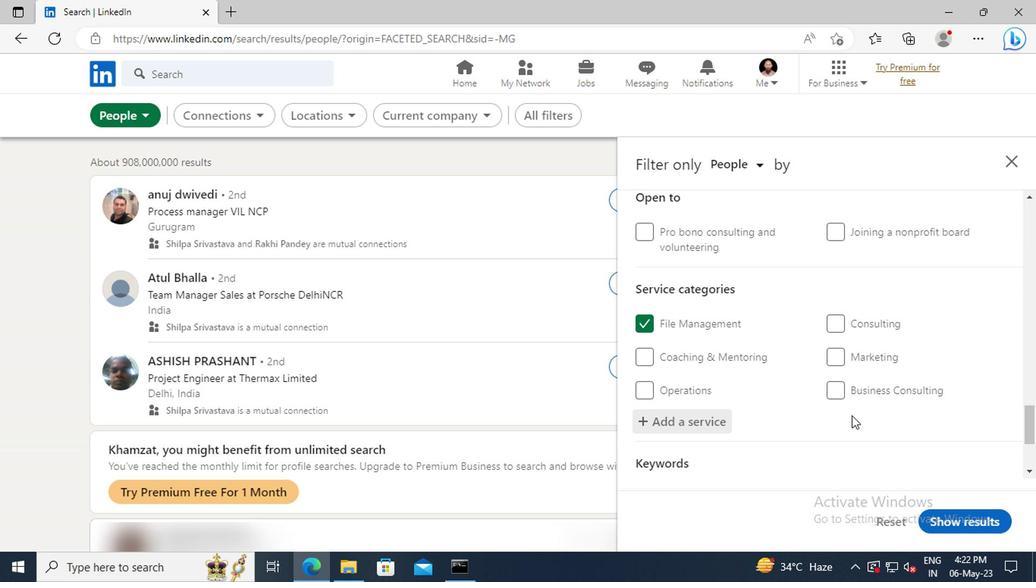 
Action: Mouse scrolled (848, 415) with delta (0, -1)
Screenshot: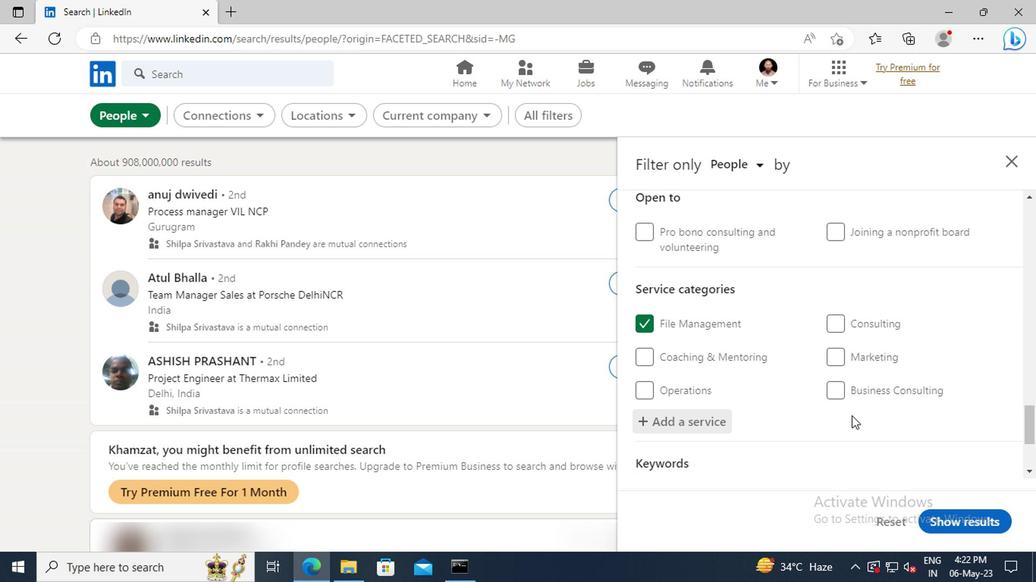 
Action: Mouse scrolled (848, 415) with delta (0, -1)
Screenshot: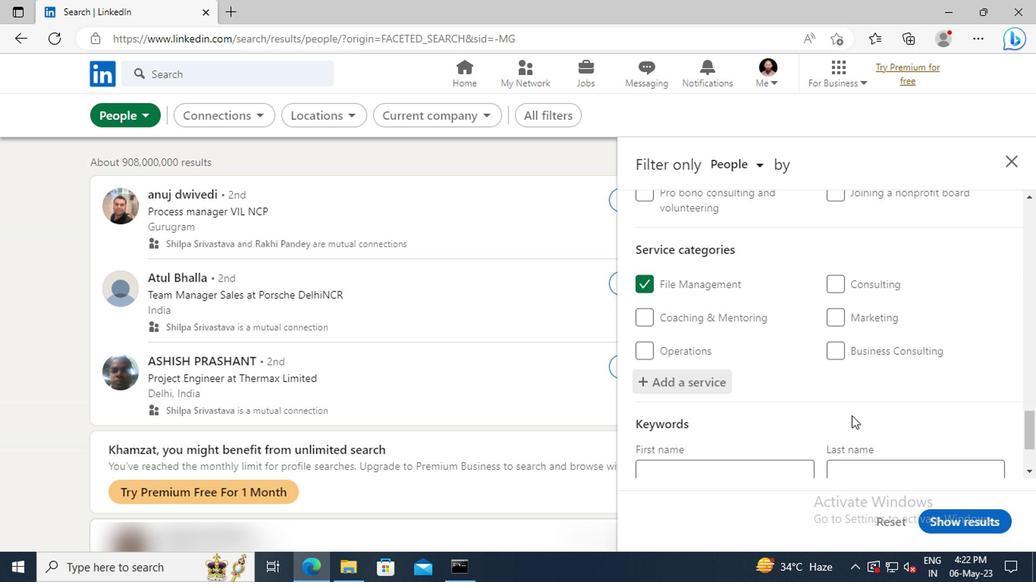 
Action: Mouse scrolled (848, 415) with delta (0, -1)
Screenshot: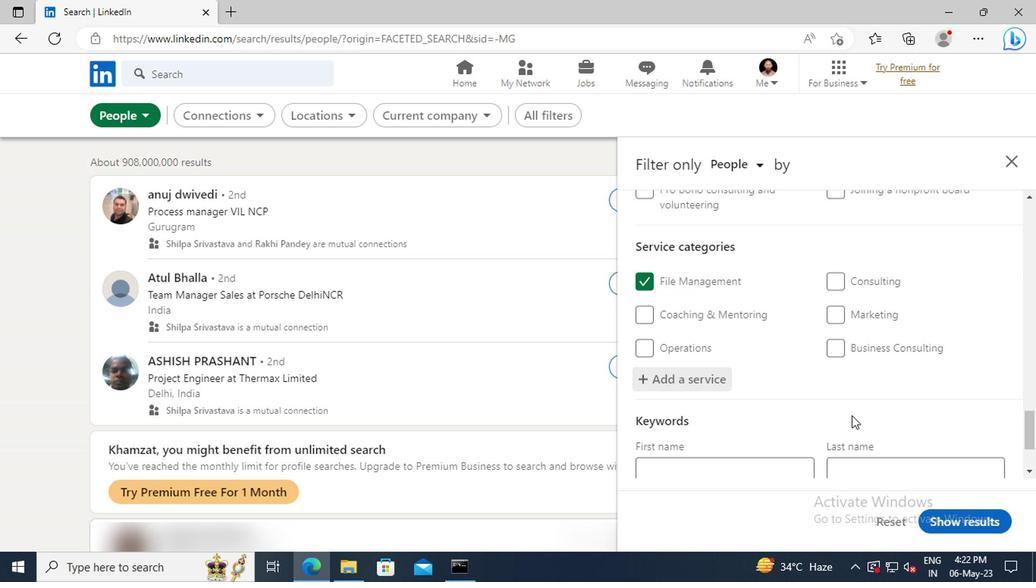 
Action: Mouse moved to (777, 410)
Screenshot: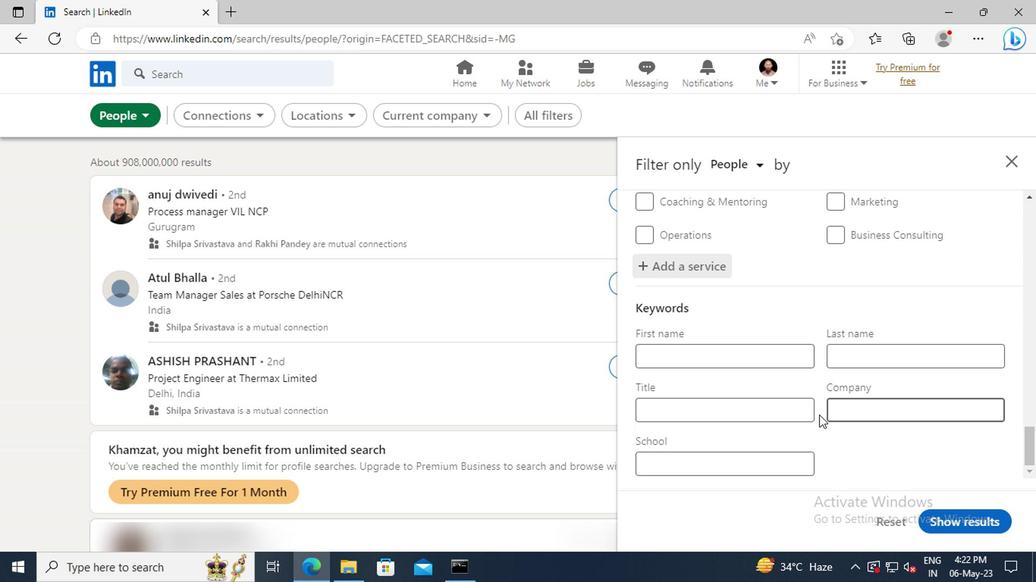 
Action: Mouse pressed left at (777, 410)
Screenshot: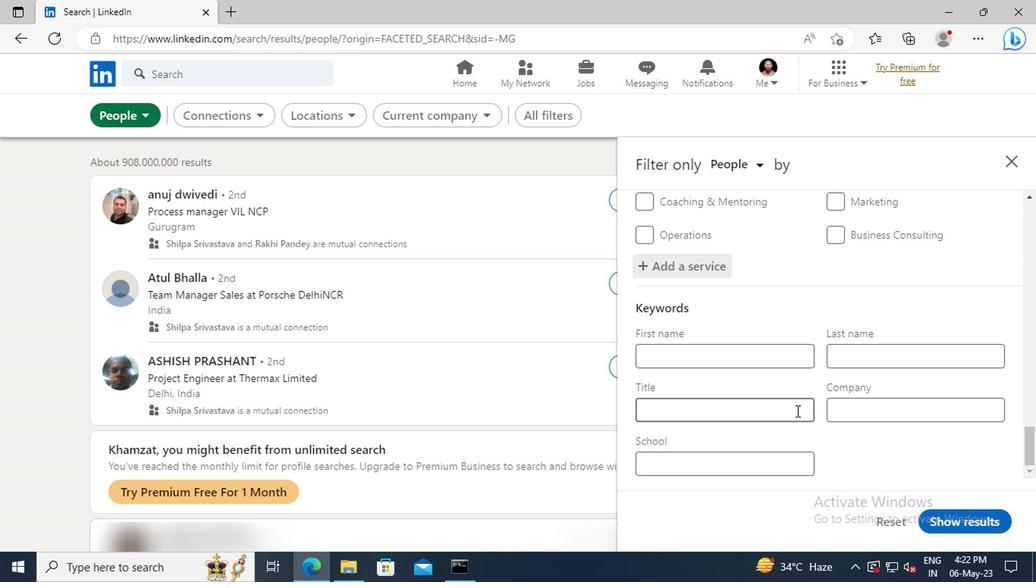 
Action: Key pressed <Key.shift>ACCOUNTANT<Key.enter>
Screenshot: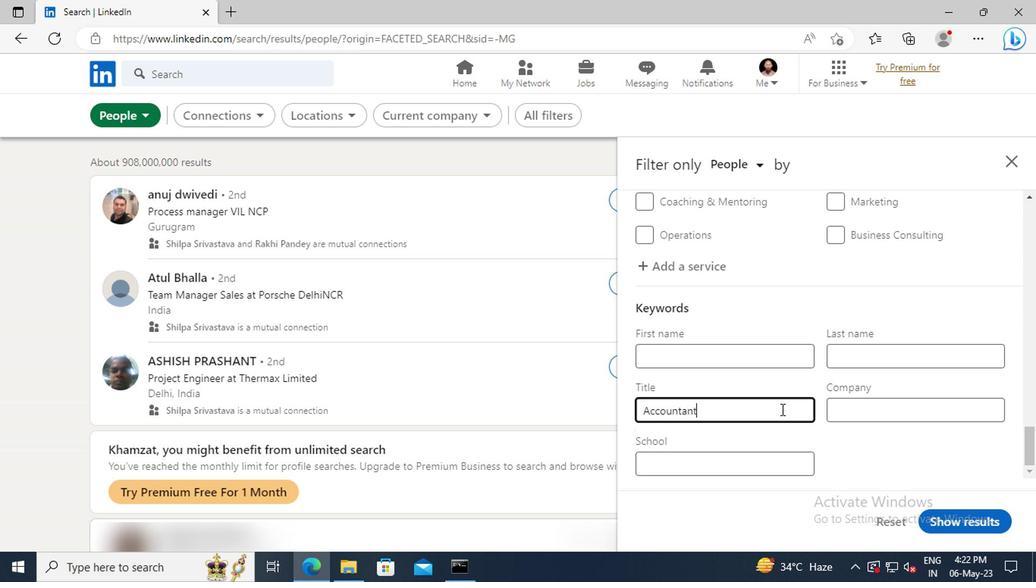 
Action: Mouse moved to (947, 520)
Screenshot: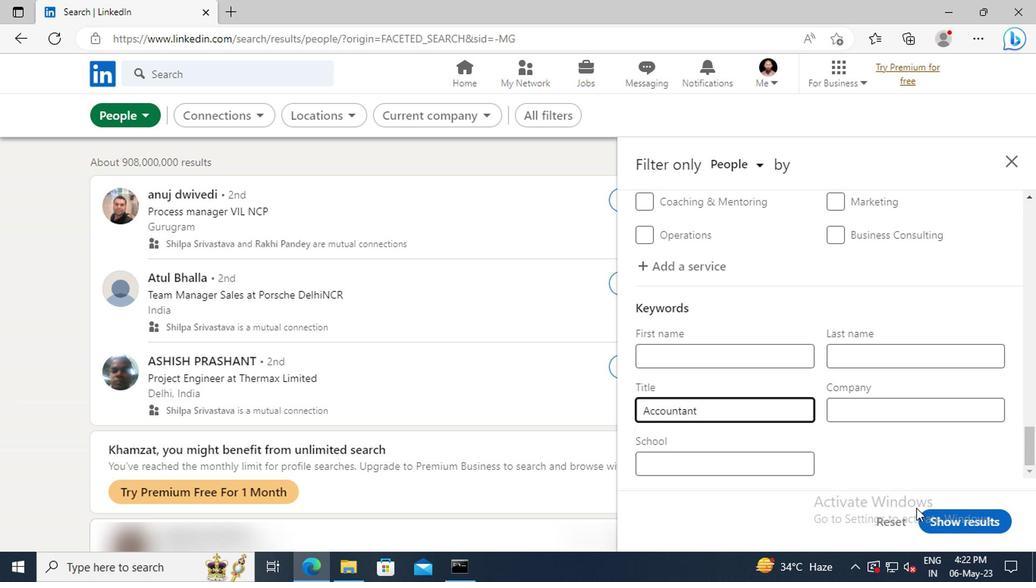 
Action: Mouse pressed left at (947, 520)
Screenshot: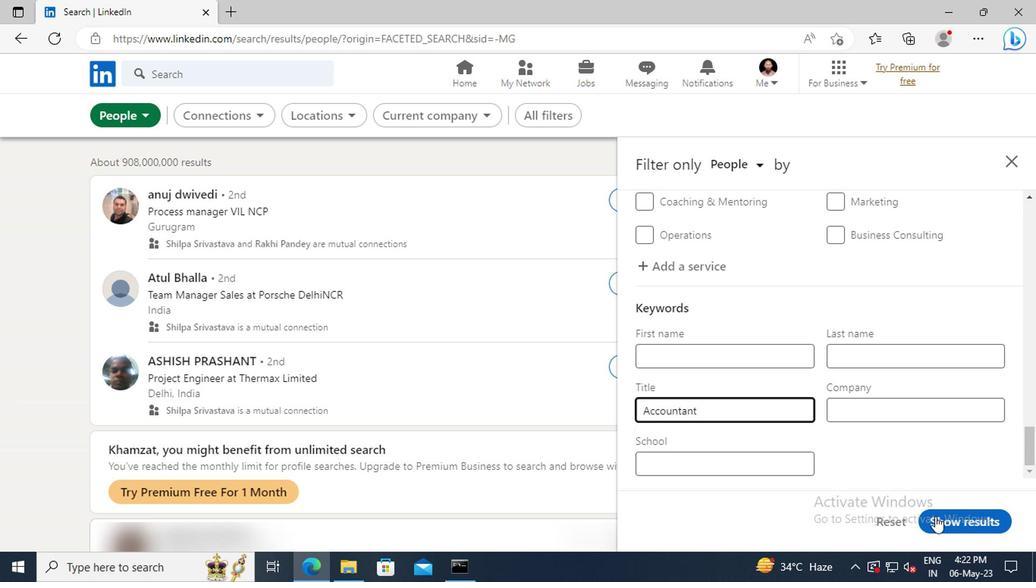 
Action: Mouse moved to (948, 520)
Screenshot: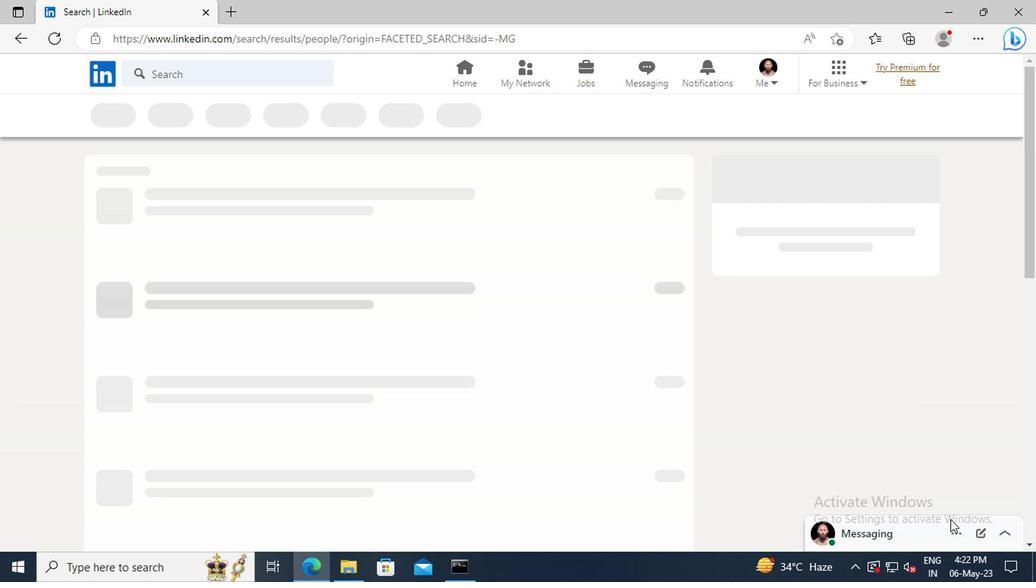 
